 Task: Explore Airbnb accommodation in Al Qararah, Palestinian Territory from 10th December, 2023 to 15th December, 2023 for 7 adults.4 bedrooms having 7 beds and 4 bathrooms. Property type can be house. Amenities needed are: wifi, TV, free parkinig on premises, gym, breakfast. Look for 5 properties as per requirement.
Action: Mouse moved to (516, 114)
Screenshot: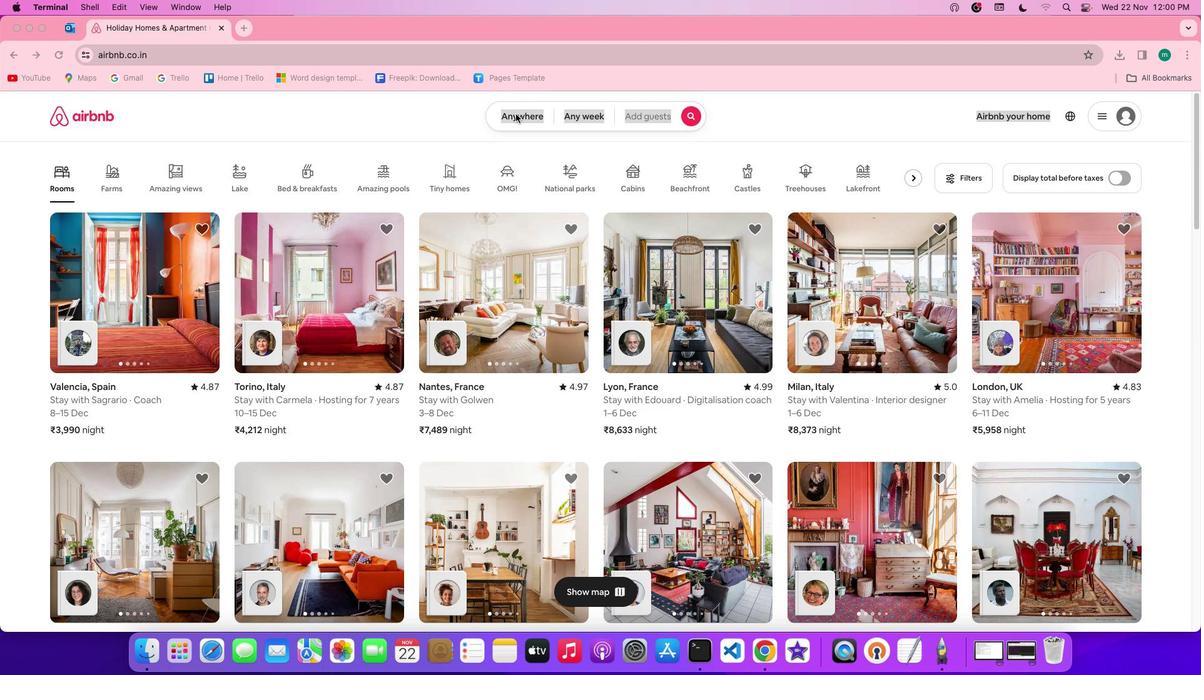 
Action: Mouse pressed left at (516, 114)
Screenshot: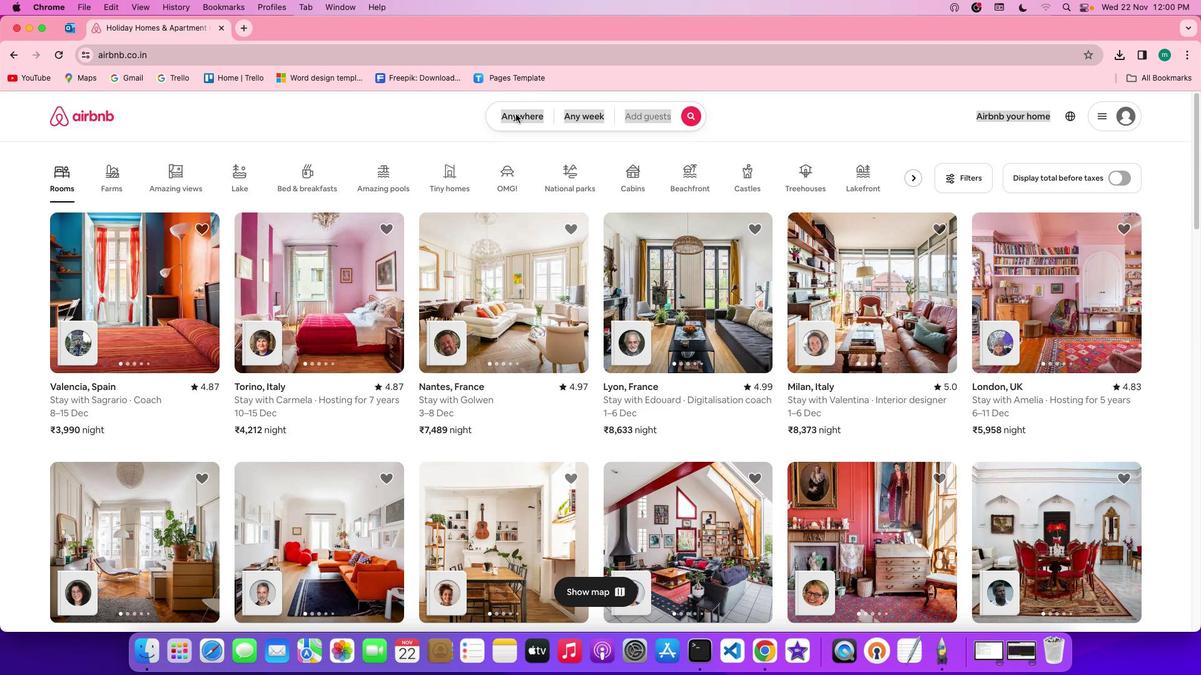
Action: Mouse pressed left at (516, 114)
Screenshot: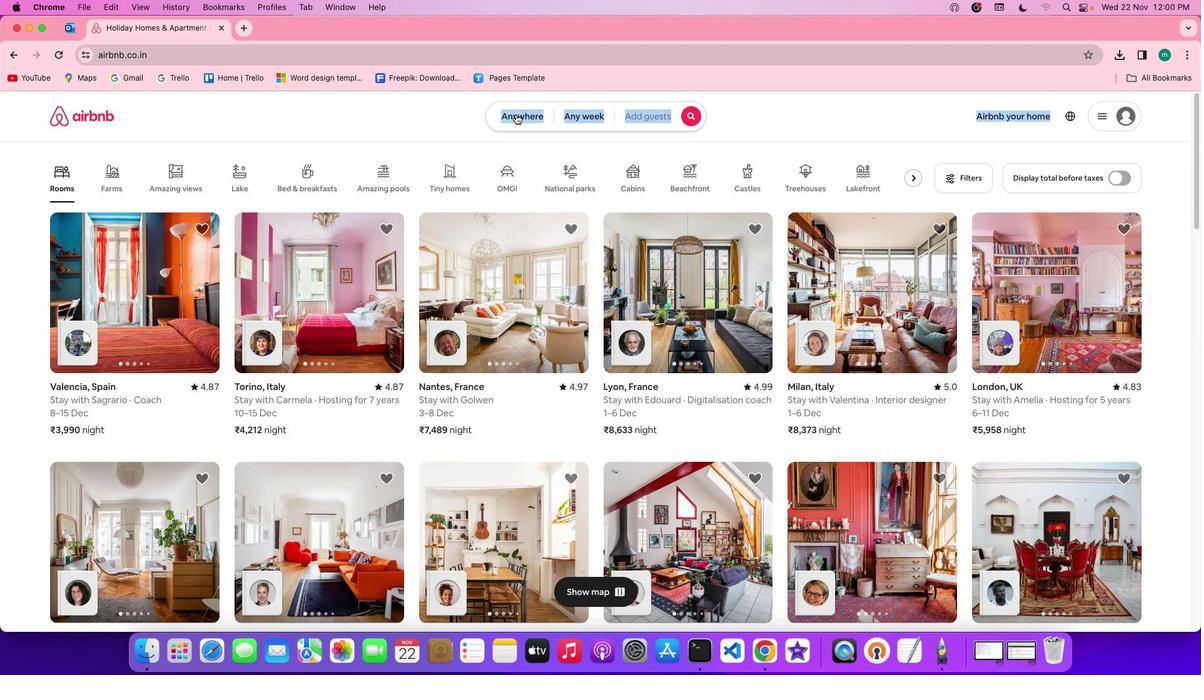 
Action: Mouse moved to (461, 162)
Screenshot: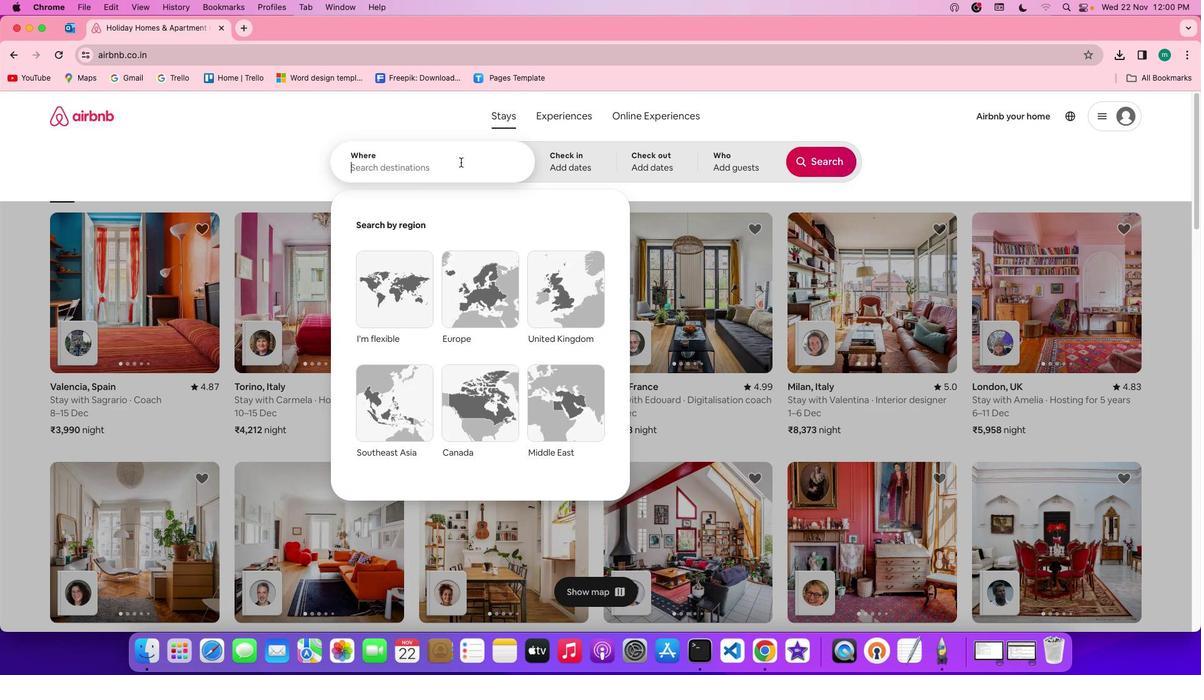
Action: Mouse pressed left at (461, 162)
Screenshot: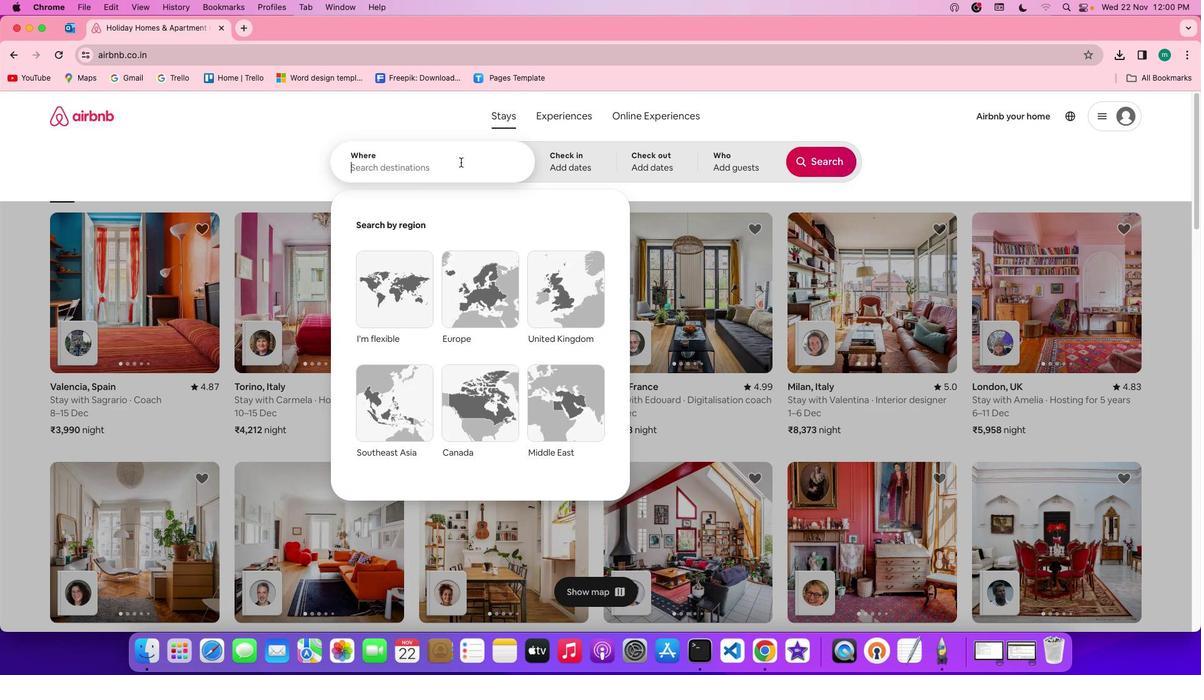 
Action: Key pressed Key.shift'A'Key.shift'I'Key.spaceKey.shift'Q''a''r''a''r''a''h'"'"Key.spaceKey.shift'p''a''l''e''s''t''i''n''e'Key.spaceKey.shift'T''e''r''r''i''t''o''r''y'
Screenshot: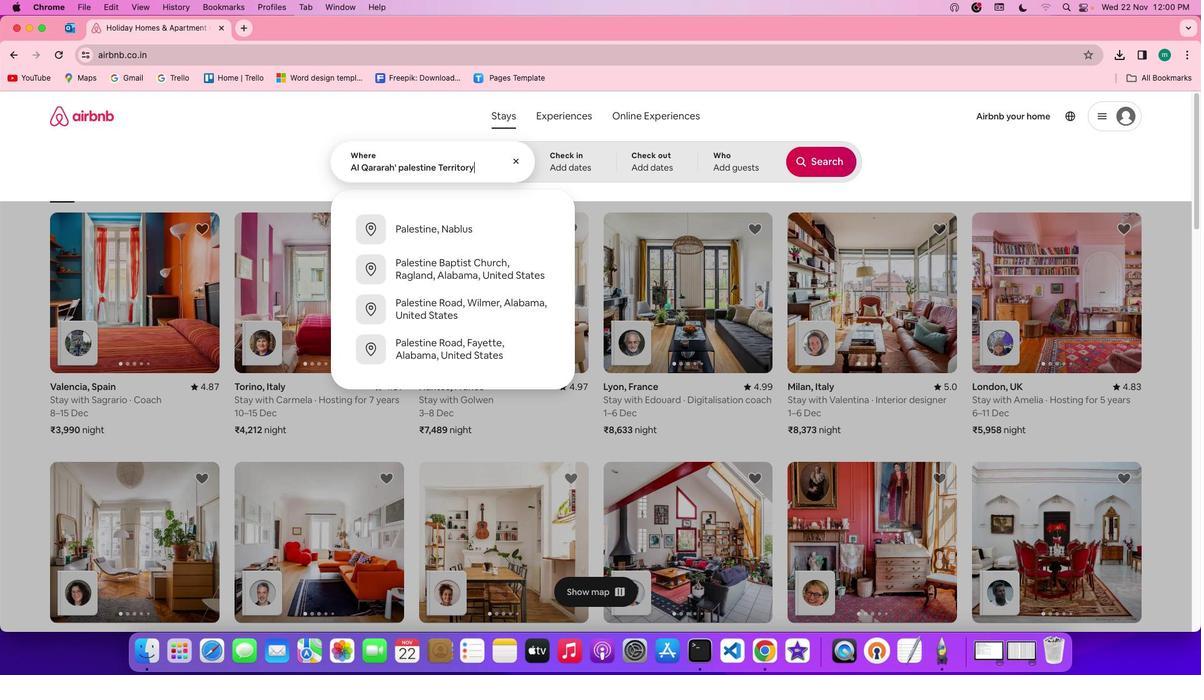 
Action: Mouse moved to (588, 163)
Screenshot: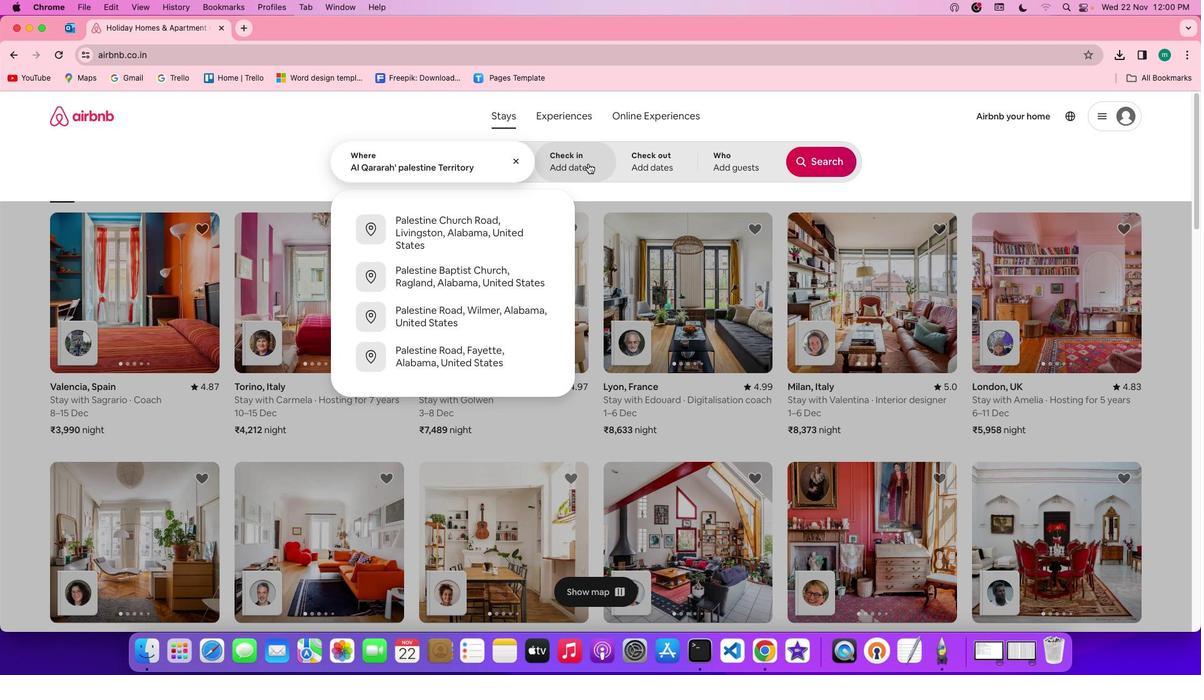 
Action: Mouse pressed left at (588, 163)
Screenshot: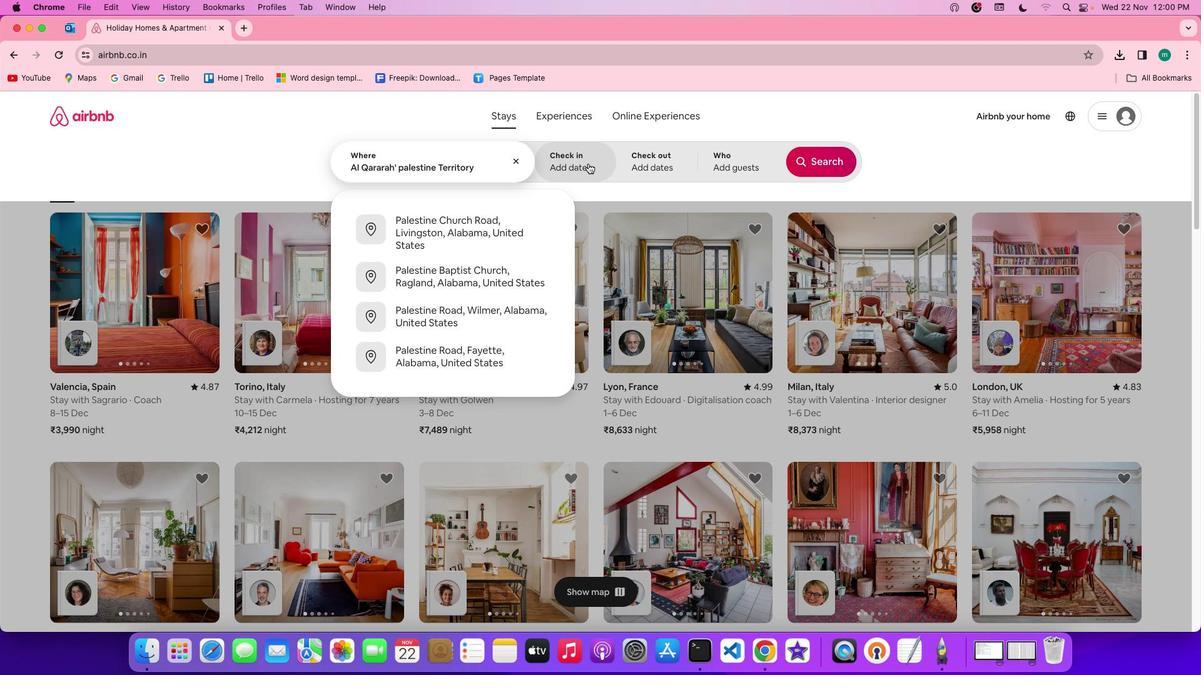 
Action: Mouse moved to (739, 252)
Screenshot: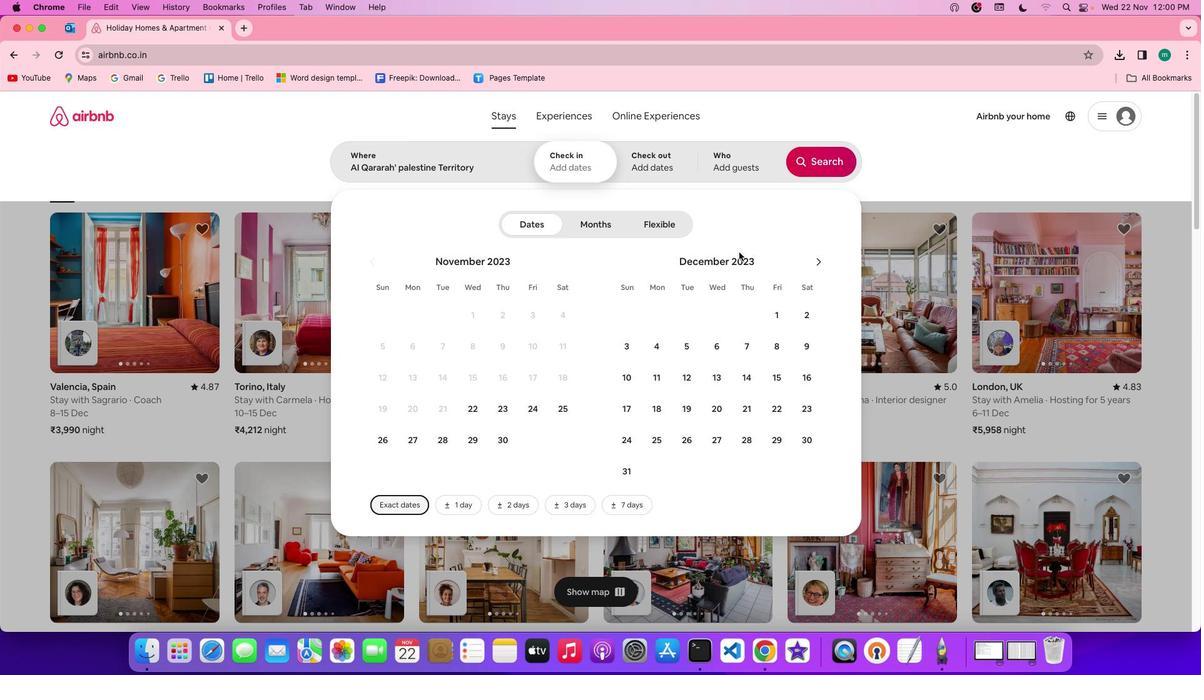 
Action: Mouse scrolled (739, 252) with delta (0, 0)
Screenshot: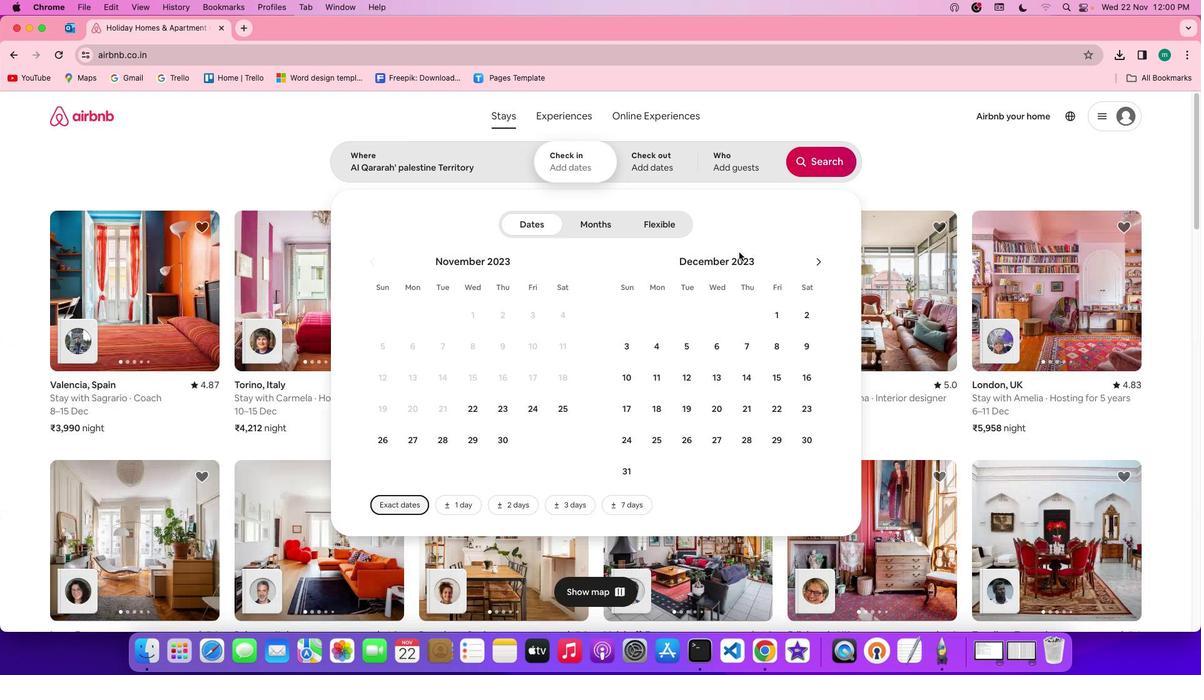 
Action: Mouse scrolled (739, 252) with delta (0, 0)
Screenshot: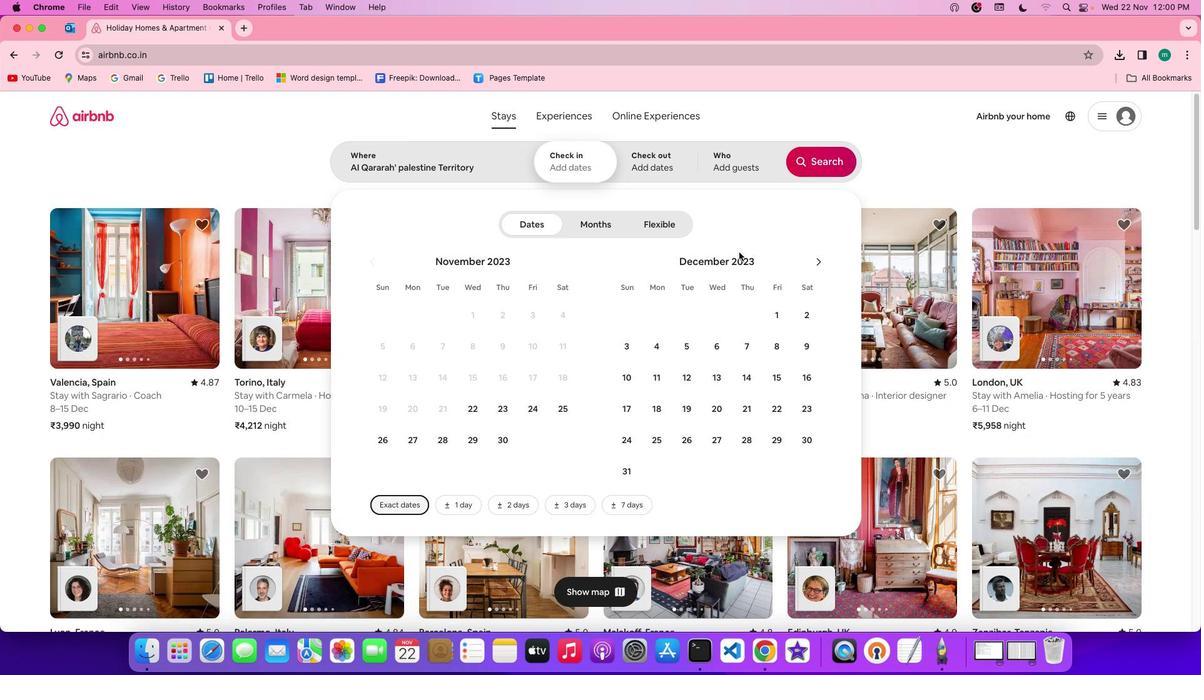 
Action: Mouse scrolled (739, 252) with delta (0, 0)
Screenshot: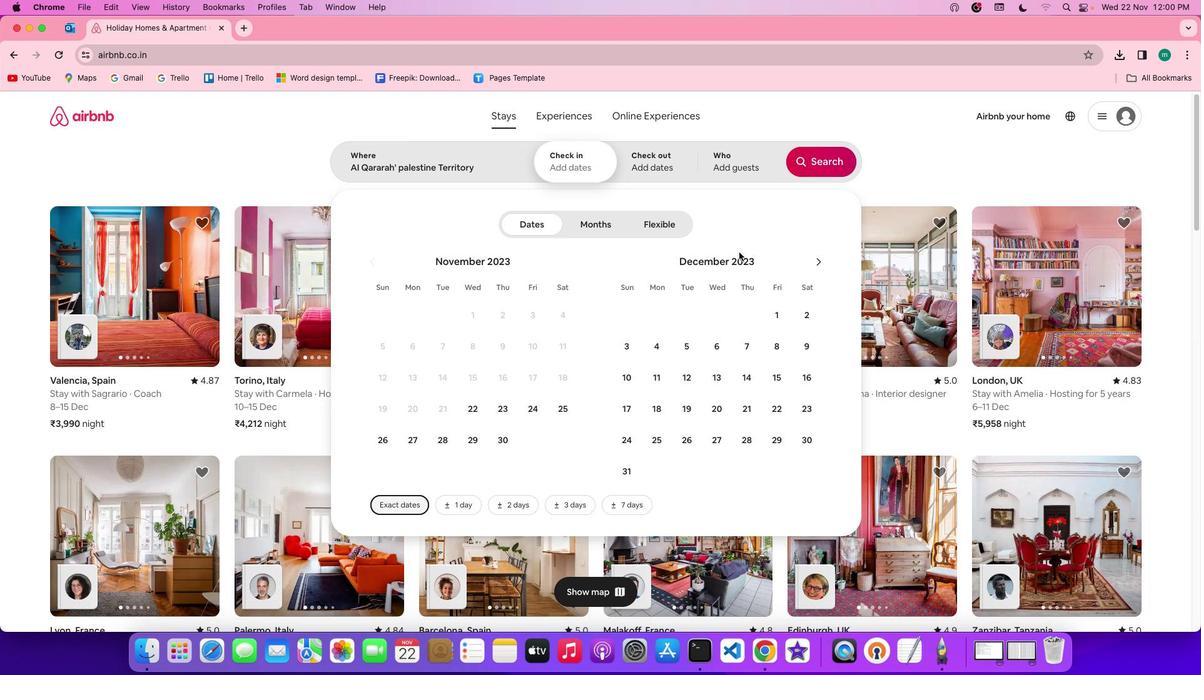 
Action: Mouse scrolled (739, 252) with delta (0, 0)
Screenshot: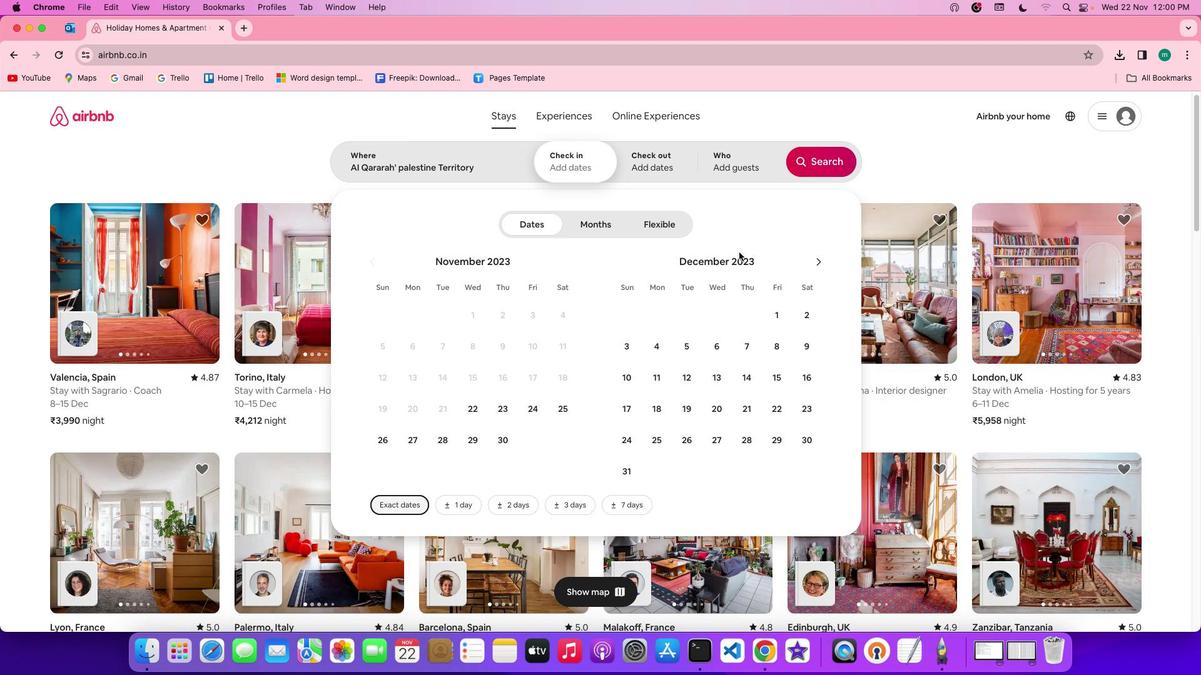 
Action: Mouse moved to (627, 377)
Screenshot: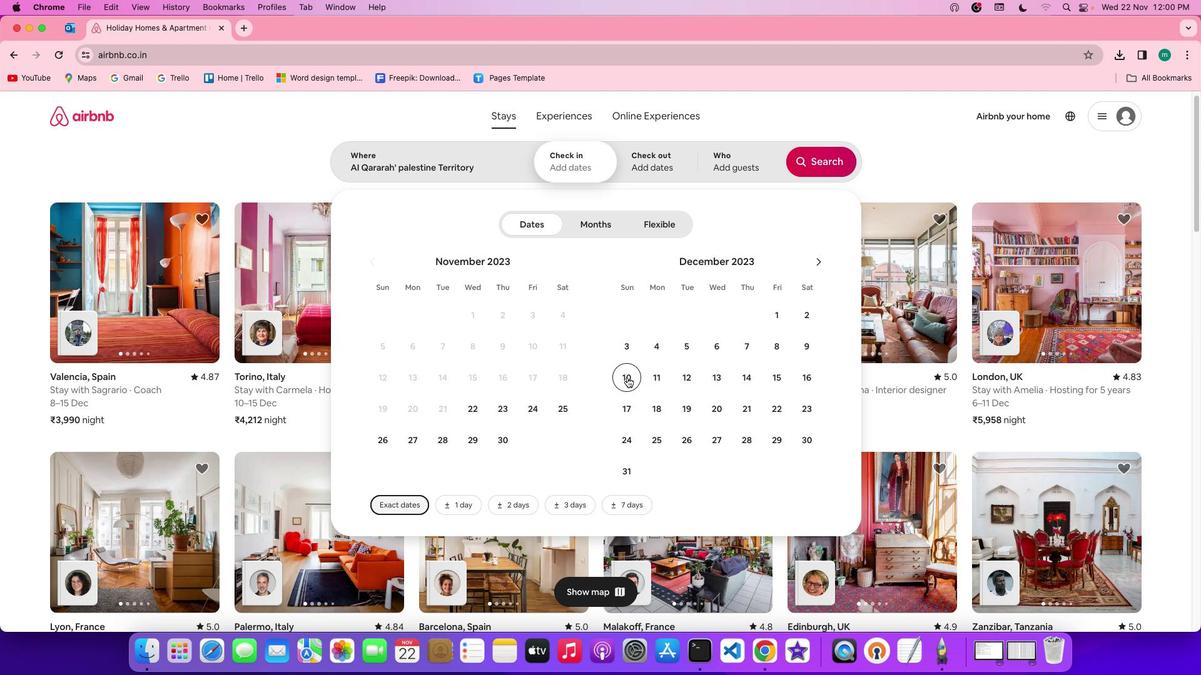 
Action: Mouse pressed left at (627, 377)
Screenshot: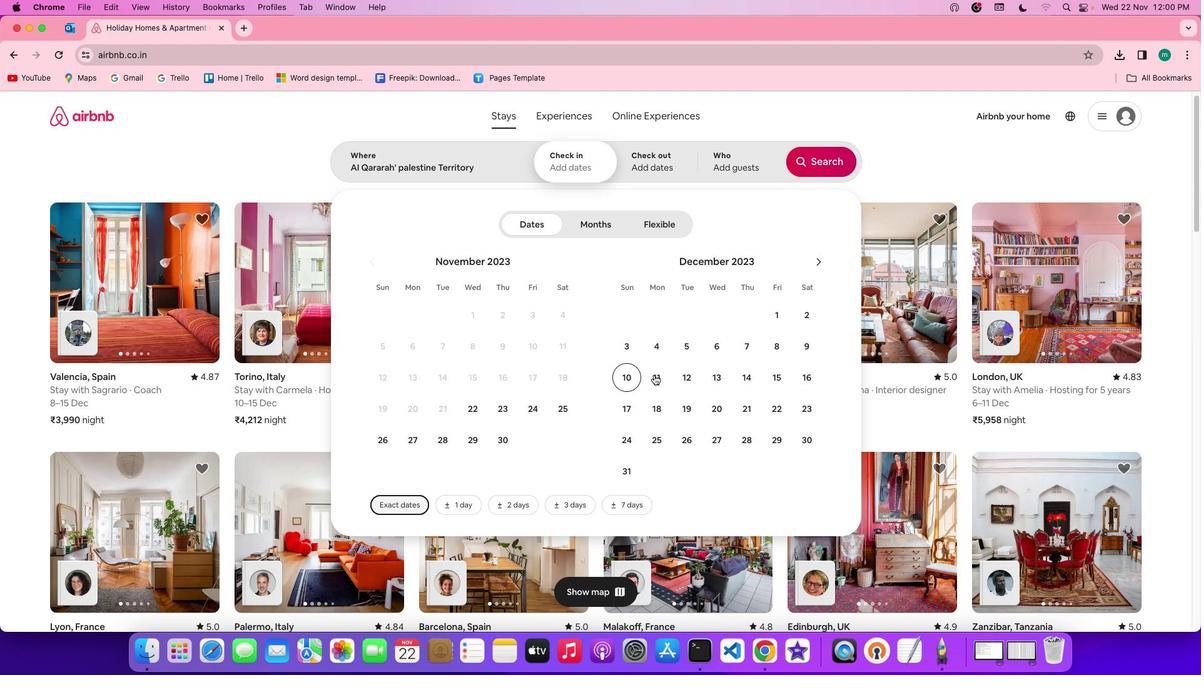 
Action: Mouse moved to (766, 376)
Screenshot: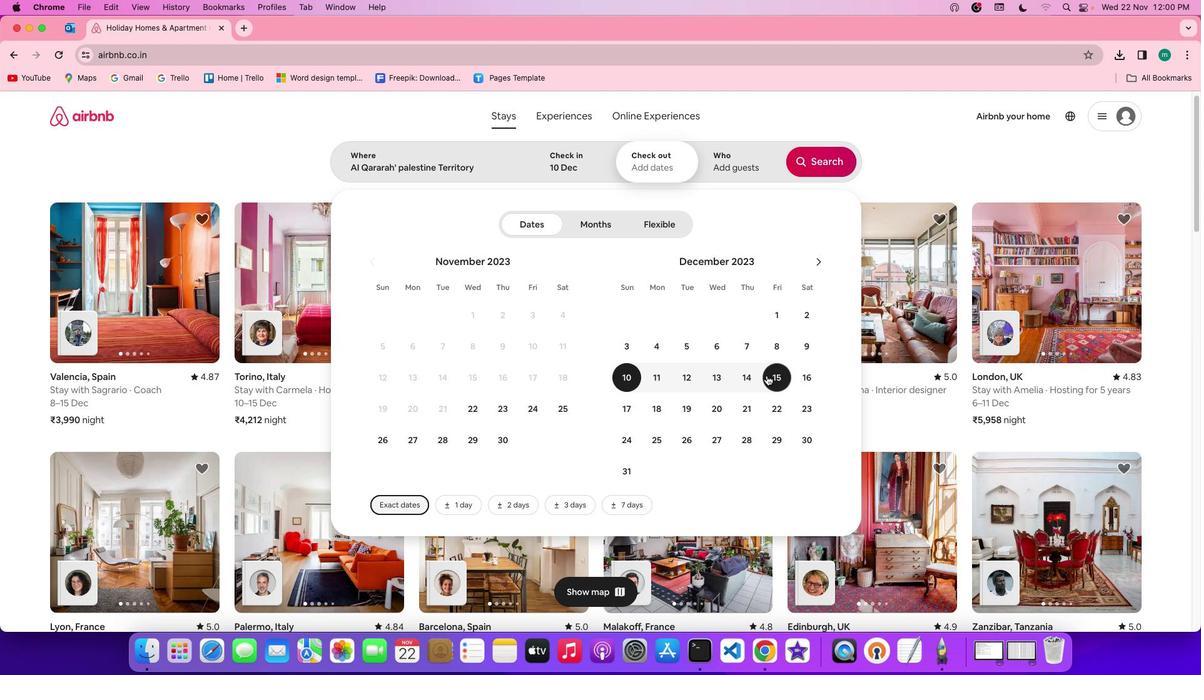 
Action: Mouse pressed left at (766, 376)
Screenshot: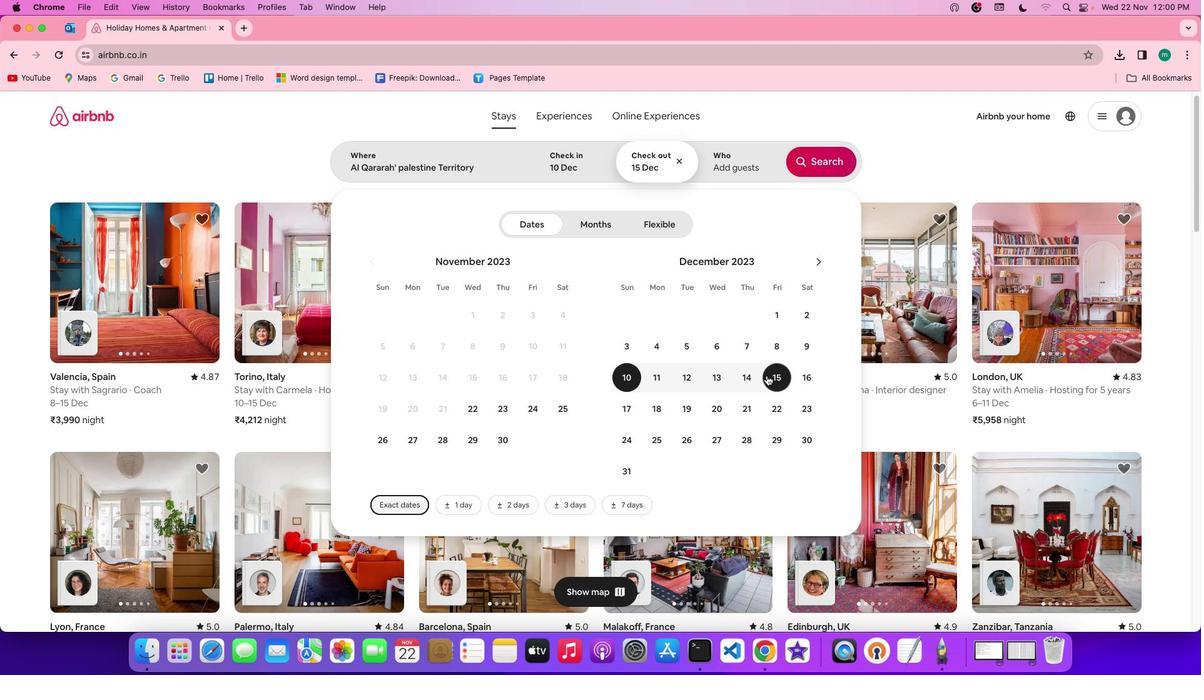 
Action: Mouse moved to (759, 172)
Screenshot: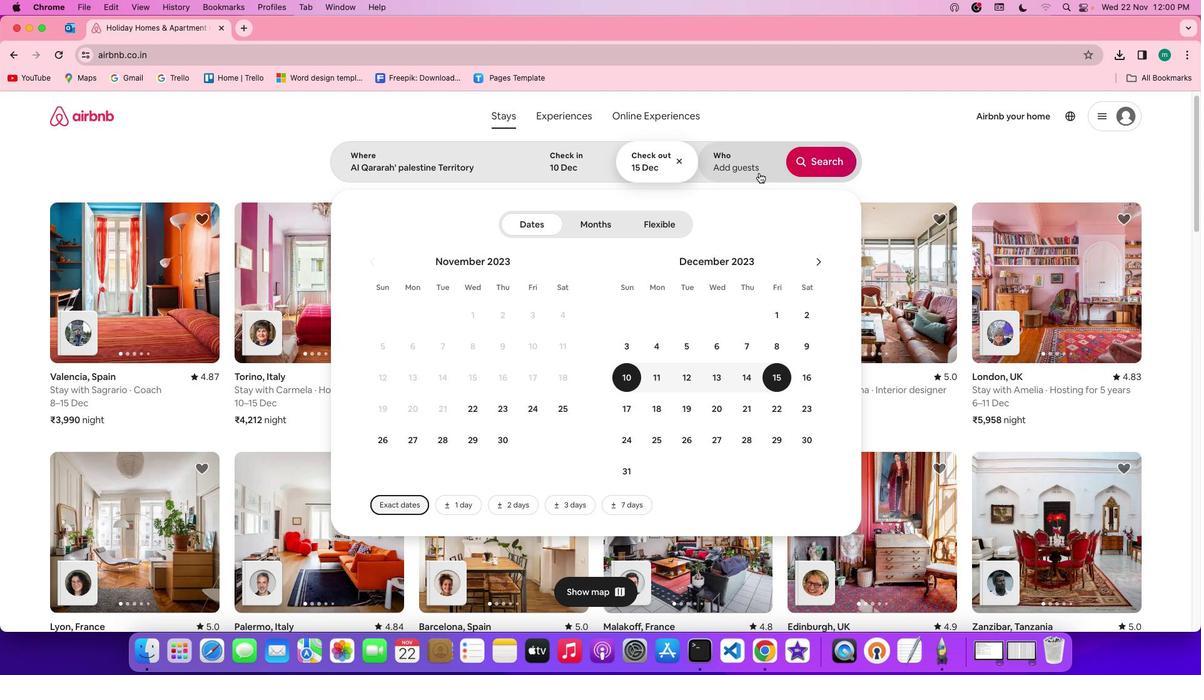 
Action: Mouse pressed left at (759, 172)
Screenshot: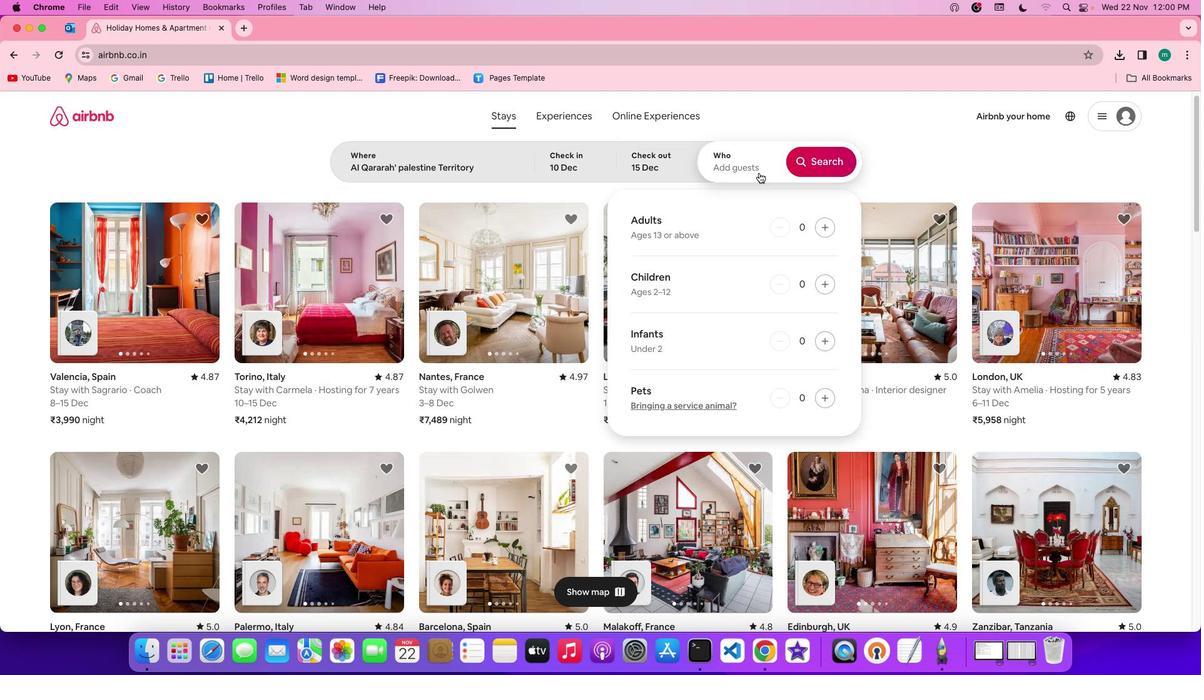 
Action: Mouse moved to (823, 228)
Screenshot: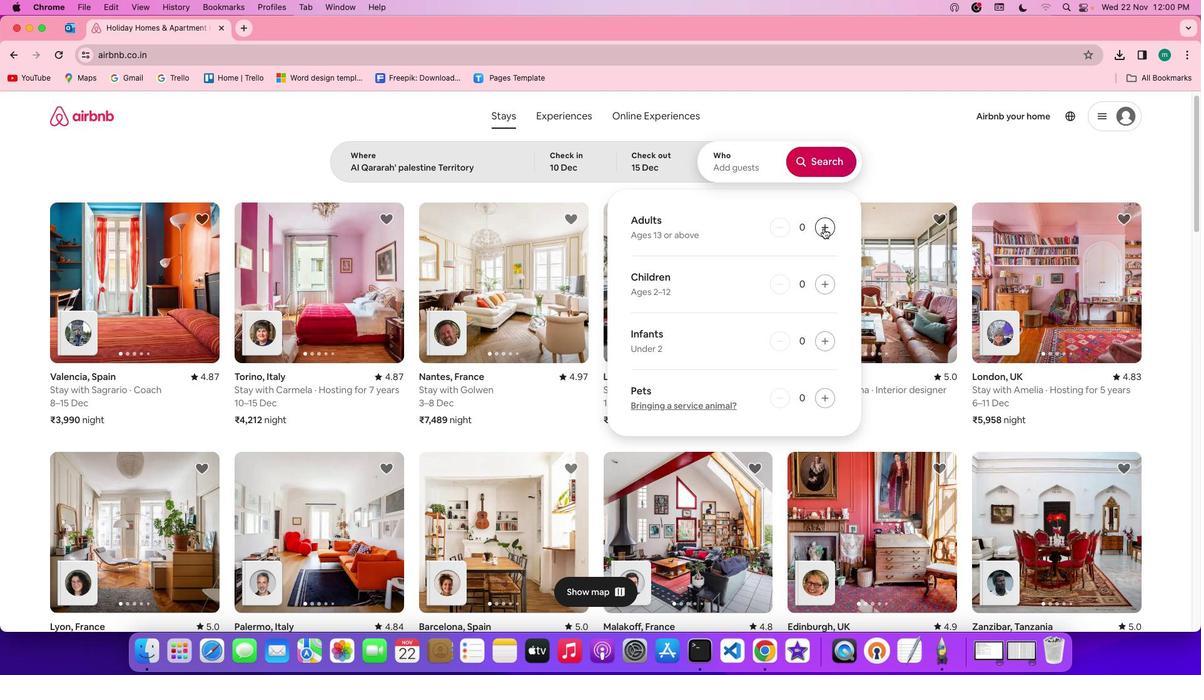 
Action: Mouse pressed left at (823, 228)
Screenshot: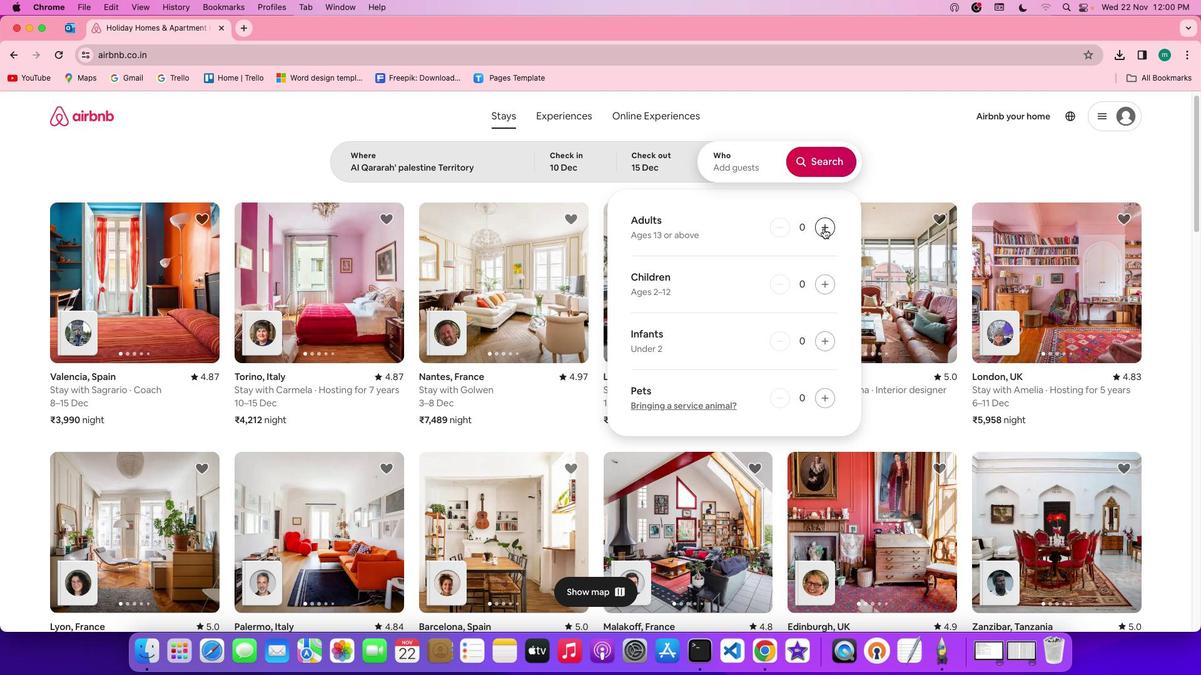 
Action: Mouse pressed left at (823, 228)
Screenshot: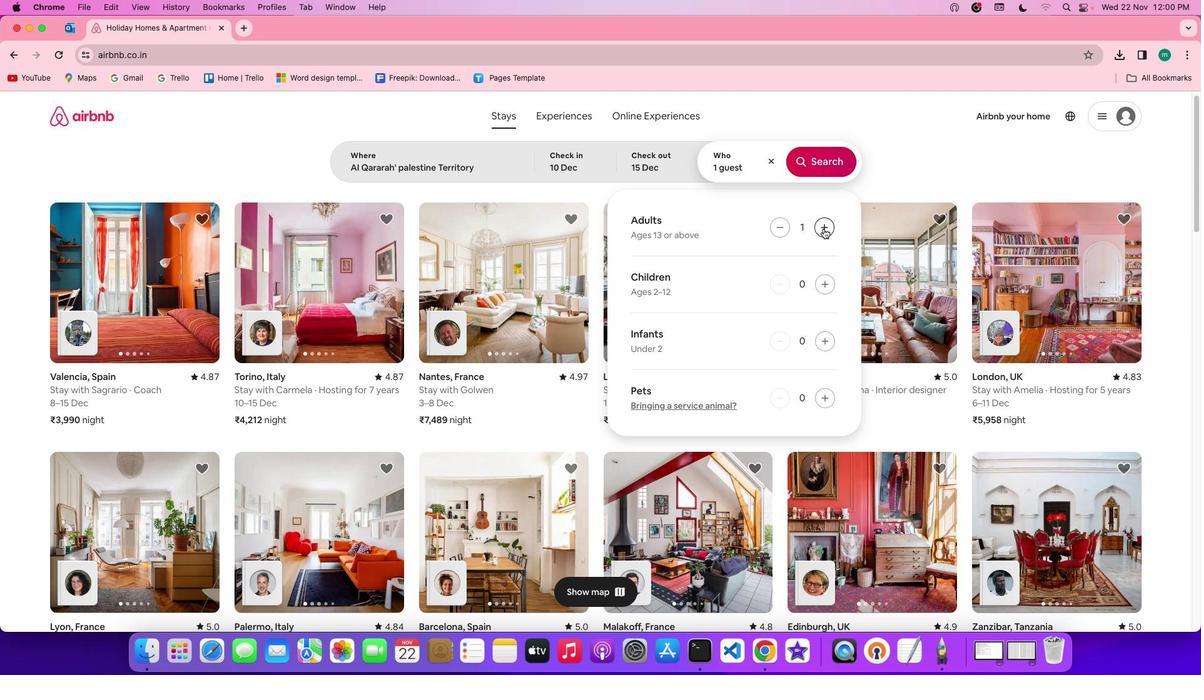 
Action: Mouse pressed left at (823, 228)
Screenshot: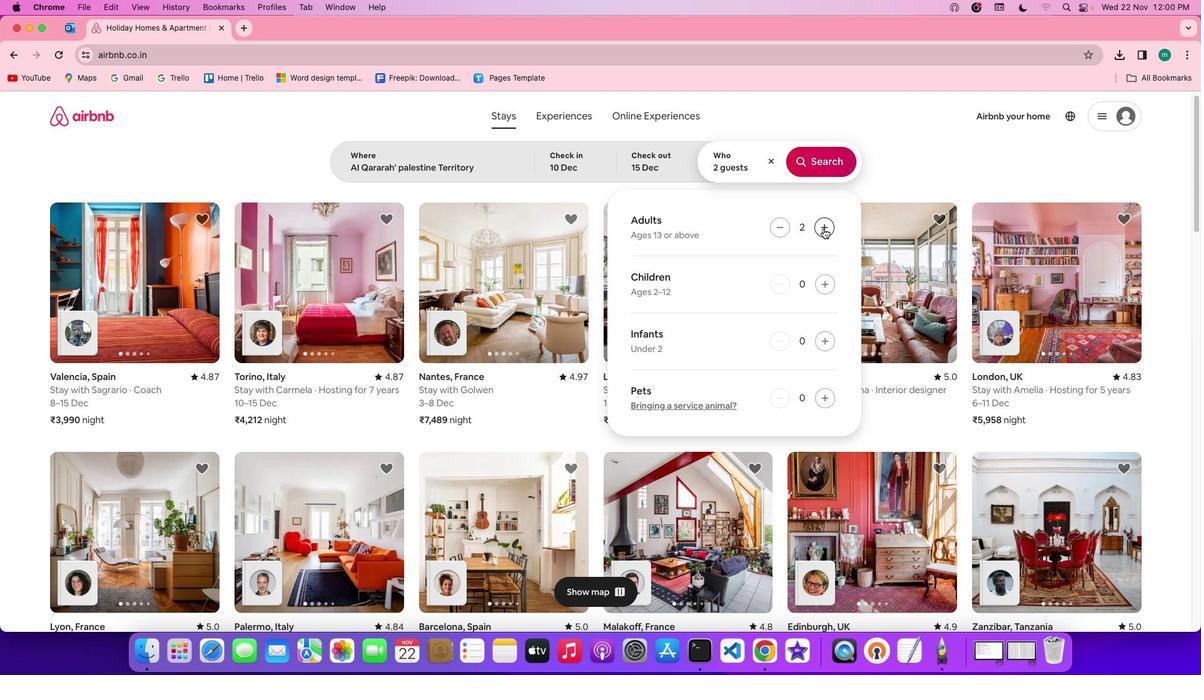 
Action: Mouse pressed left at (823, 228)
Screenshot: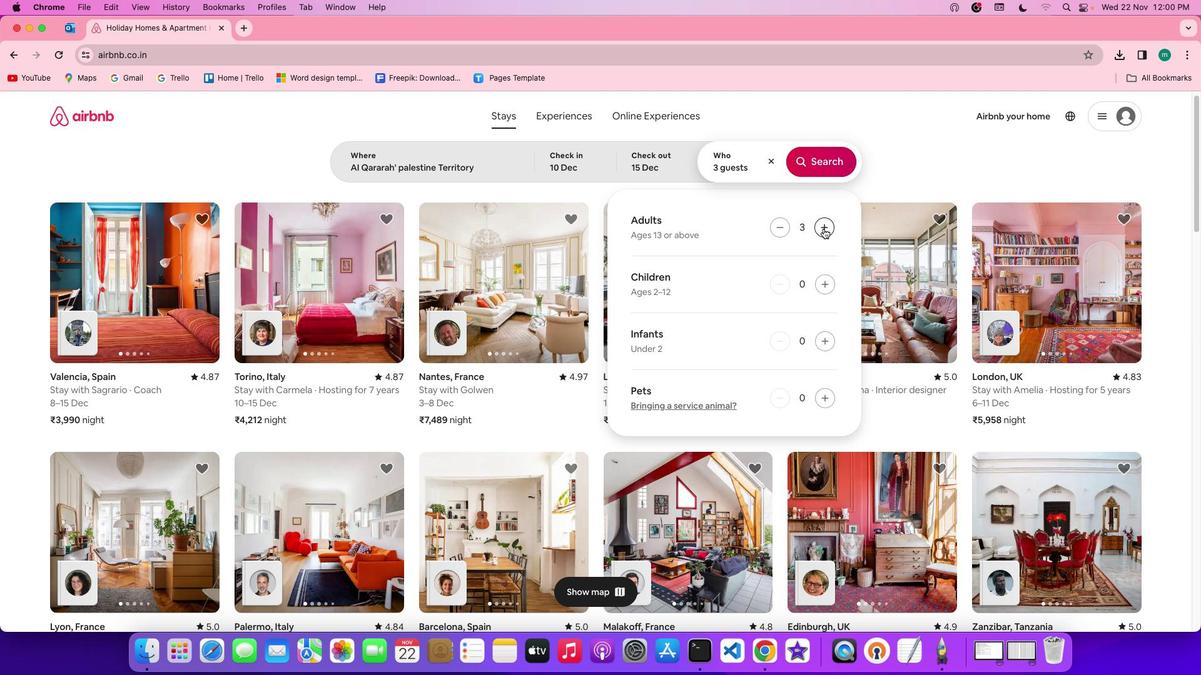 
Action: Mouse pressed left at (823, 228)
Screenshot: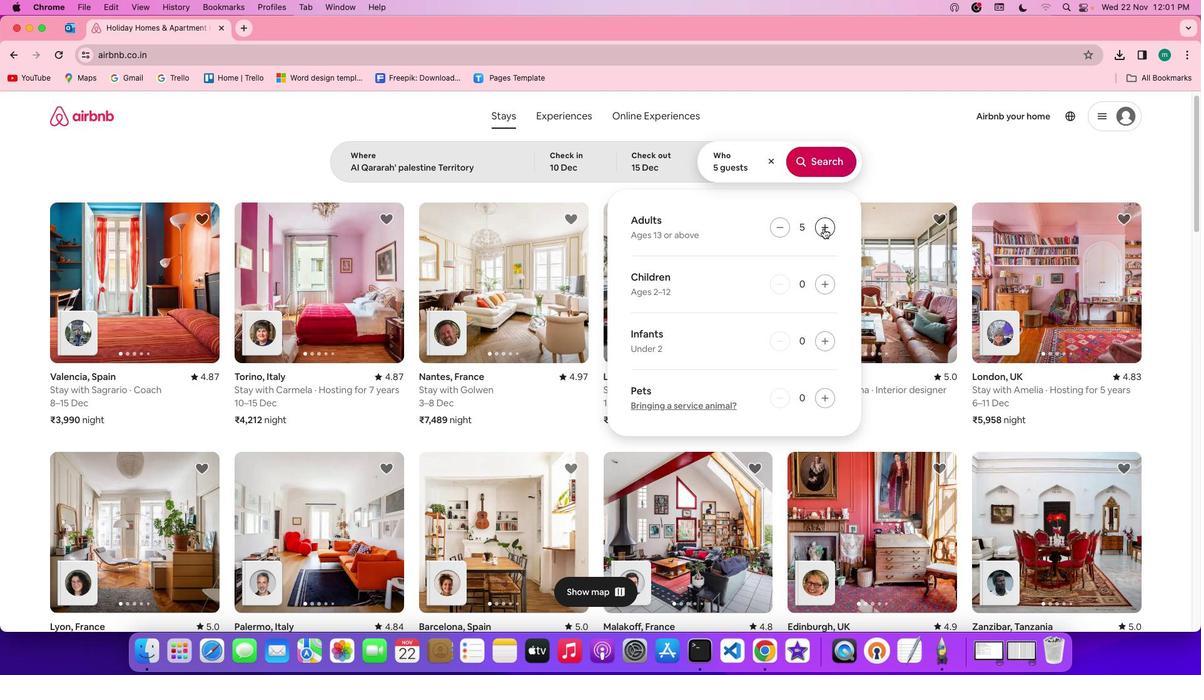 
Action: Mouse pressed left at (823, 228)
Screenshot: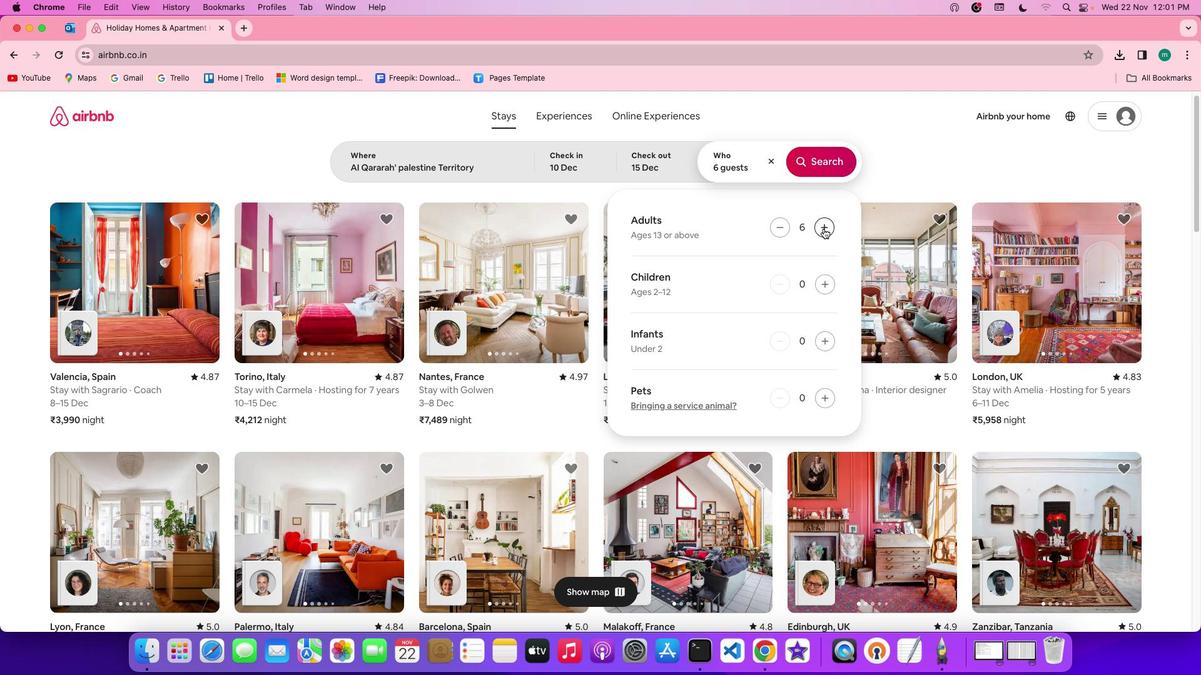 
Action: Mouse pressed left at (823, 228)
Screenshot: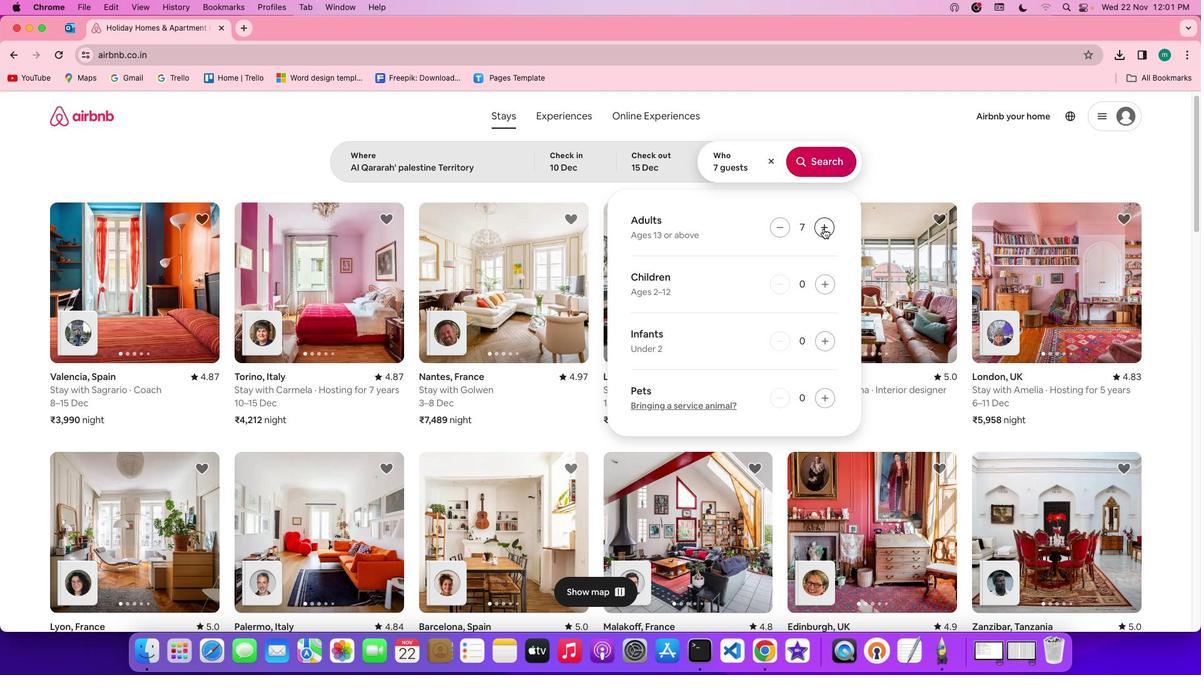 
Action: Mouse moved to (823, 163)
Screenshot: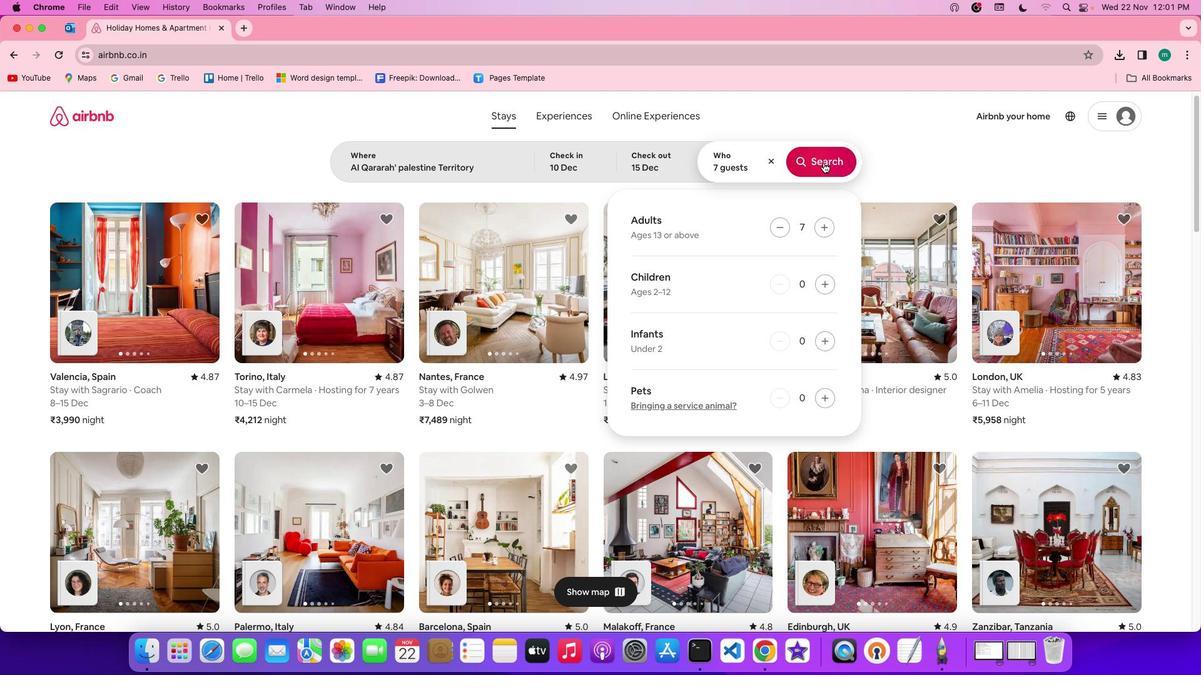 
Action: Mouse pressed left at (823, 163)
Screenshot: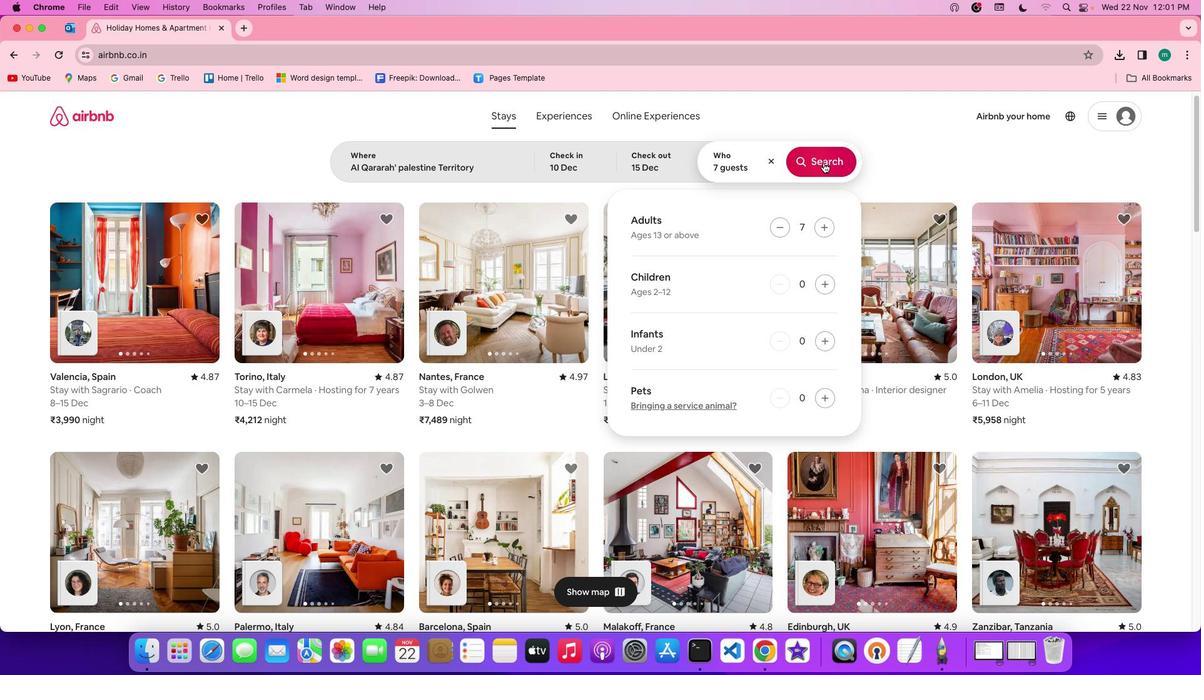 
Action: Mouse moved to (1003, 168)
Screenshot: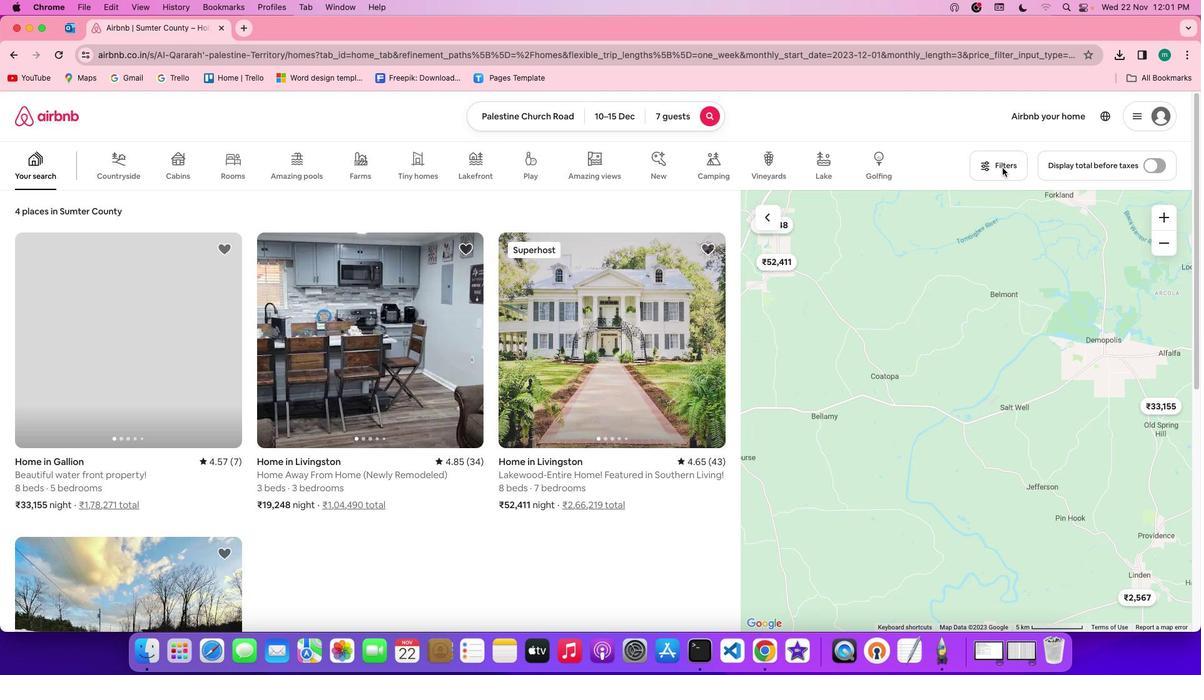 
Action: Mouse pressed left at (1003, 168)
Screenshot: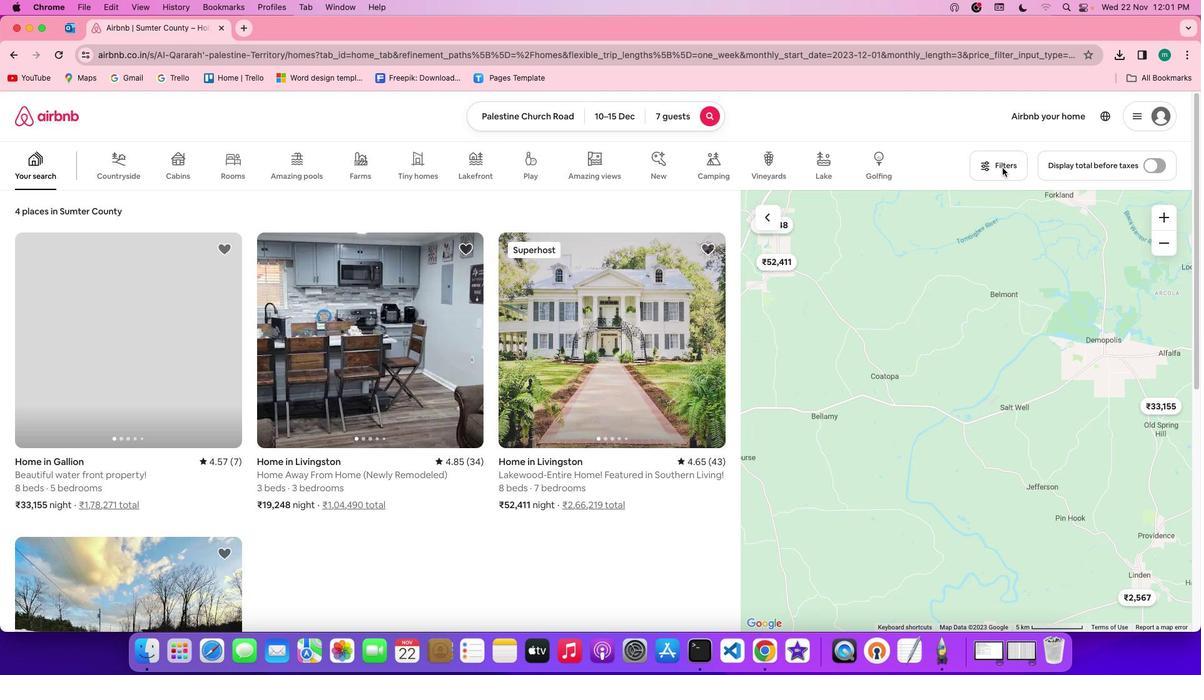 
Action: Mouse moved to (712, 337)
Screenshot: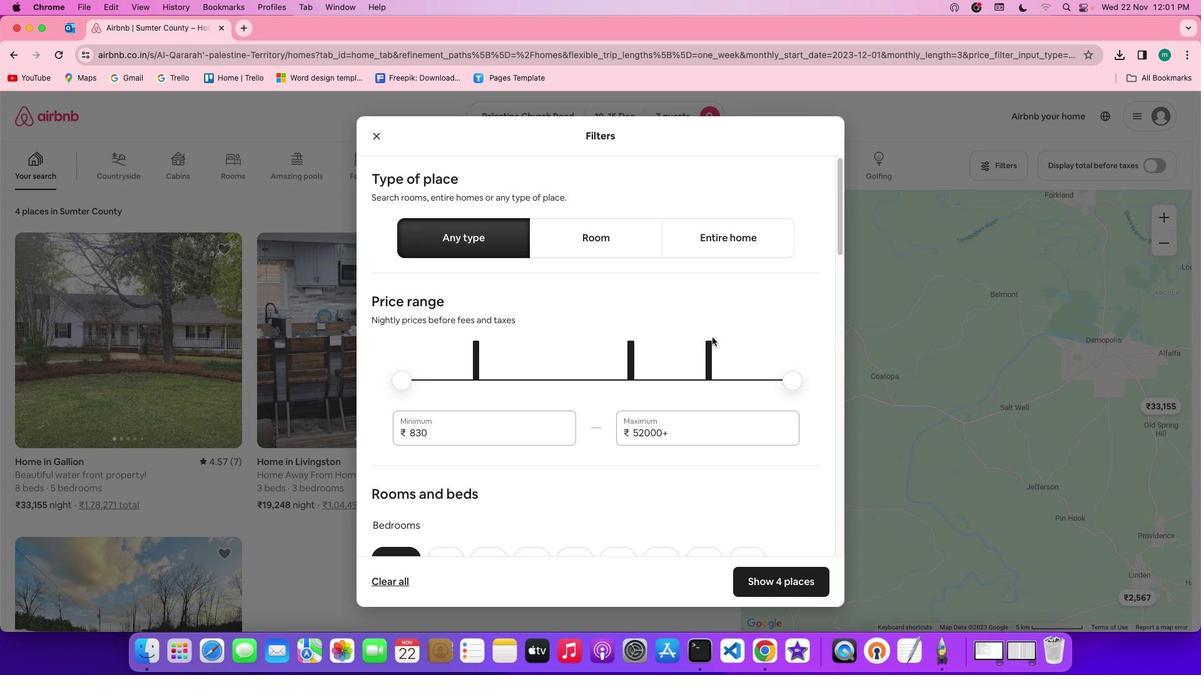 
Action: Mouse scrolled (712, 337) with delta (0, 0)
Screenshot: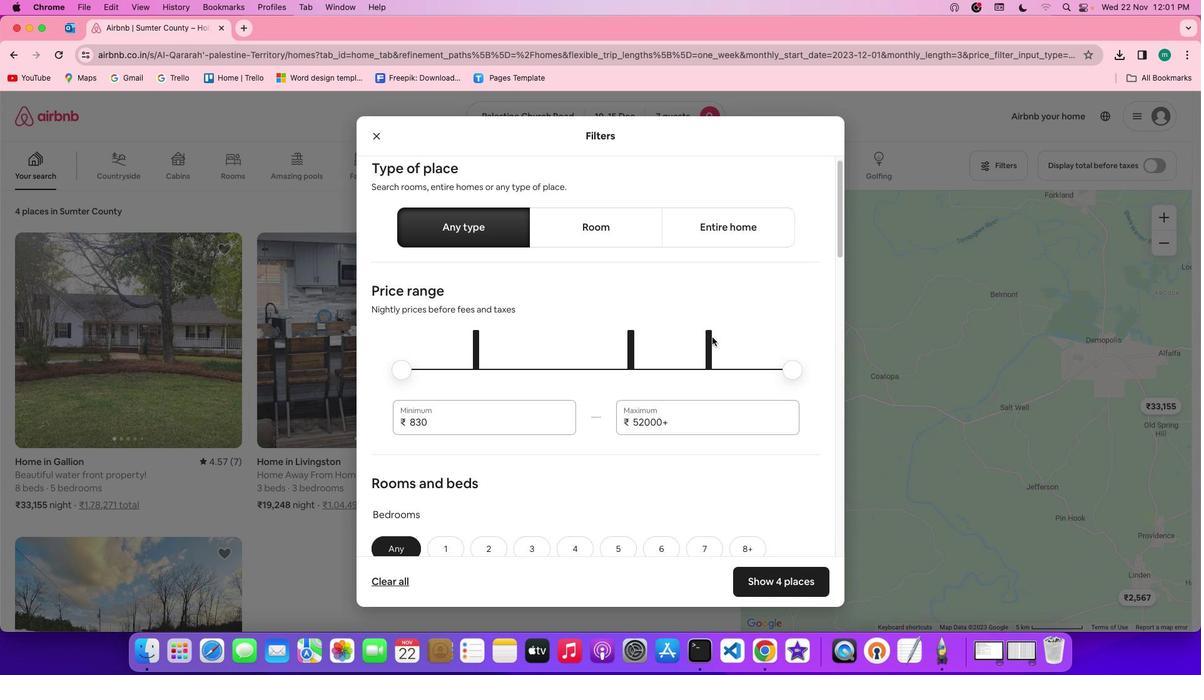
Action: Mouse scrolled (712, 337) with delta (0, 0)
Screenshot: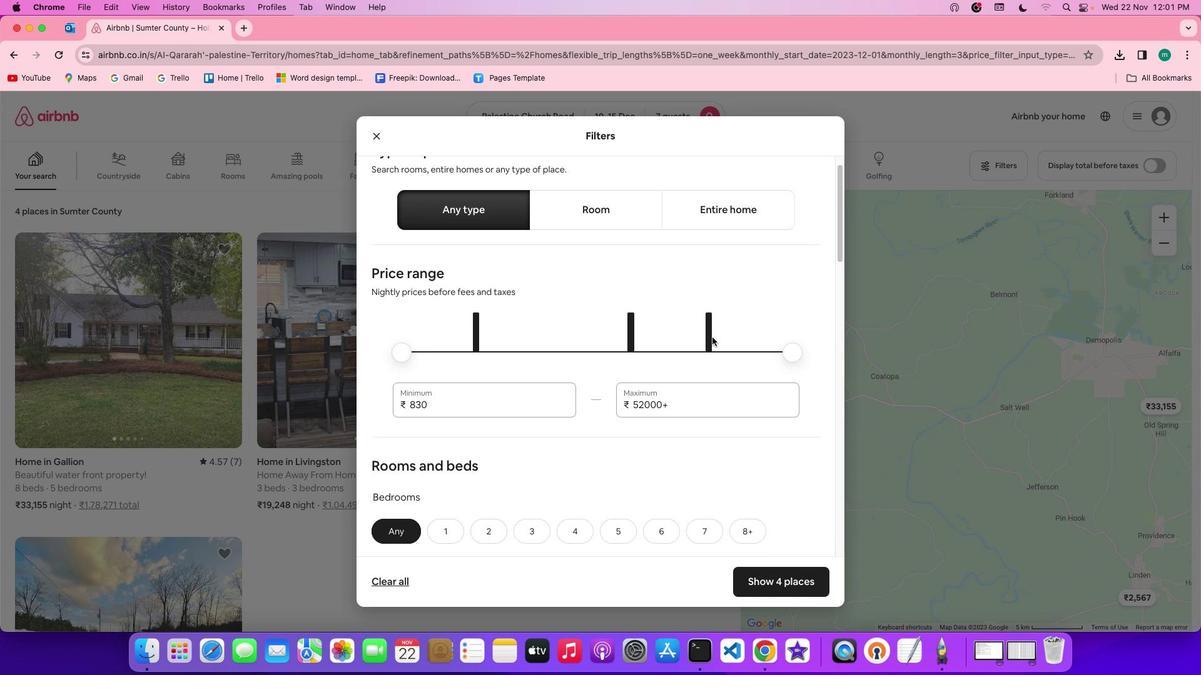 
Action: Mouse scrolled (712, 337) with delta (0, -1)
Screenshot: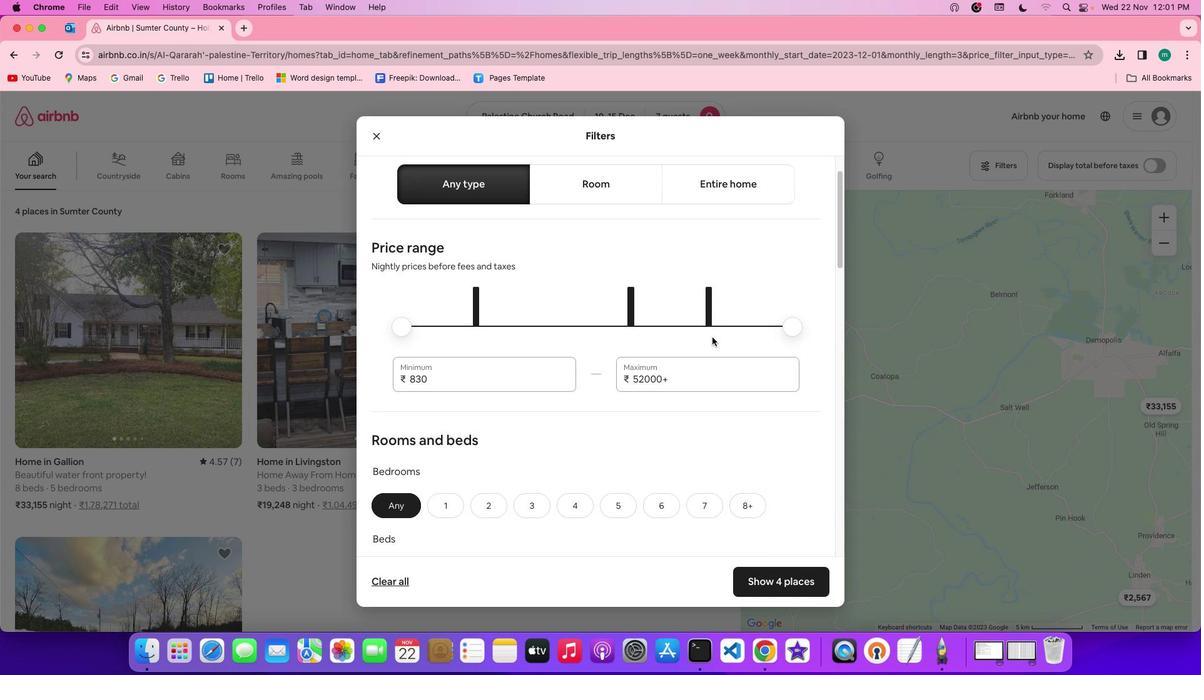 
Action: Mouse scrolled (712, 337) with delta (0, -1)
Screenshot: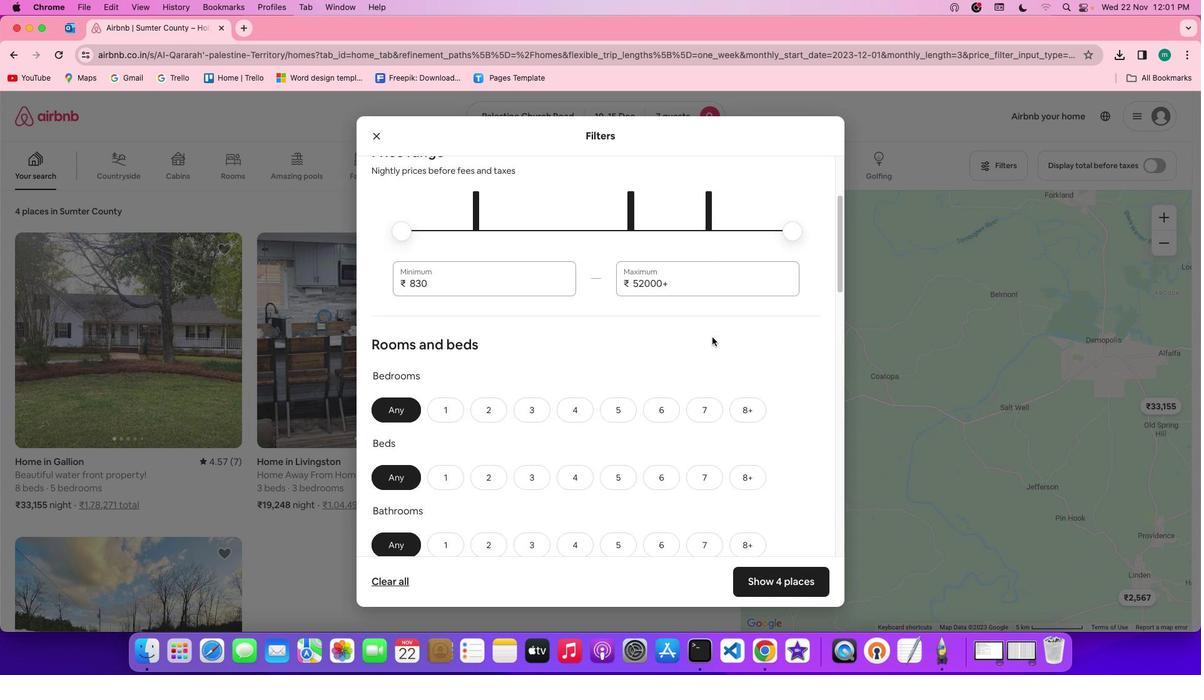 
Action: Mouse moved to (585, 391)
Screenshot: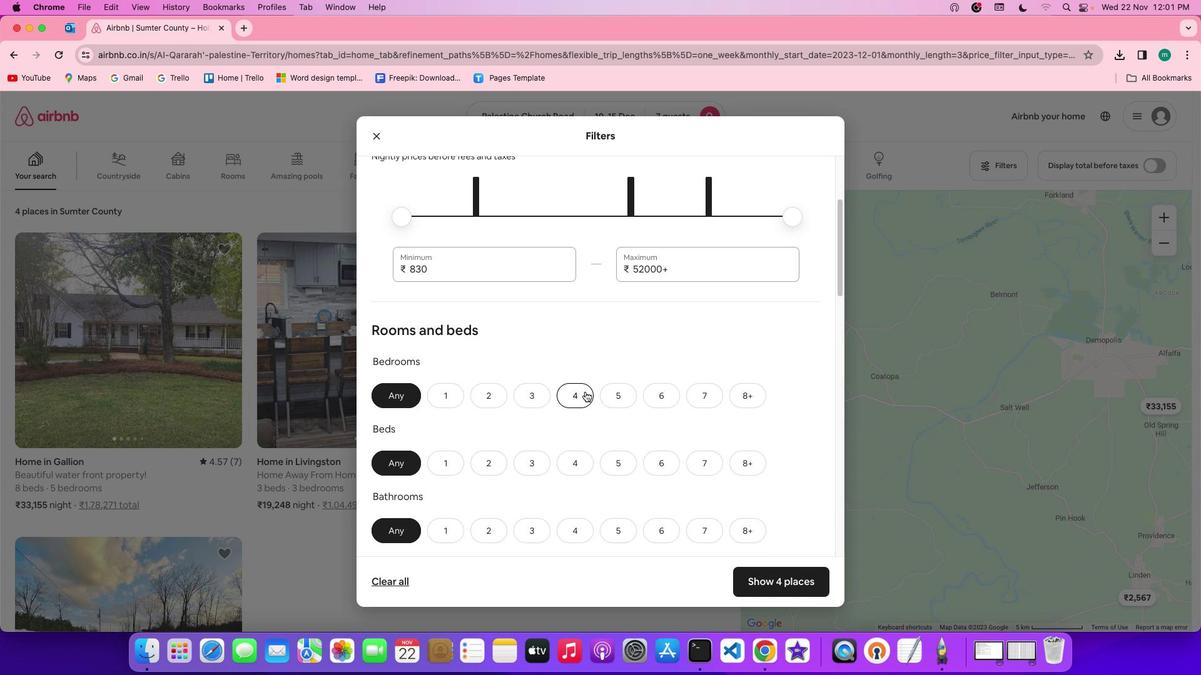 
Action: Mouse pressed left at (585, 391)
Screenshot: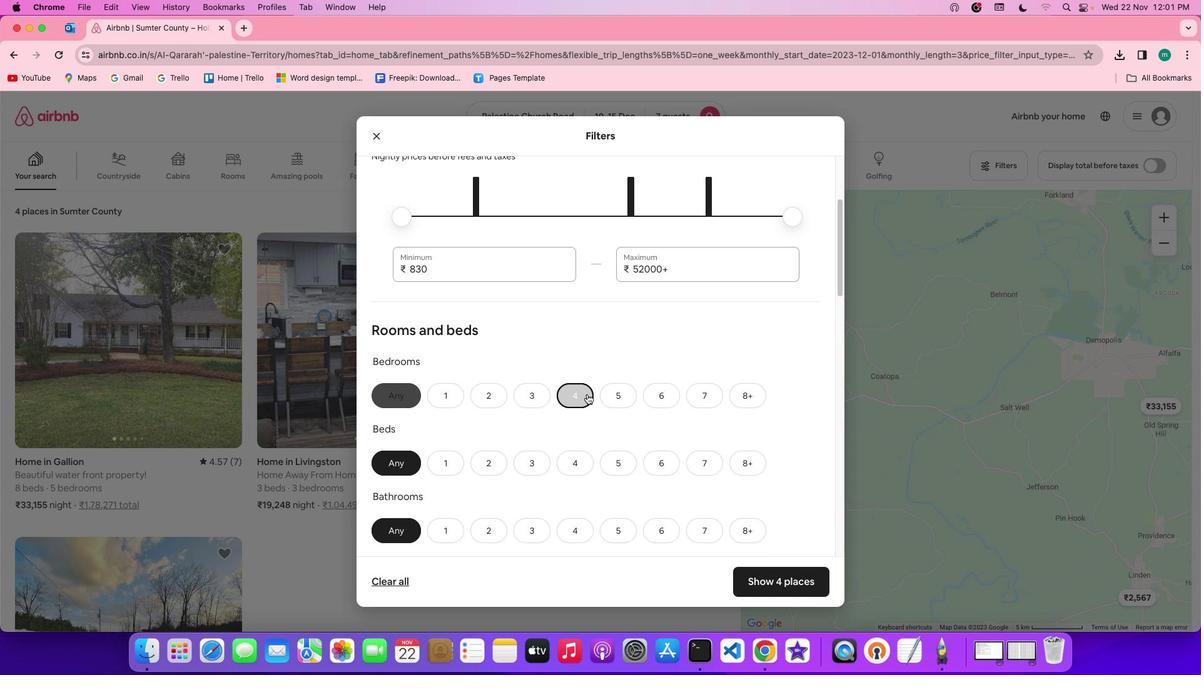 
Action: Mouse moved to (720, 470)
Screenshot: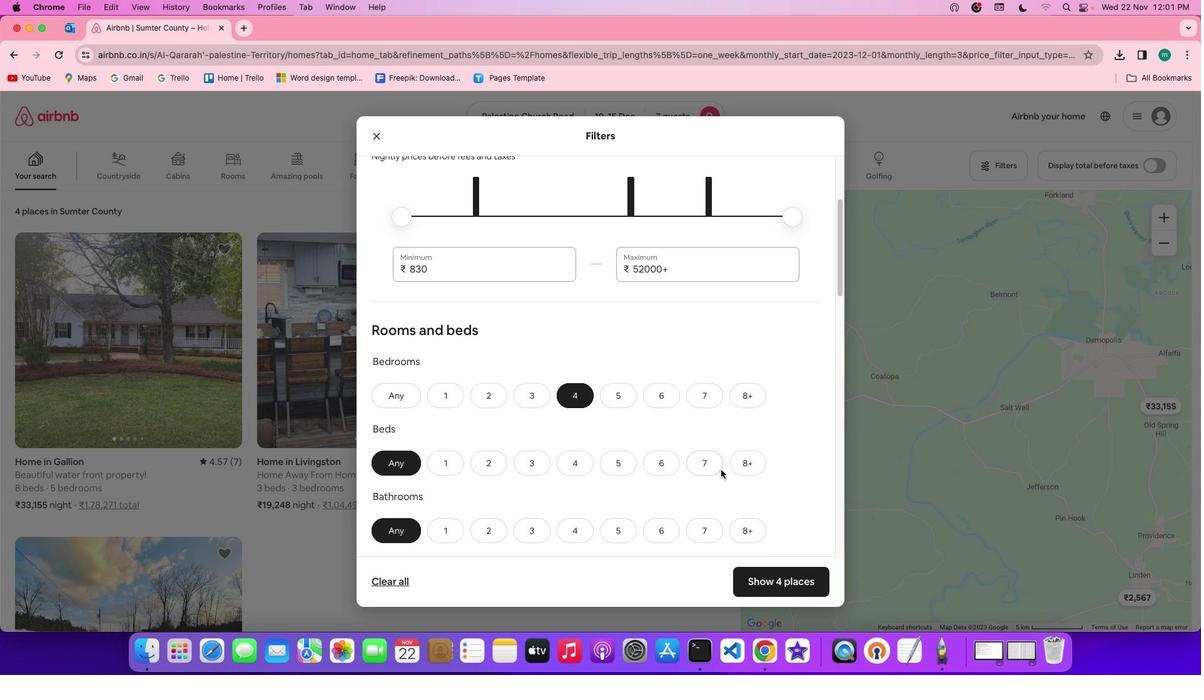 
Action: Mouse pressed left at (720, 470)
Screenshot: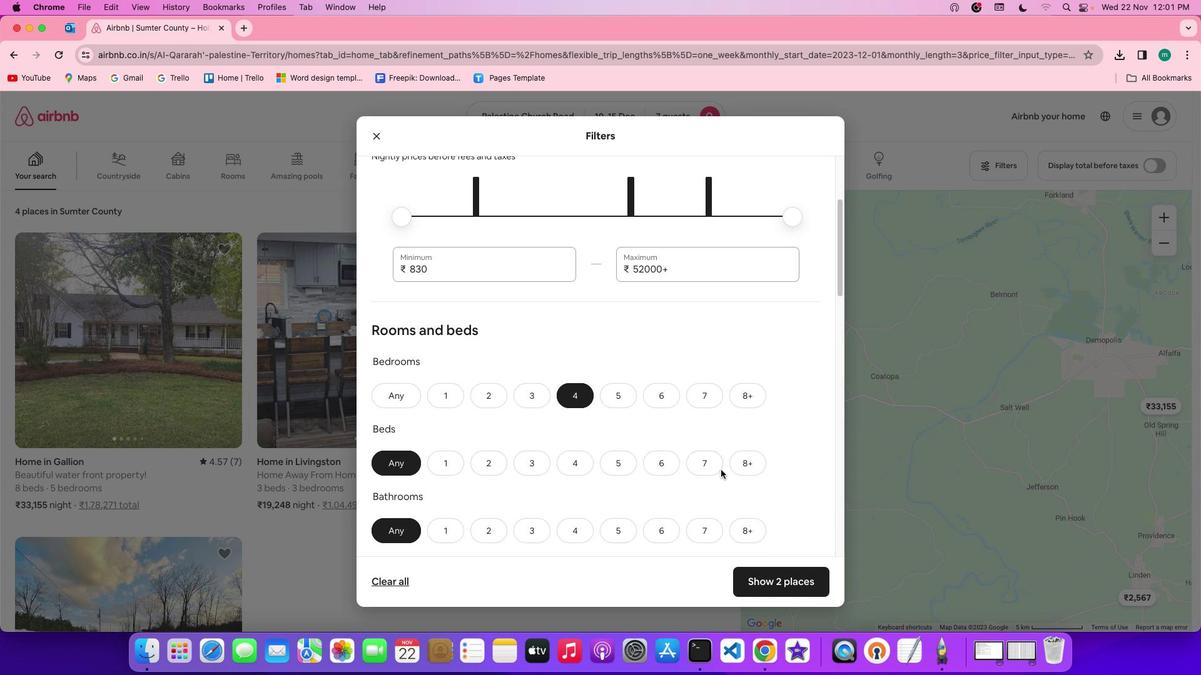 
Action: Mouse moved to (717, 468)
Screenshot: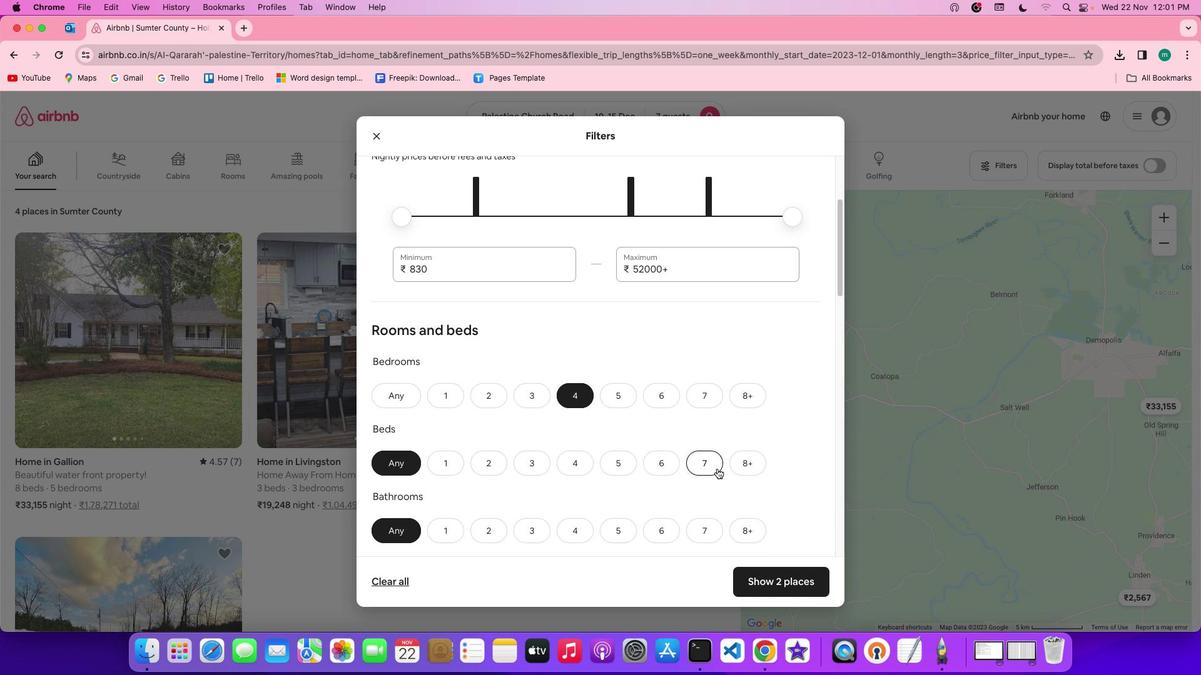 
Action: Mouse pressed left at (717, 468)
Screenshot: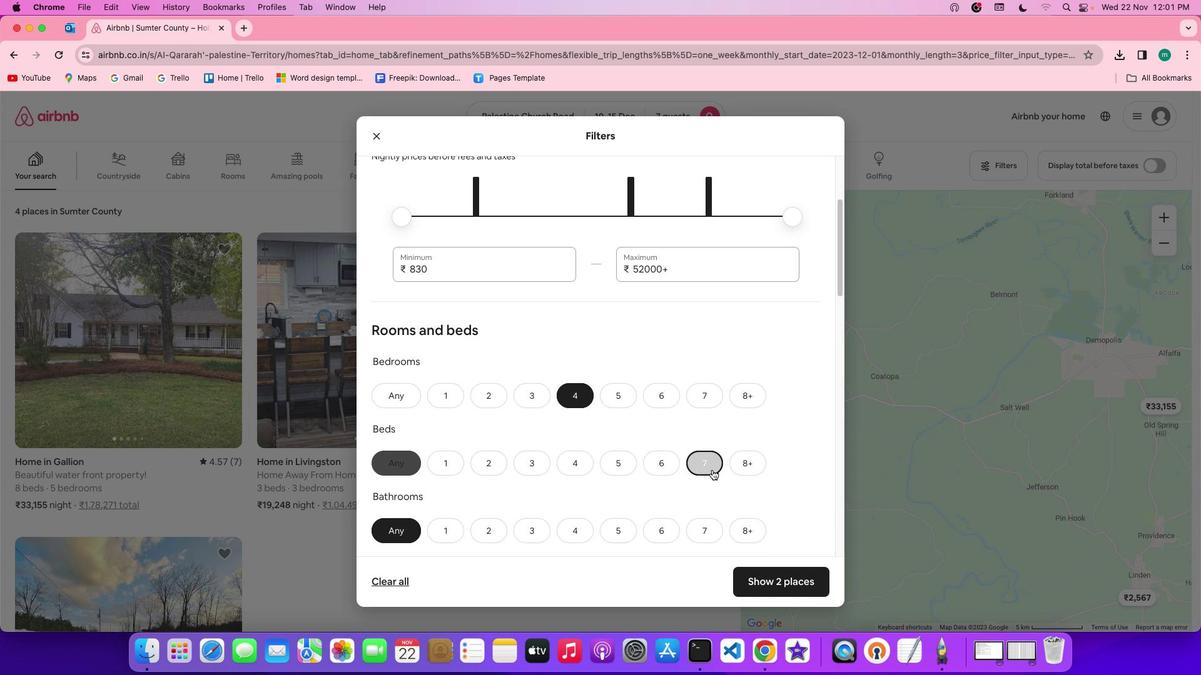 
Action: Mouse moved to (580, 521)
Screenshot: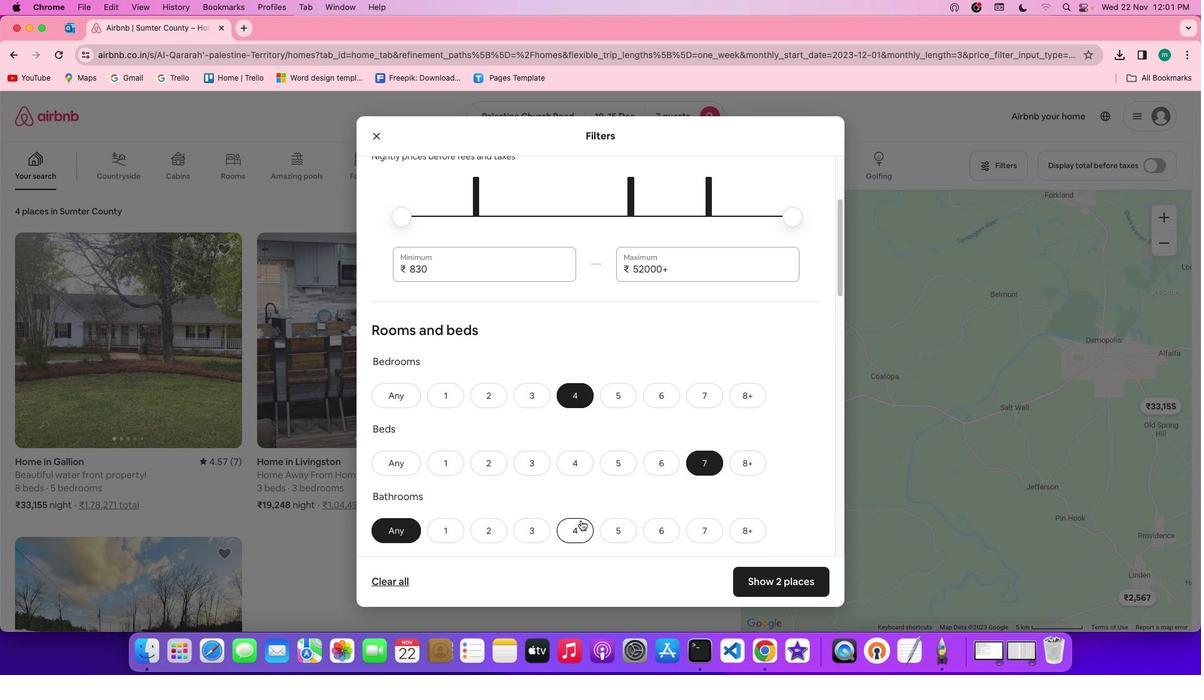 
Action: Mouse pressed left at (580, 521)
Screenshot: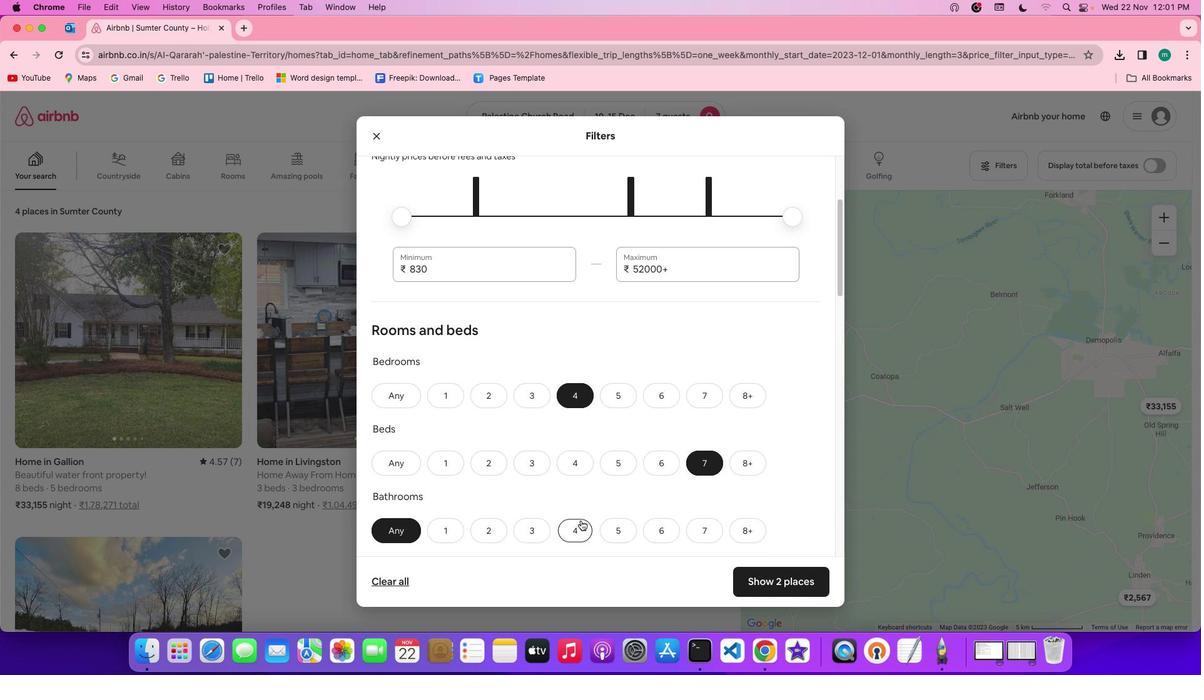 
Action: Mouse moved to (721, 470)
Screenshot: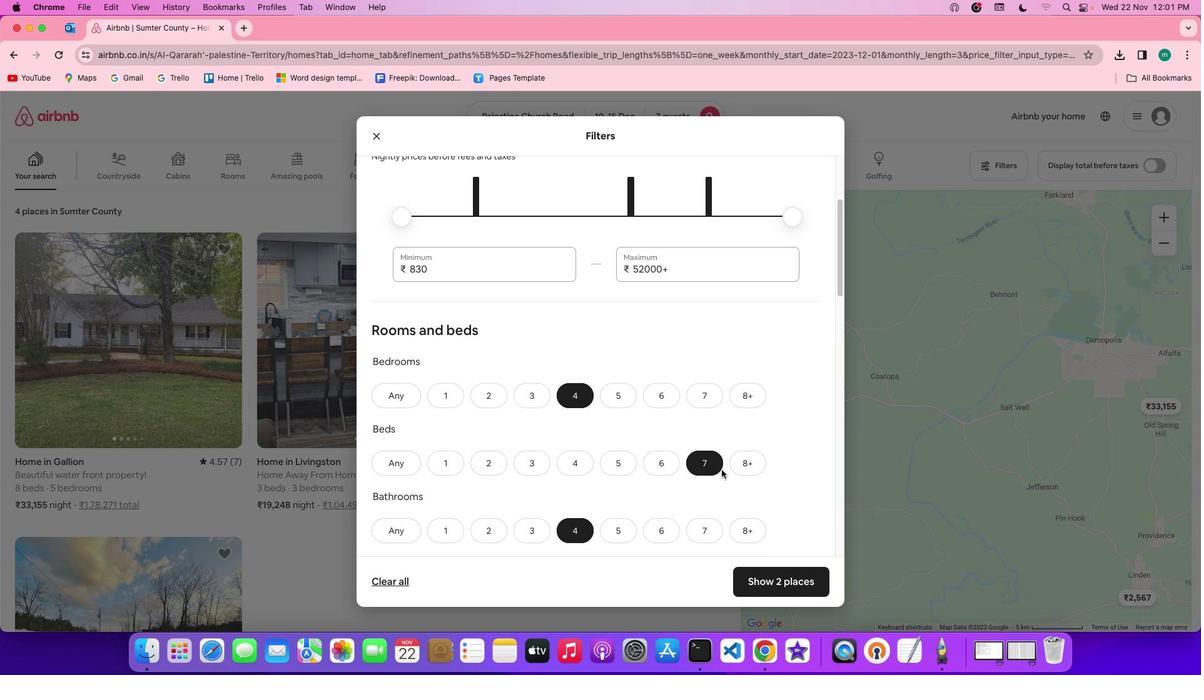 
Action: Mouse scrolled (721, 470) with delta (0, 0)
Screenshot: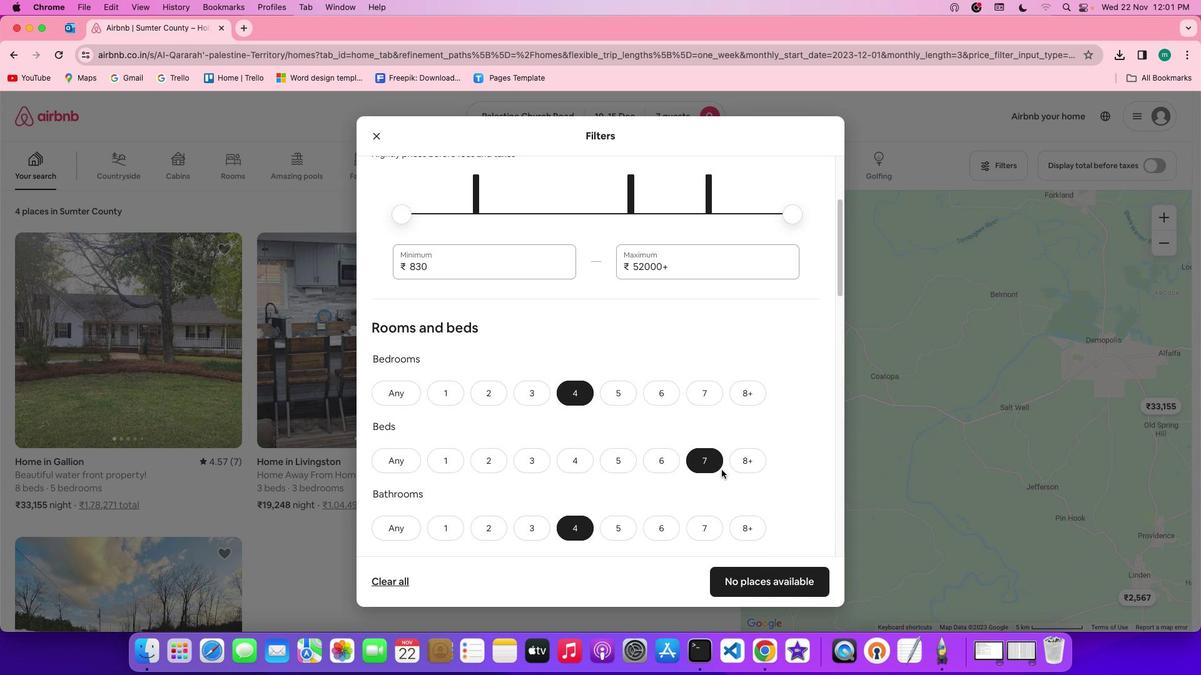 
Action: Mouse scrolled (721, 470) with delta (0, 0)
Screenshot: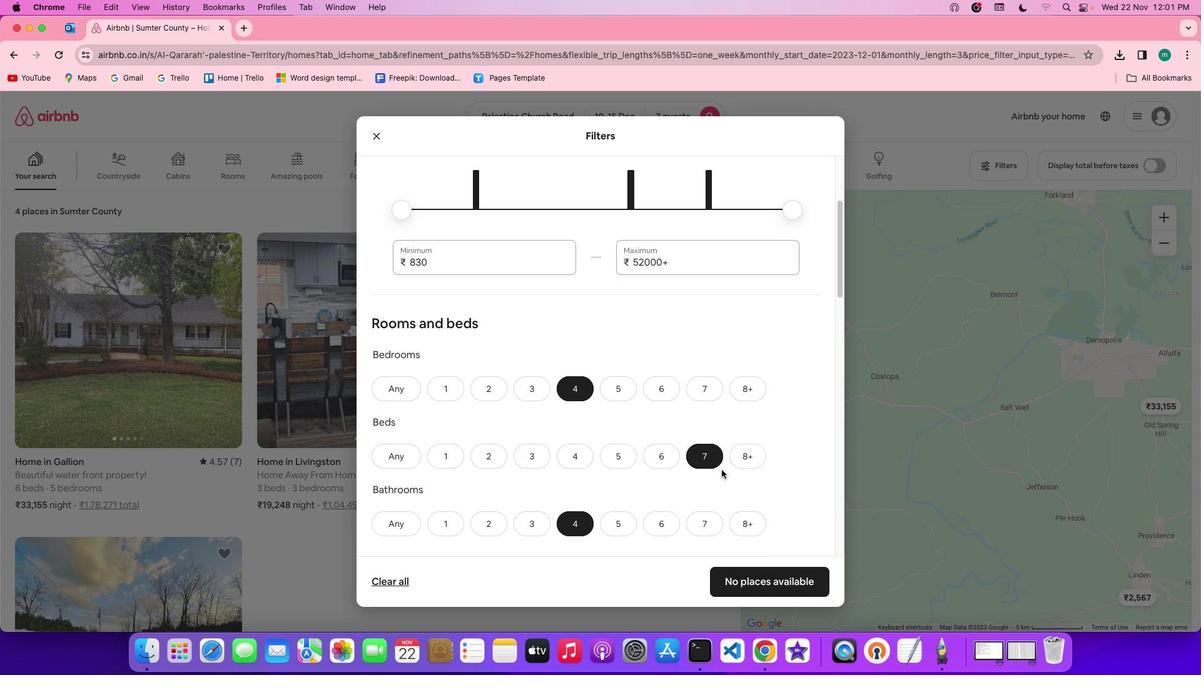 
Action: Mouse scrolled (721, 470) with delta (0, 0)
Screenshot: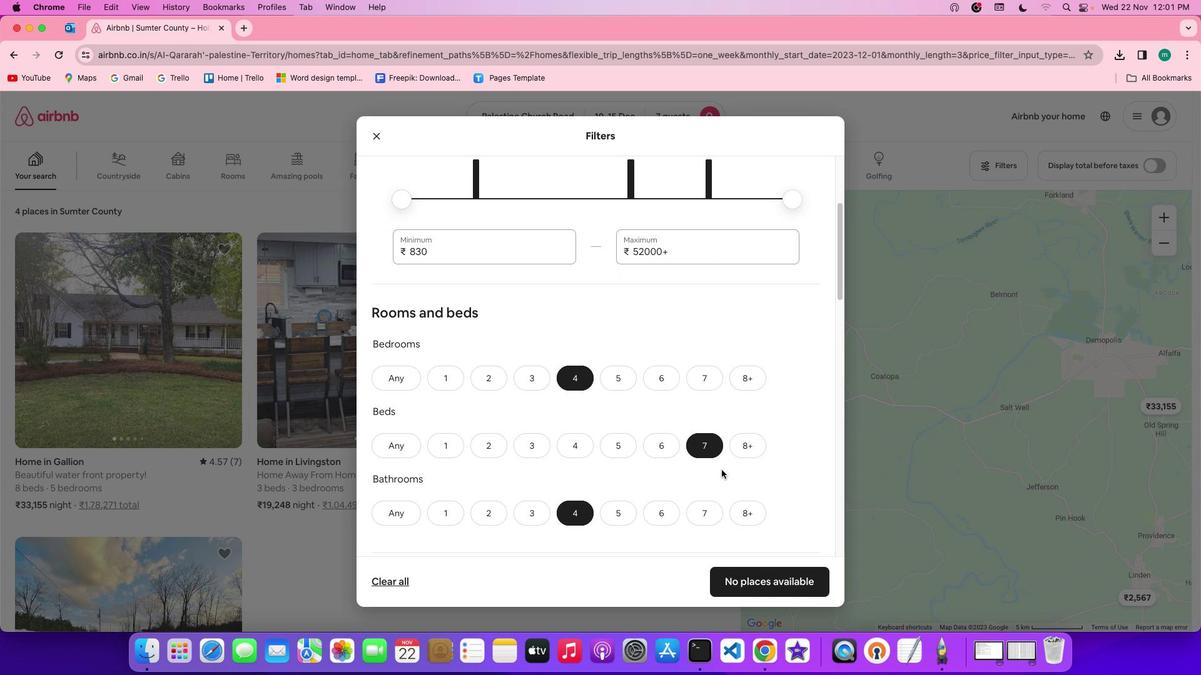 
Action: Mouse scrolled (721, 470) with delta (0, 0)
Screenshot: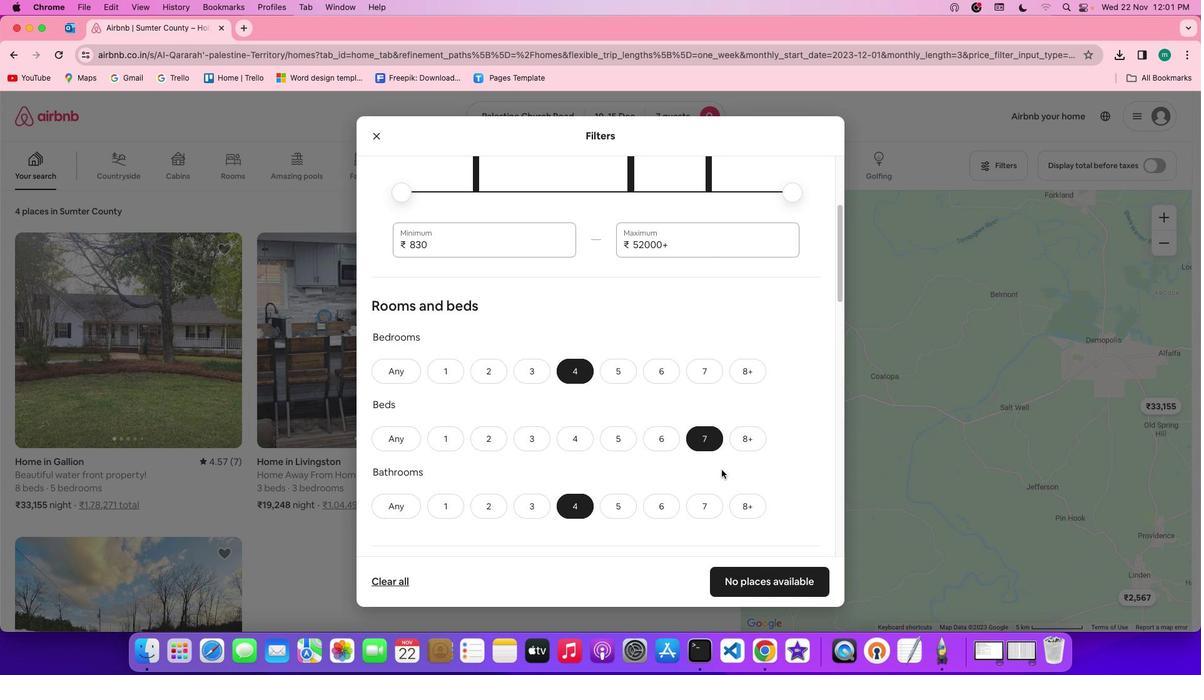 
Action: Mouse scrolled (721, 470) with delta (0, 0)
Screenshot: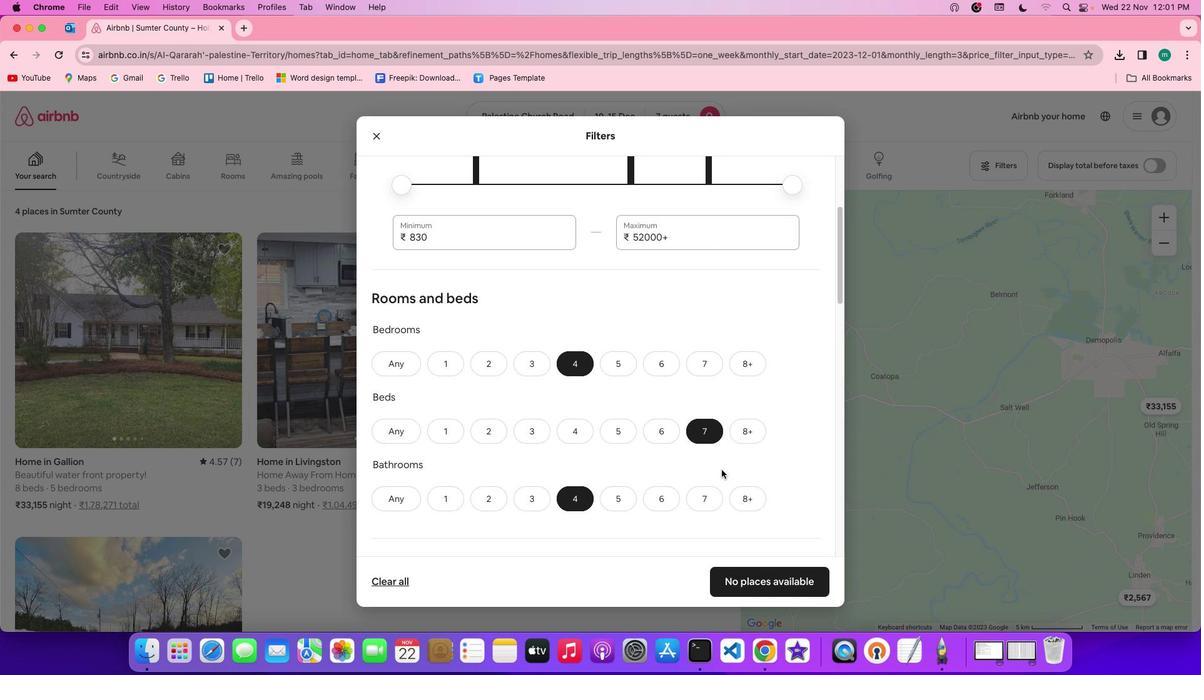 
Action: Mouse scrolled (721, 470) with delta (0, -1)
Screenshot: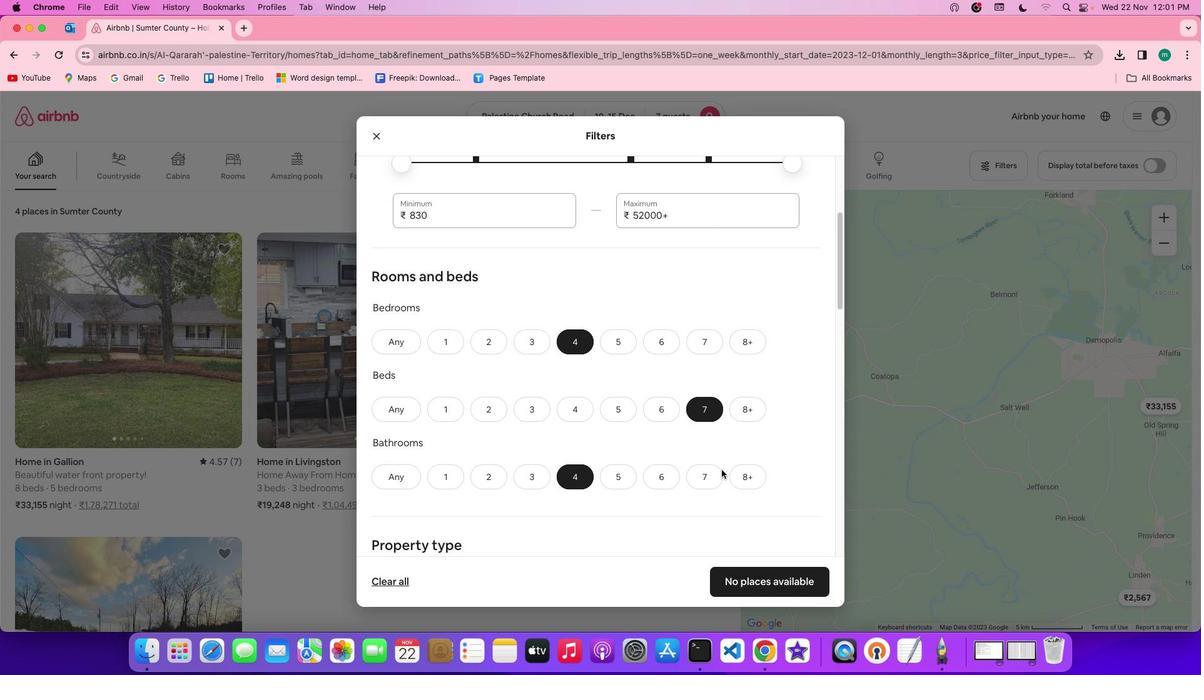 
Action: Mouse scrolled (721, 470) with delta (0, 0)
Screenshot: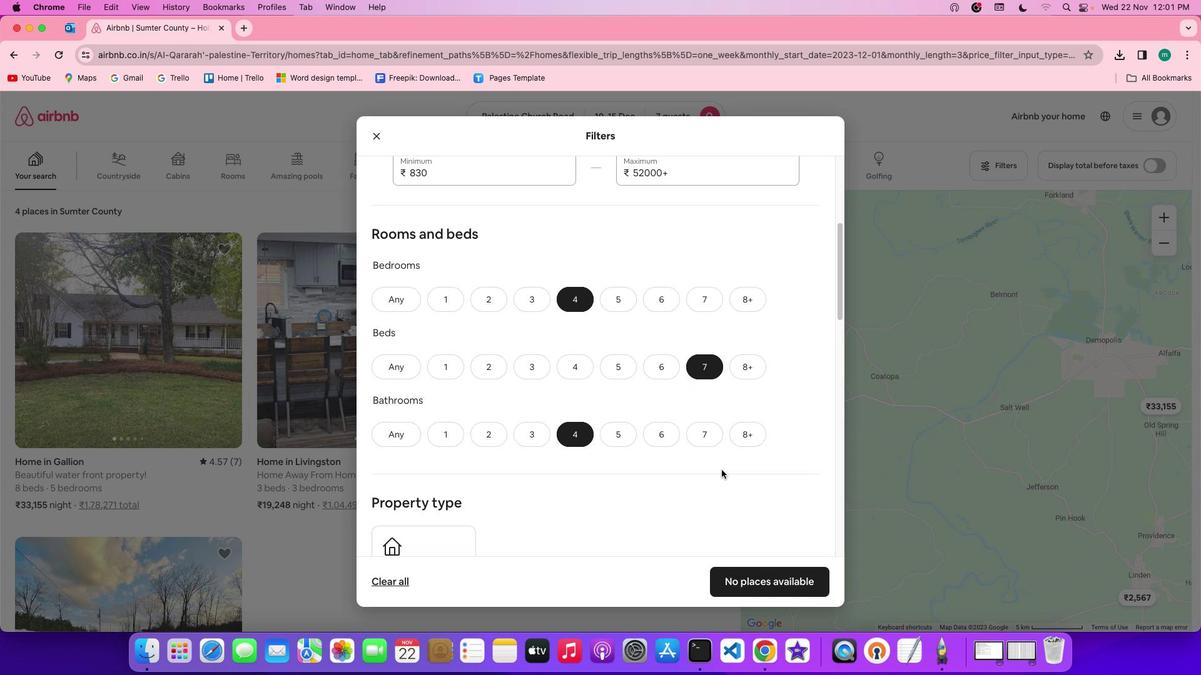 
Action: Mouse scrolled (721, 470) with delta (0, 0)
Screenshot: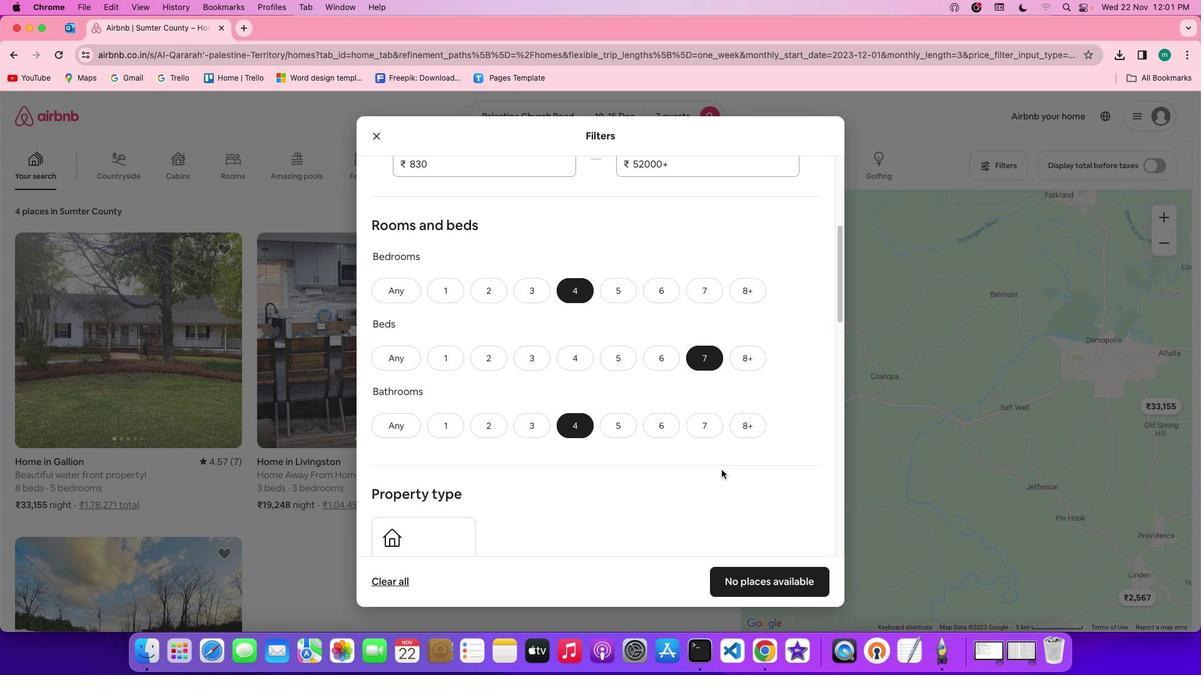 
Action: Mouse scrolled (721, 470) with delta (0, 0)
Screenshot: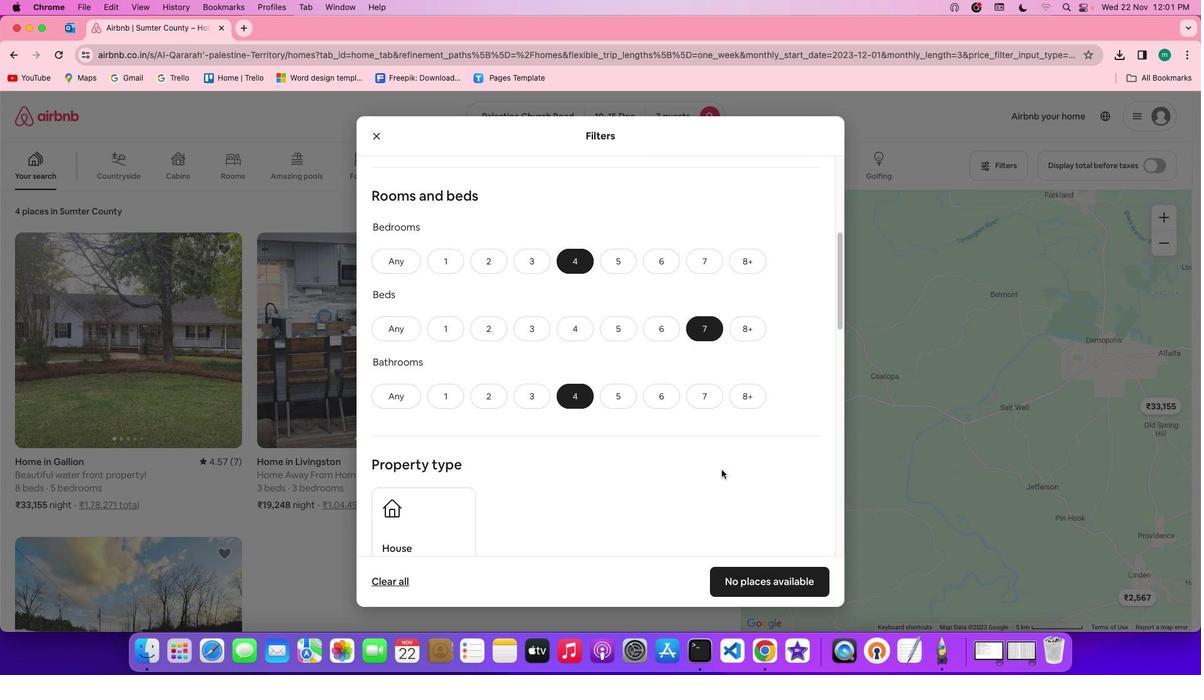 
Action: Mouse scrolled (721, 470) with delta (0, 0)
Screenshot: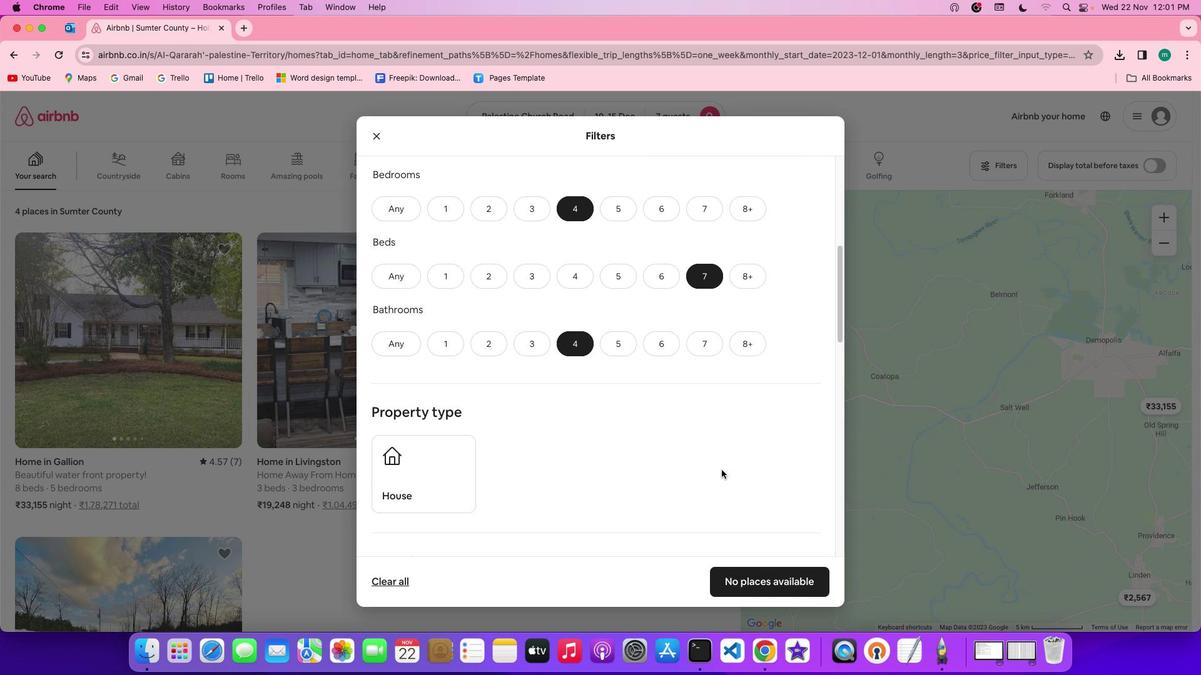 
Action: Mouse moved to (721, 470)
Screenshot: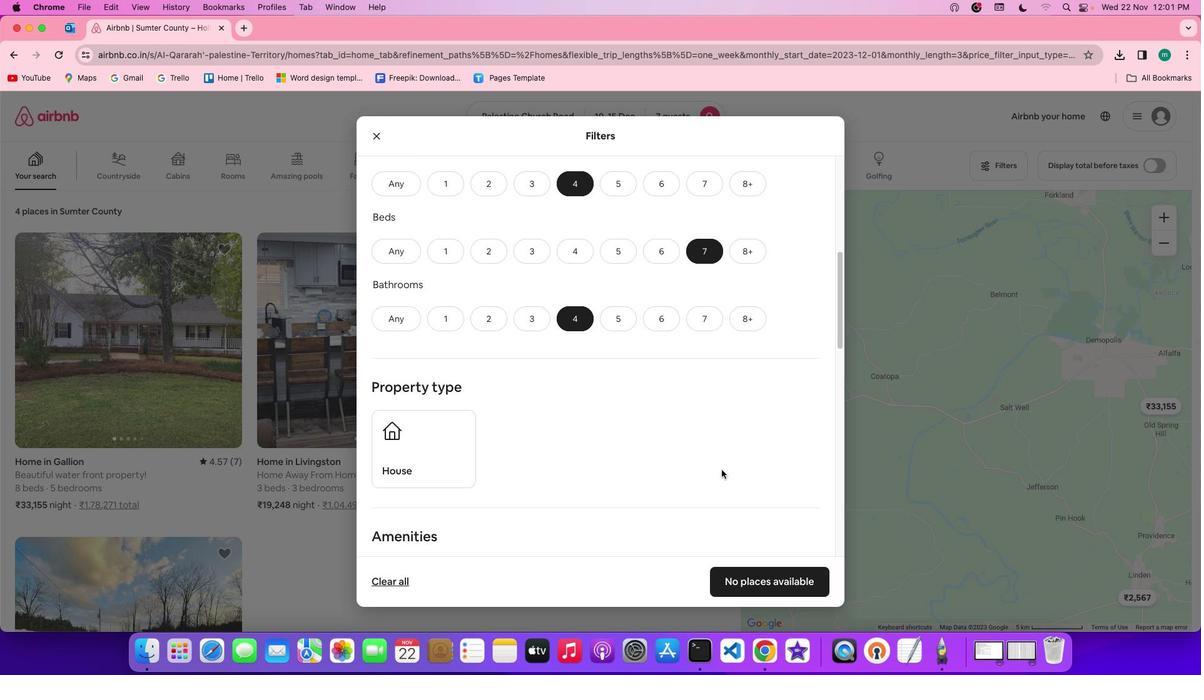
Action: Mouse scrolled (721, 470) with delta (0, 0)
Screenshot: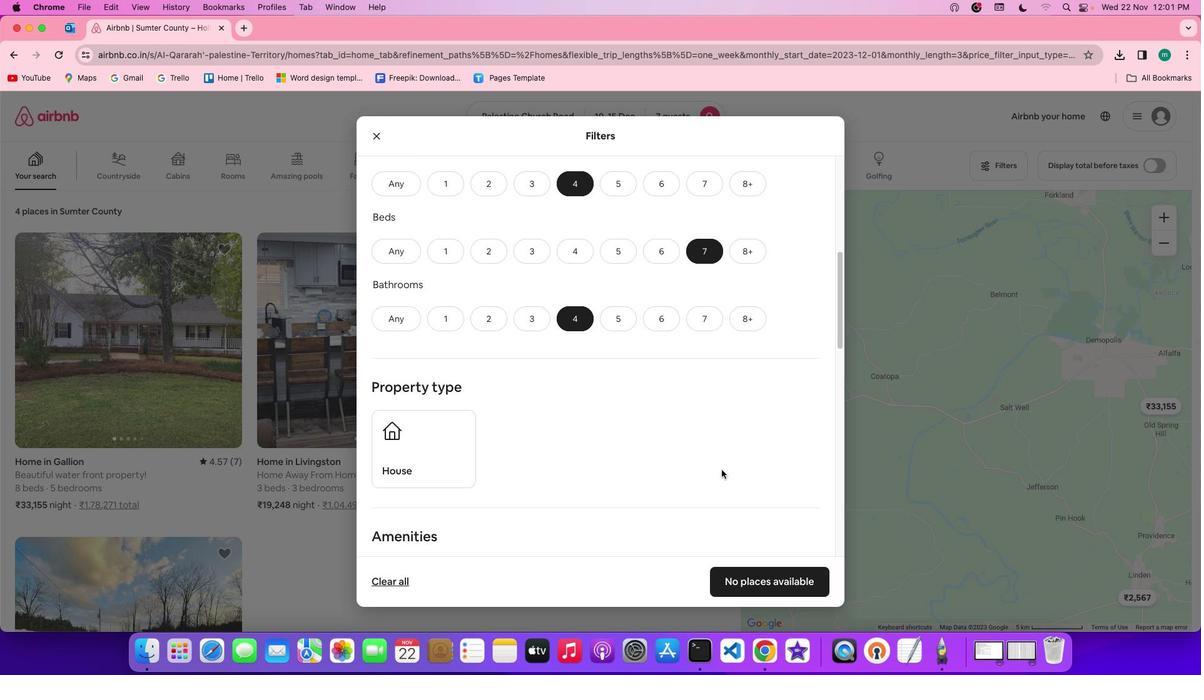 
Action: Mouse scrolled (721, 470) with delta (0, 0)
Screenshot: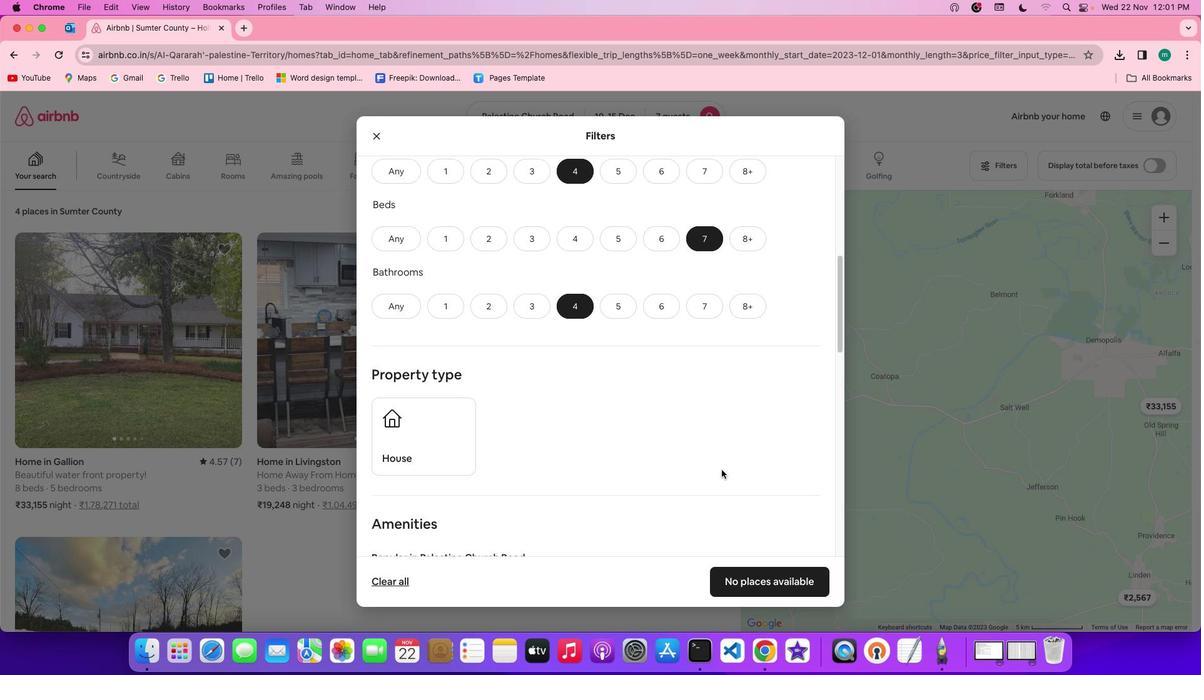 
Action: Mouse scrolled (721, 470) with delta (0, -1)
Screenshot: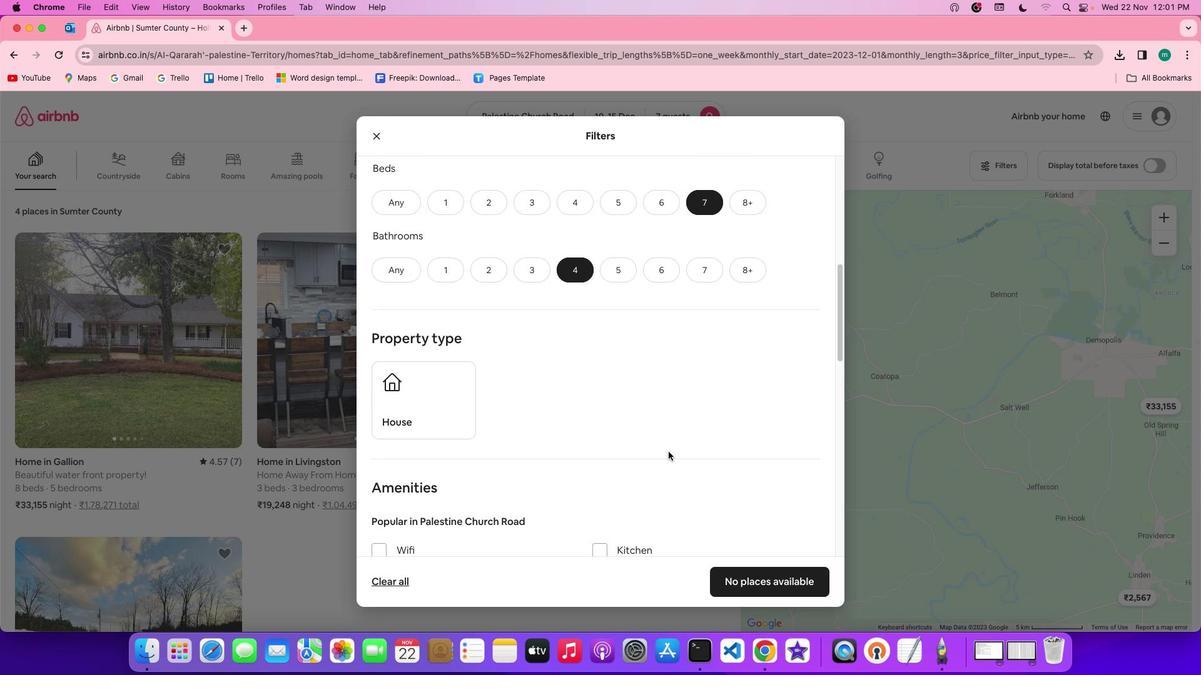 
Action: Mouse moved to (443, 407)
Screenshot: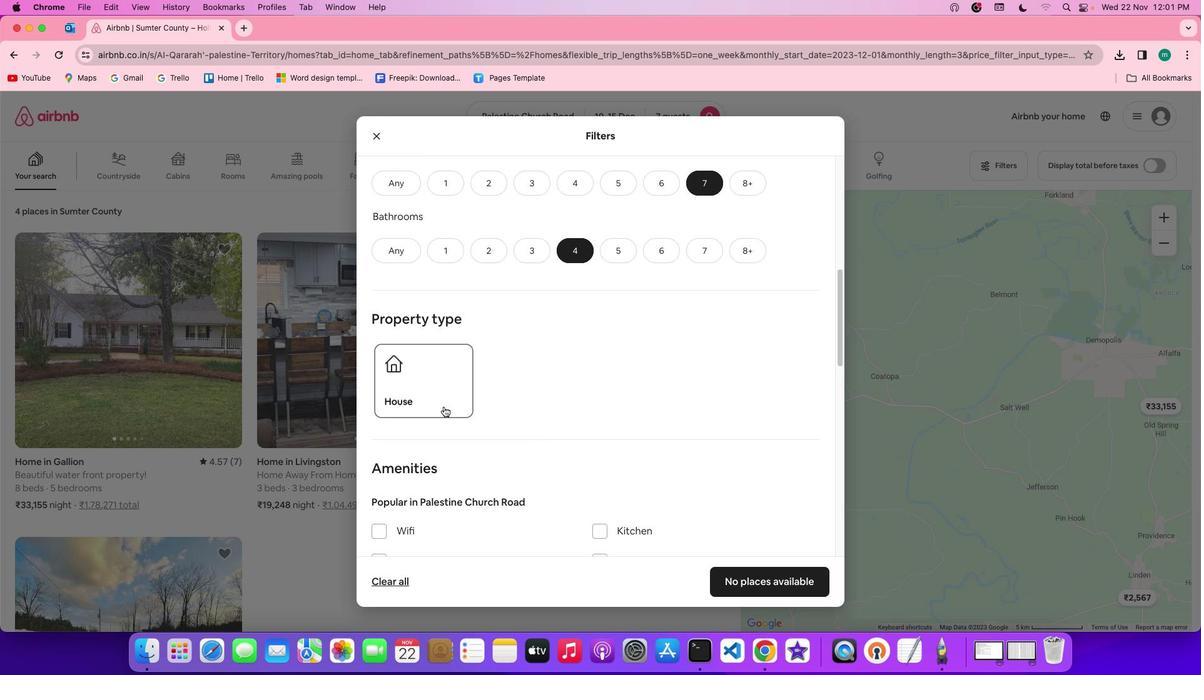 
Action: Mouse pressed left at (443, 407)
Screenshot: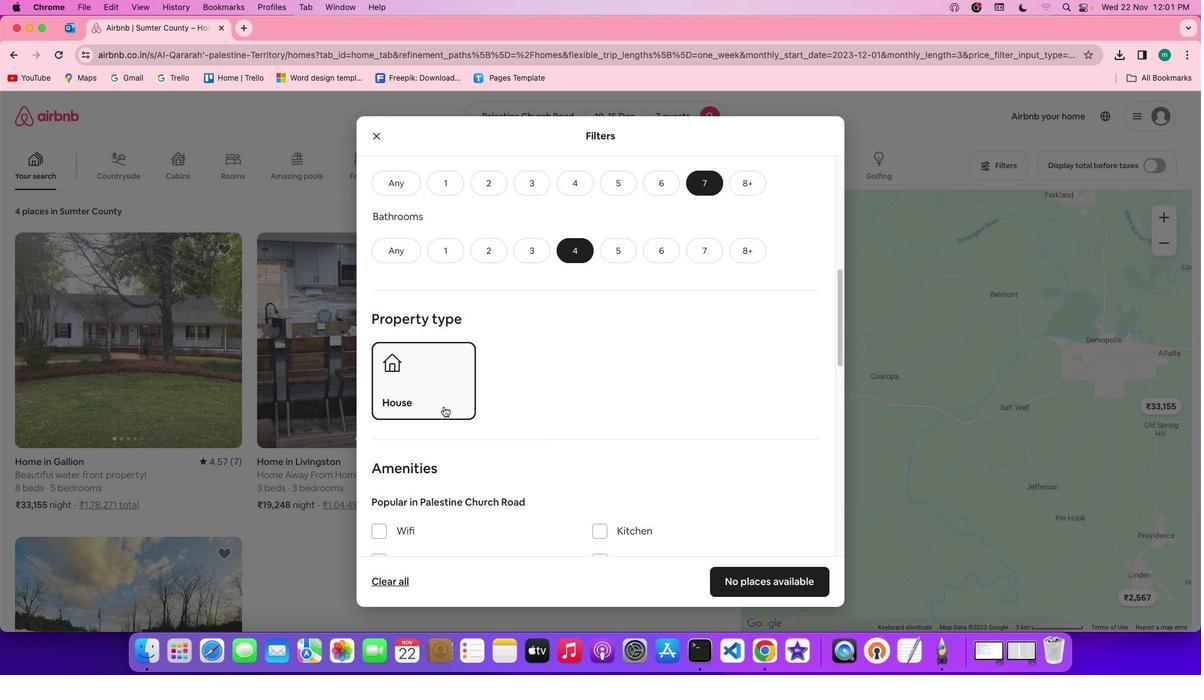 
Action: Mouse moved to (617, 419)
Screenshot: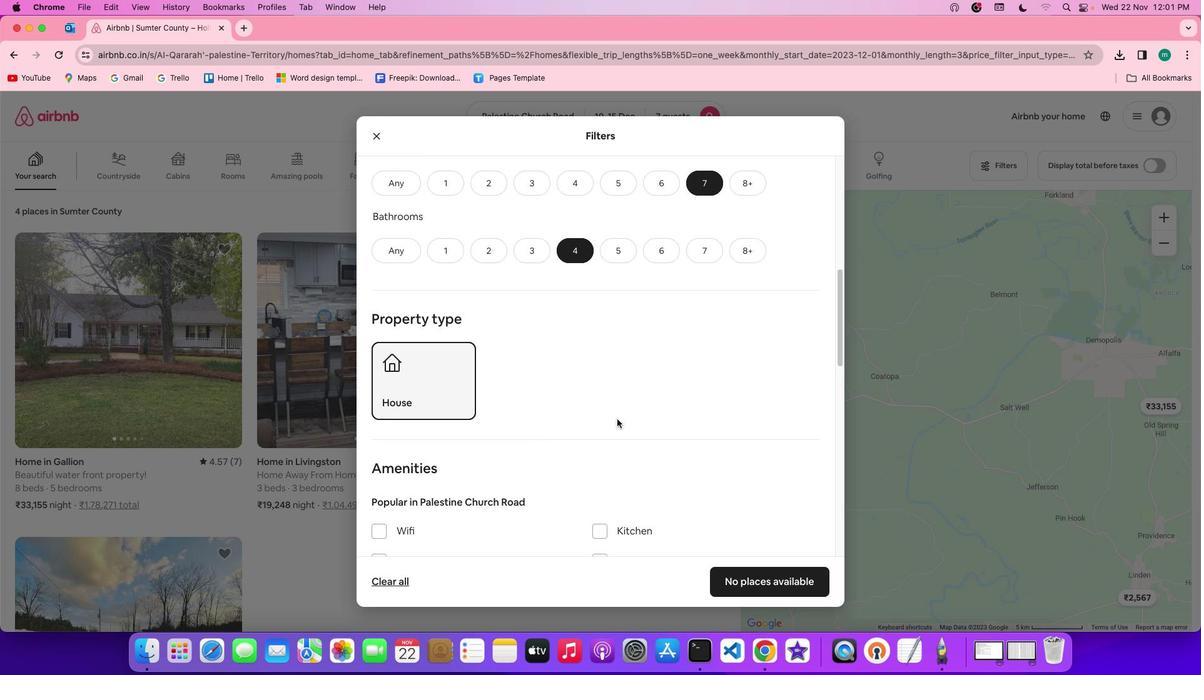 
Action: Mouse scrolled (617, 419) with delta (0, 0)
Screenshot: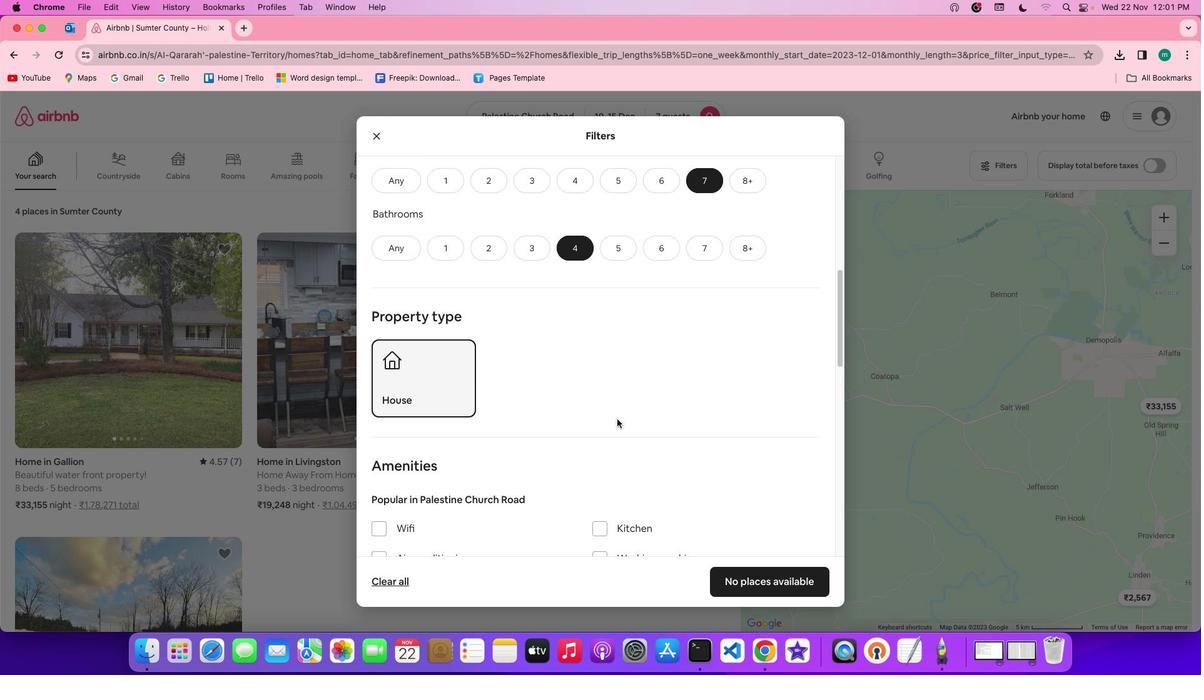 
Action: Mouse scrolled (617, 419) with delta (0, 0)
Screenshot: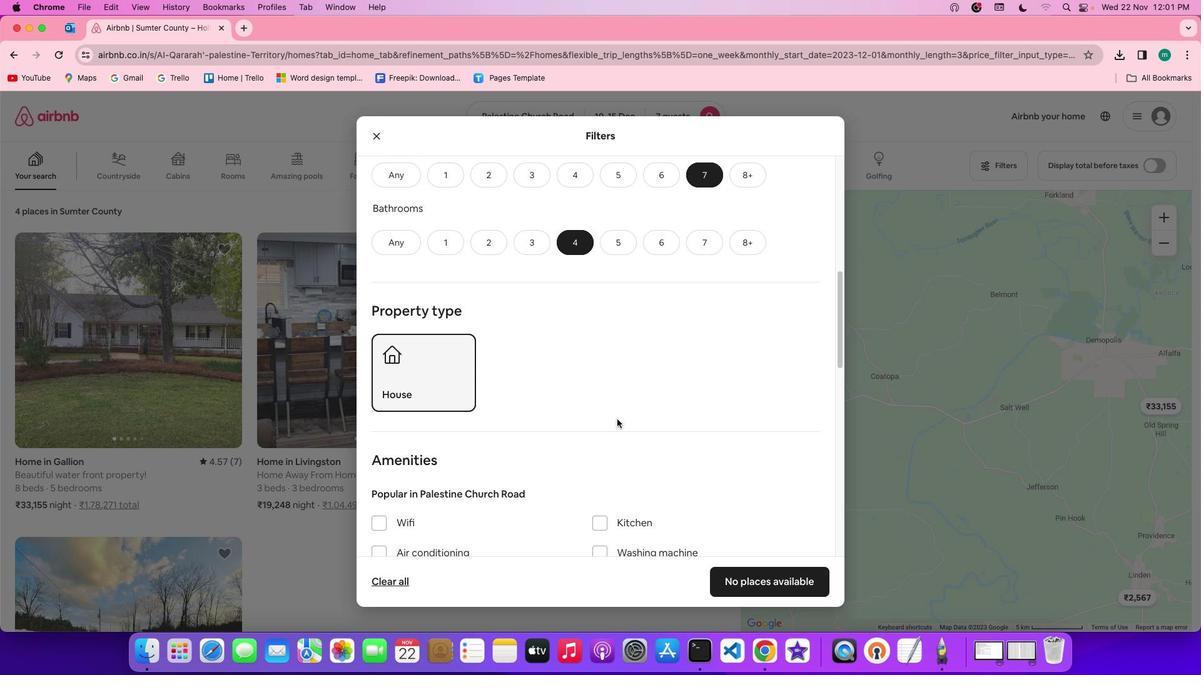 
Action: Mouse scrolled (617, 419) with delta (0, 0)
Screenshot: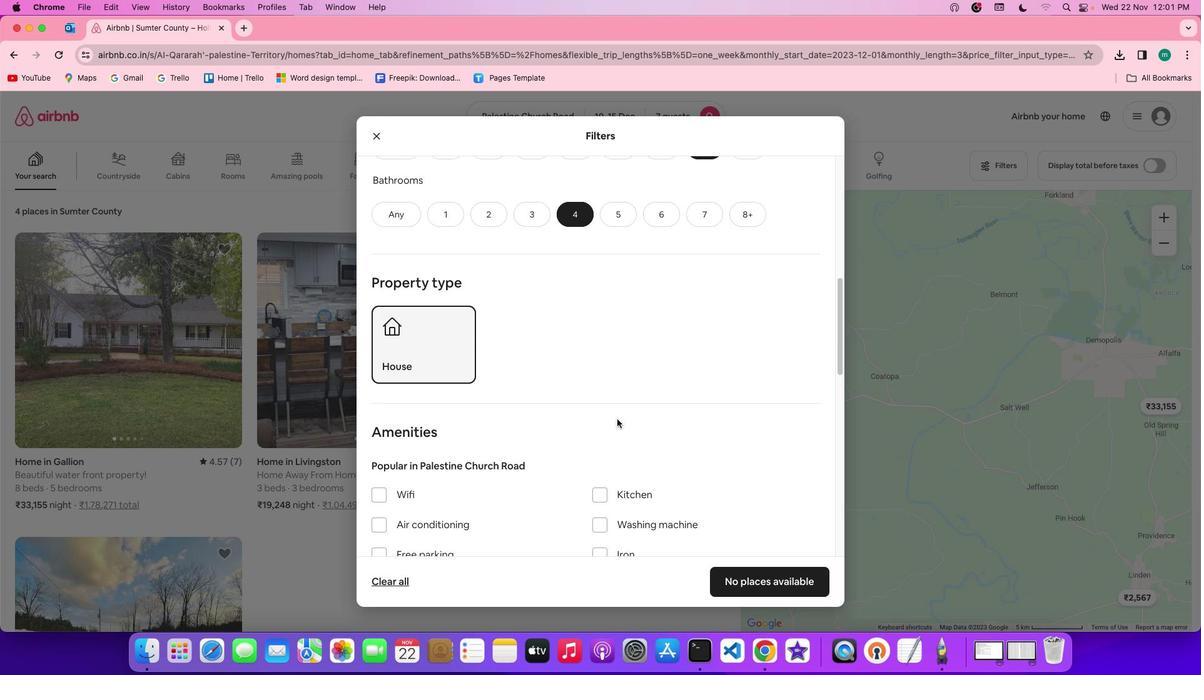
Action: Mouse scrolled (617, 419) with delta (0, 0)
Screenshot: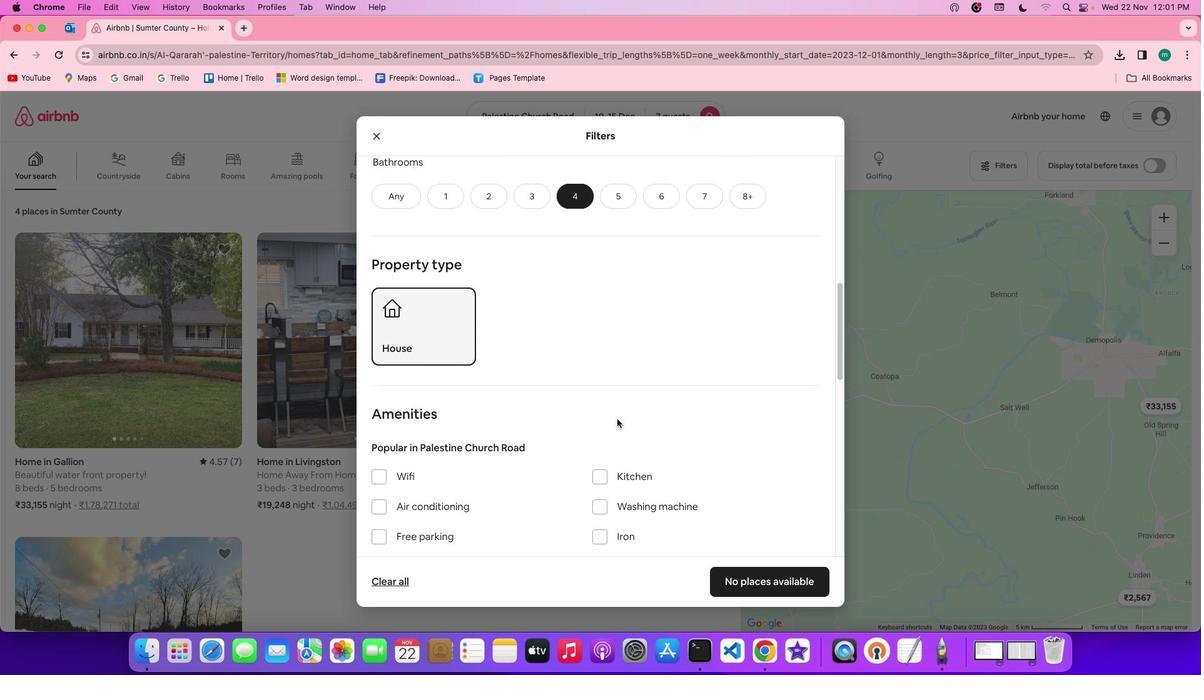
Action: Mouse scrolled (617, 419) with delta (0, 0)
Screenshot: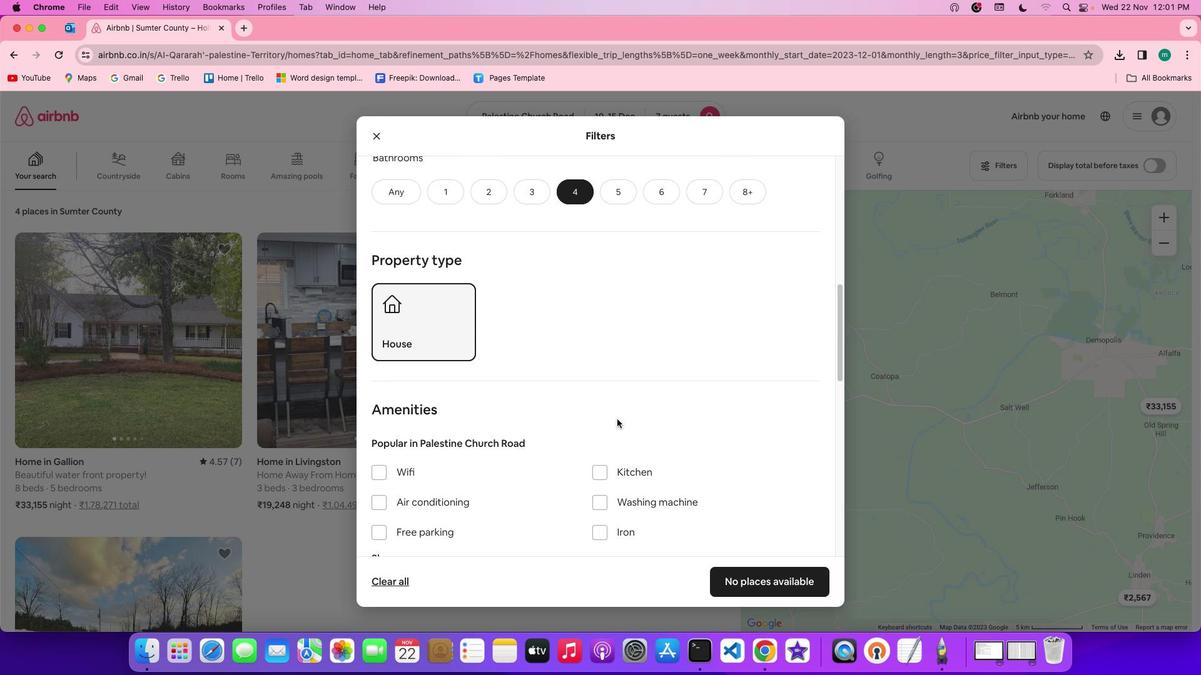
Action: Mouse scrolled (617, 419) with delta (0, 0)
Screenshot: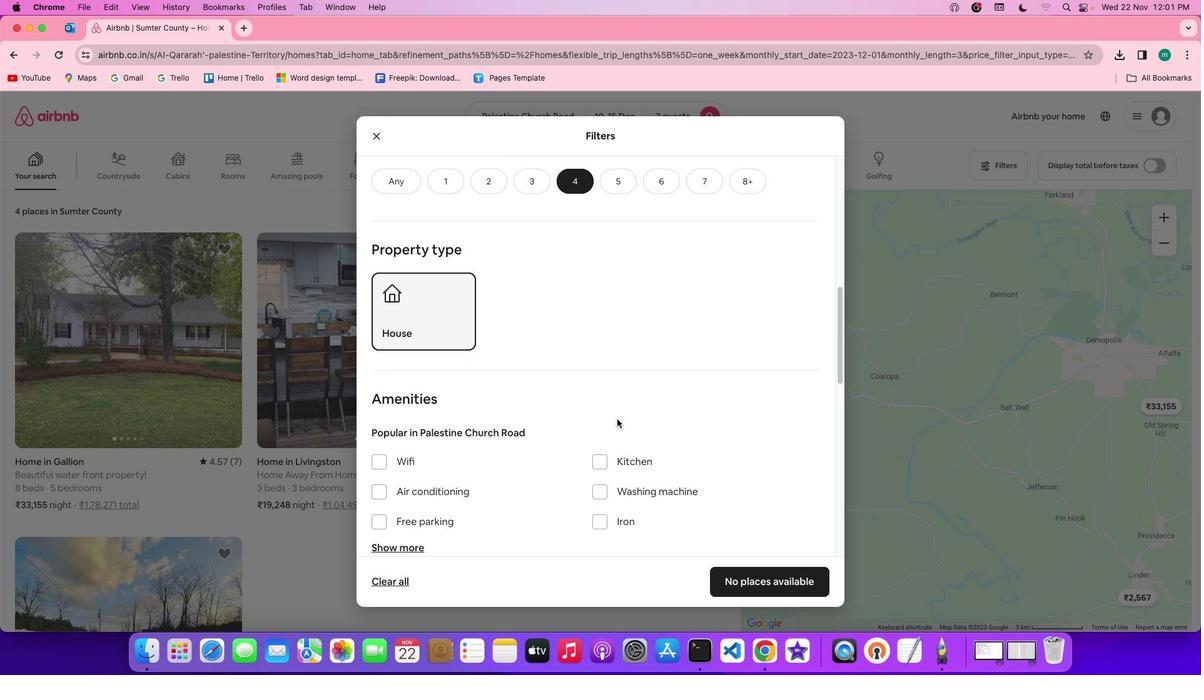 
Action: Mouse scrolled (617, 419) with delta (0, 0)
Screenshot: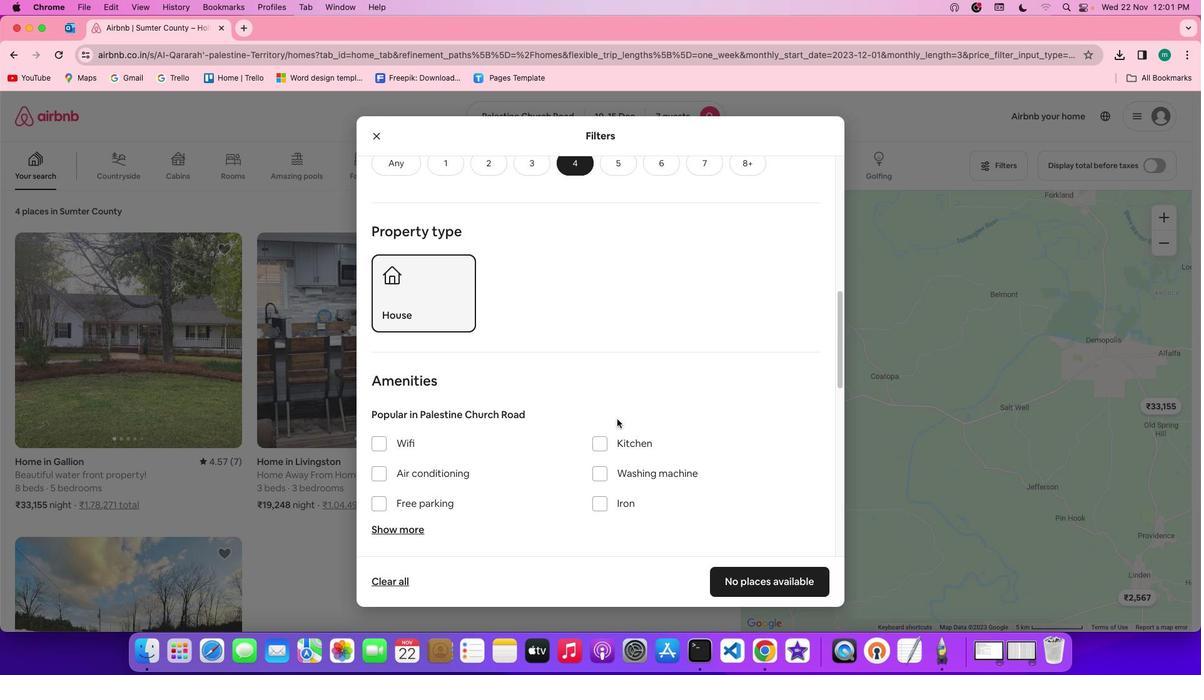 
Action: Mouse scrolled (617, 419) with delta (0, 0)
Screenshot: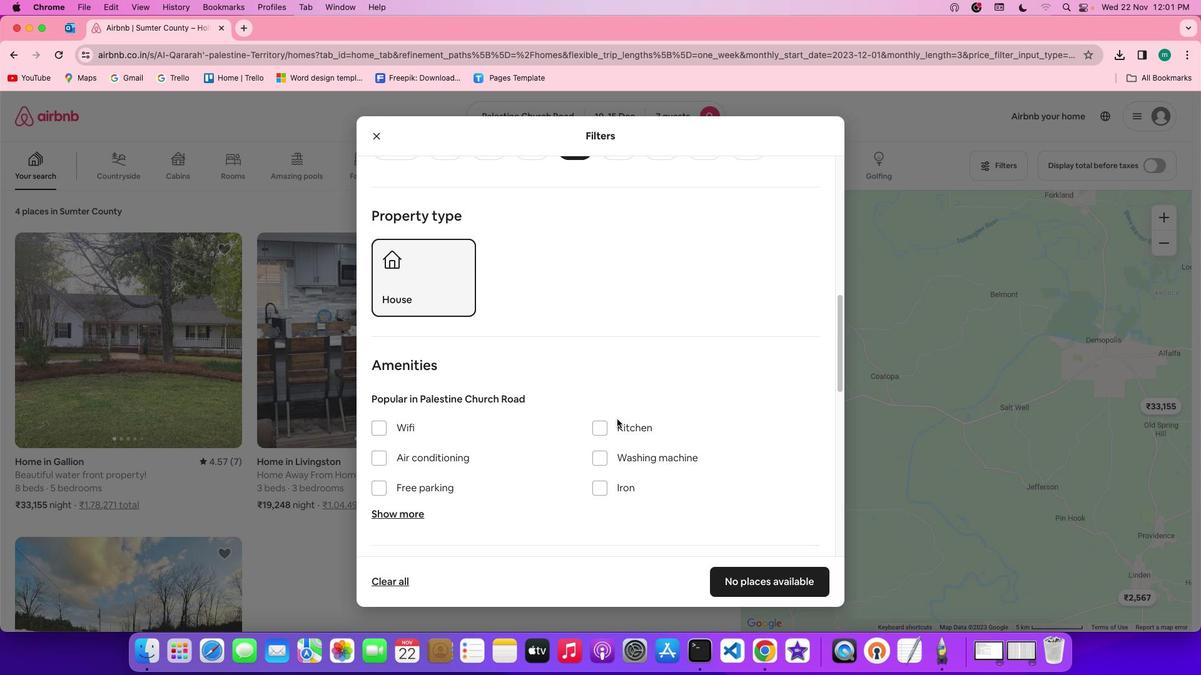 
Action: Mouse scrolled (617, 419) with delta (0, 0)
Screenshot: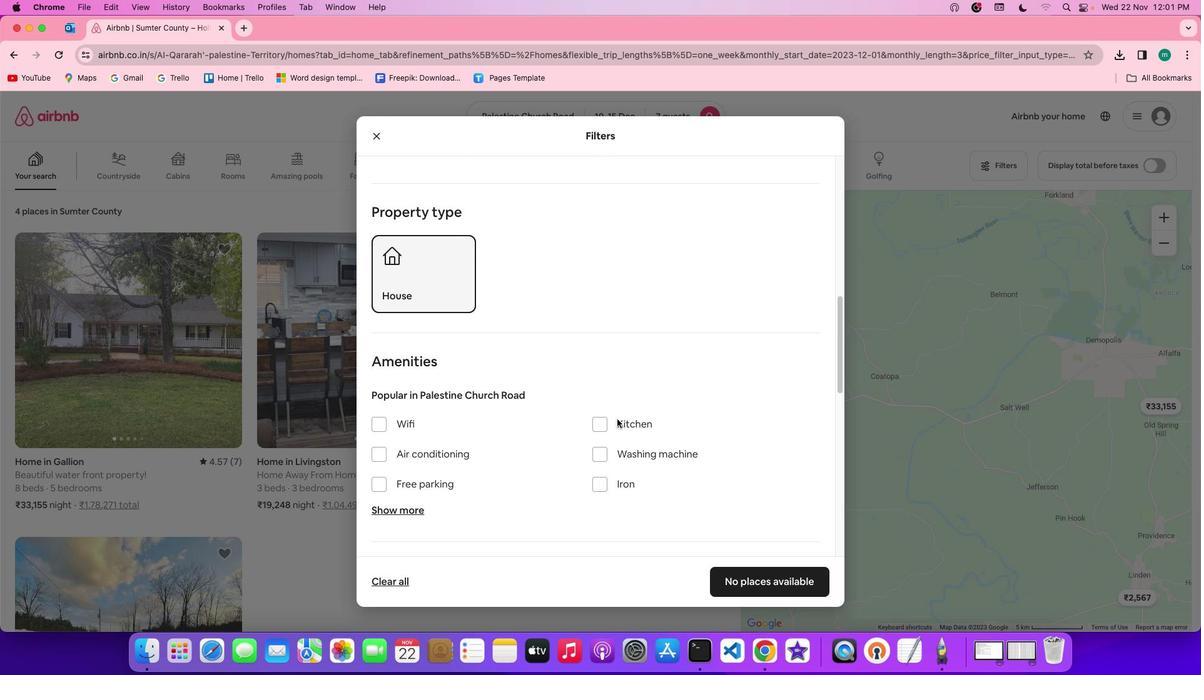 
Action: Mouse scrolled (617, 419) with delta (0, 0)
Screenshot: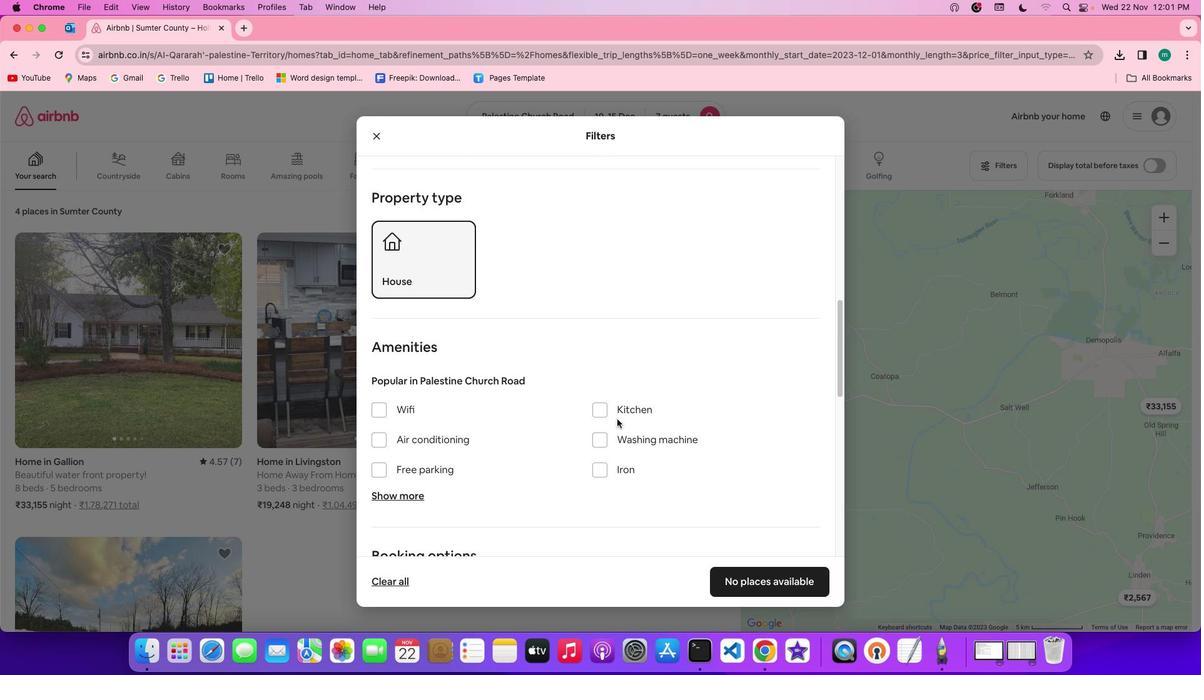 
Action: Mouse scrolled (617, 419) with delta (0, 0)
Screenshot: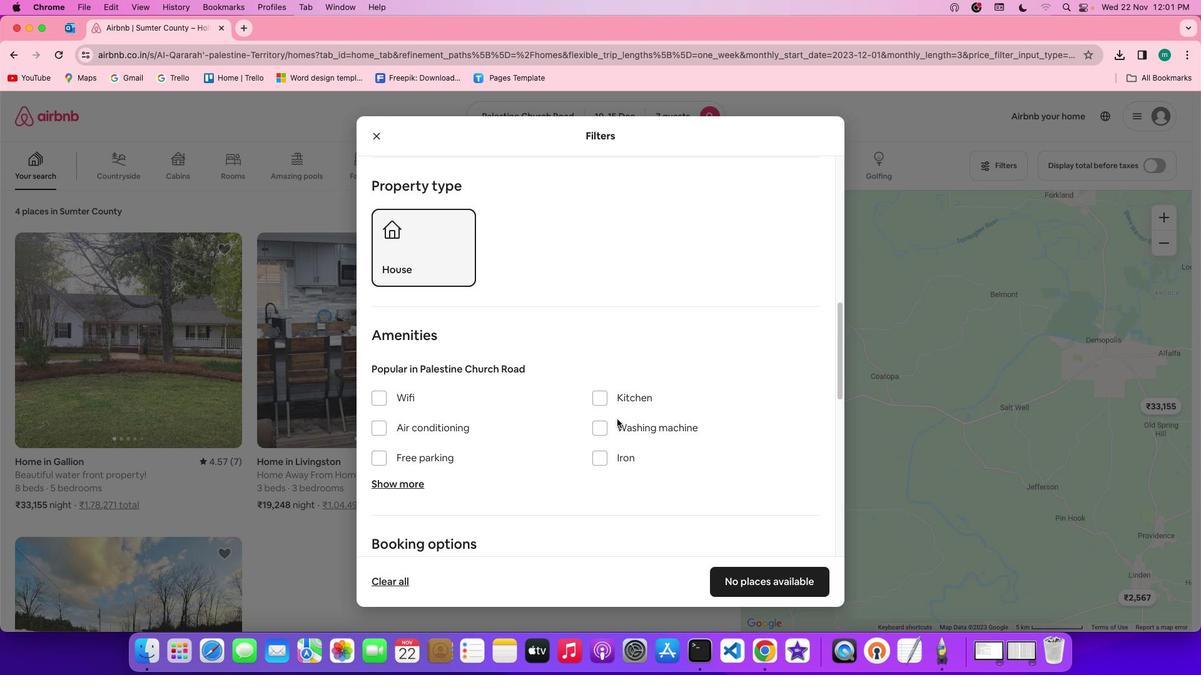 
Action: Mouse scrolled (617, 419) with delta (0, 0)
Screenshot: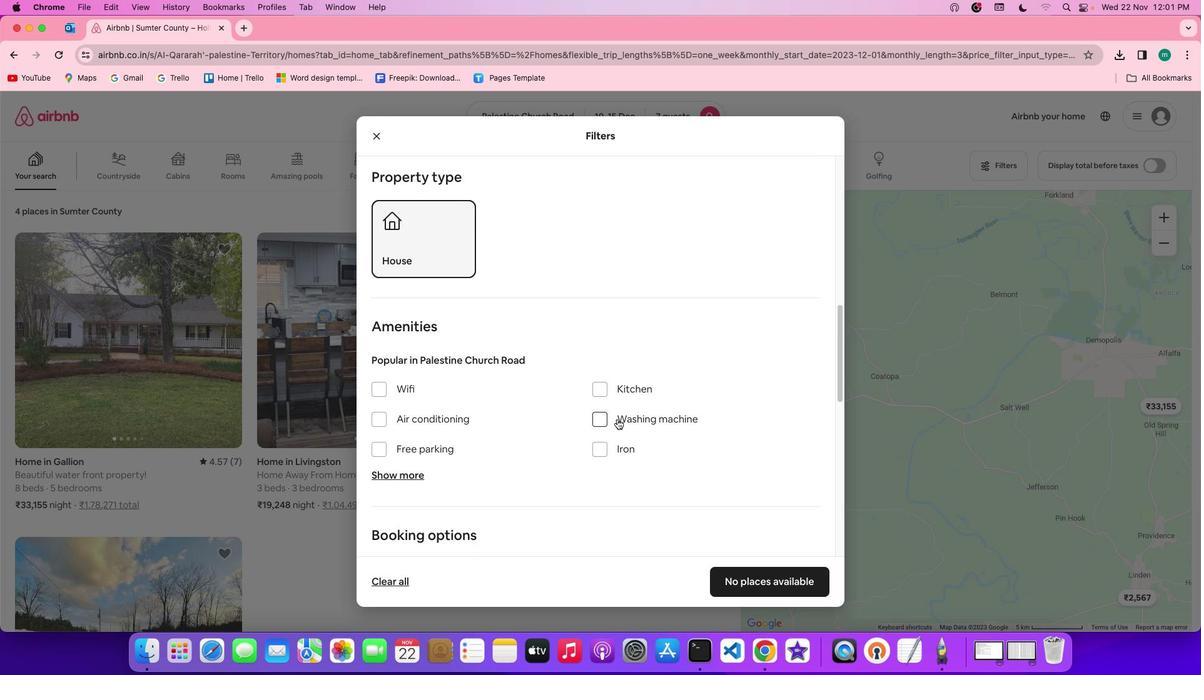 
Action: Mouse scrolled (617, 419) with delta (0, 0)
Screenshot: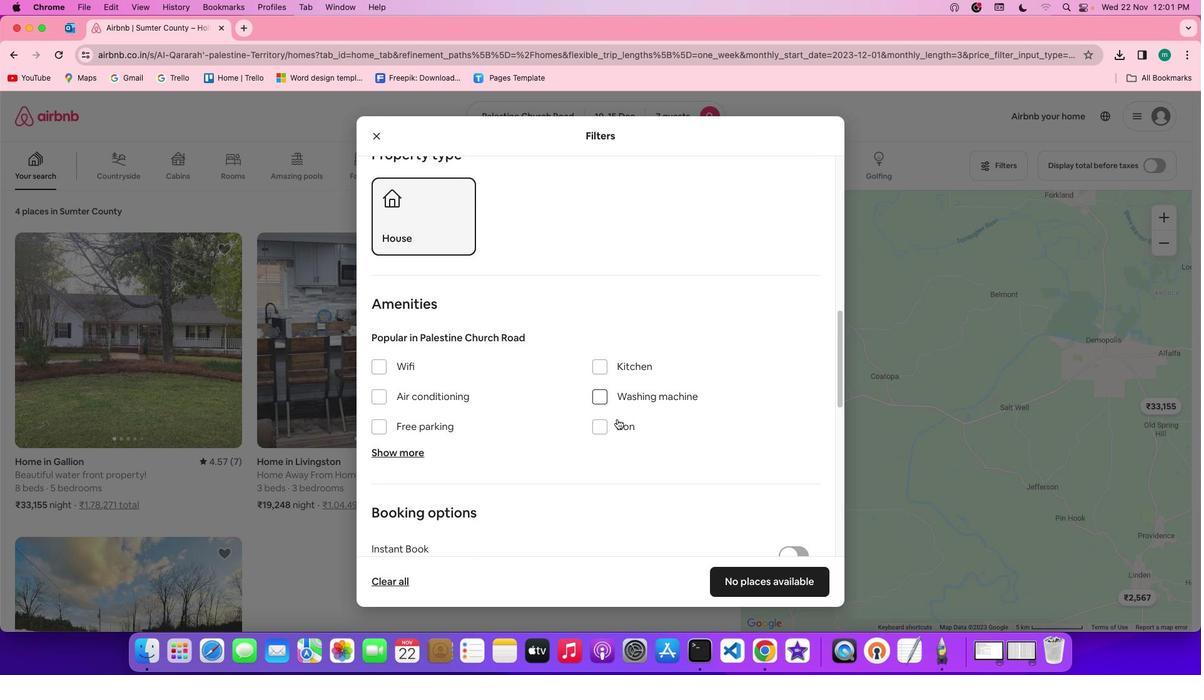 
Action: Mouse scrolled (617, 419) with delta (0, 0)
Screenshot: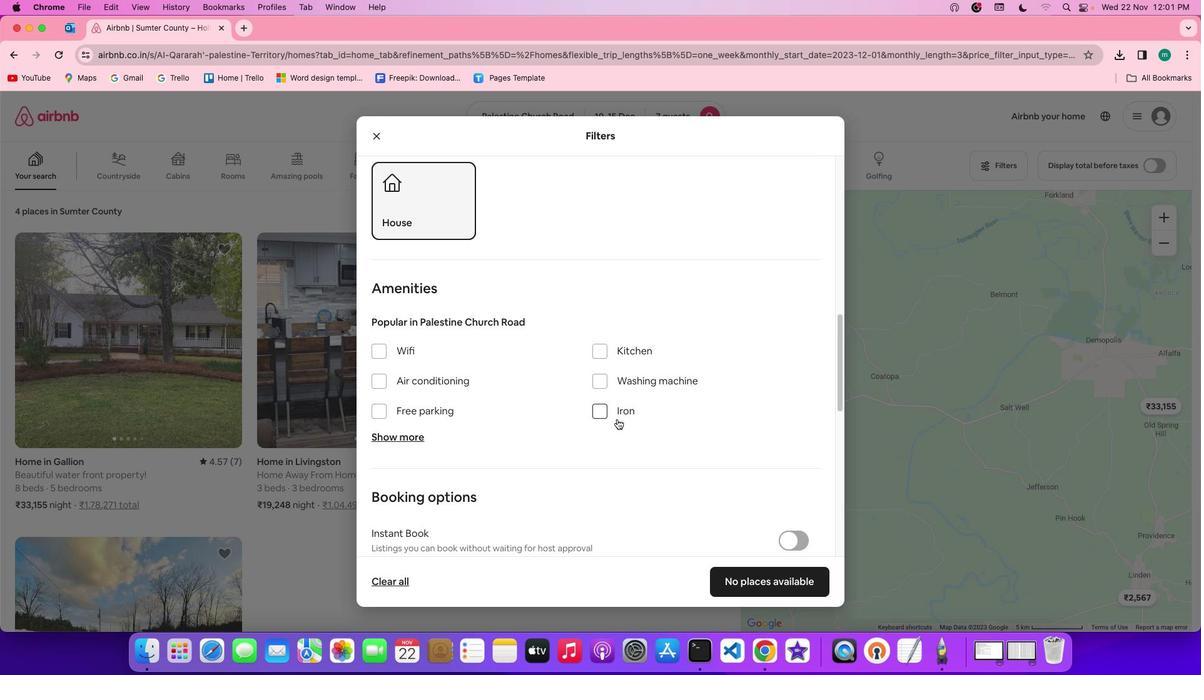 
Action: Mouse scrolled (617, 419) with delta (0, 0)
Screenshot: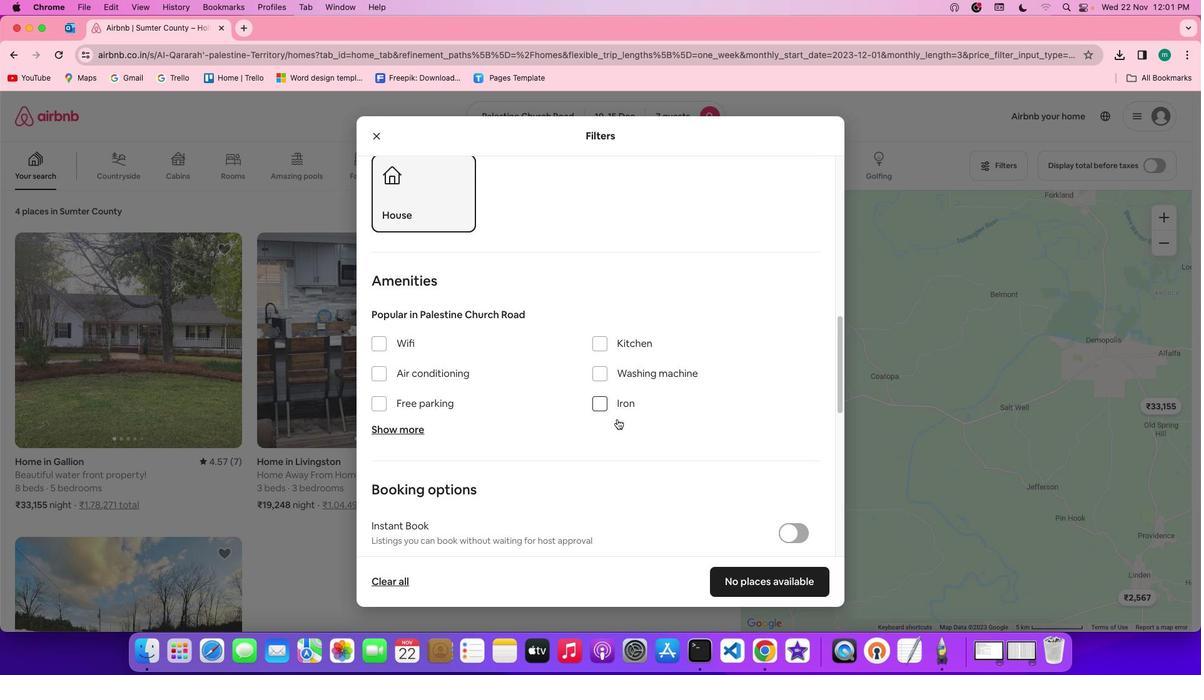 
Action: Mouse scrolled (617, 419) with delta (0, 0)
Screenshot: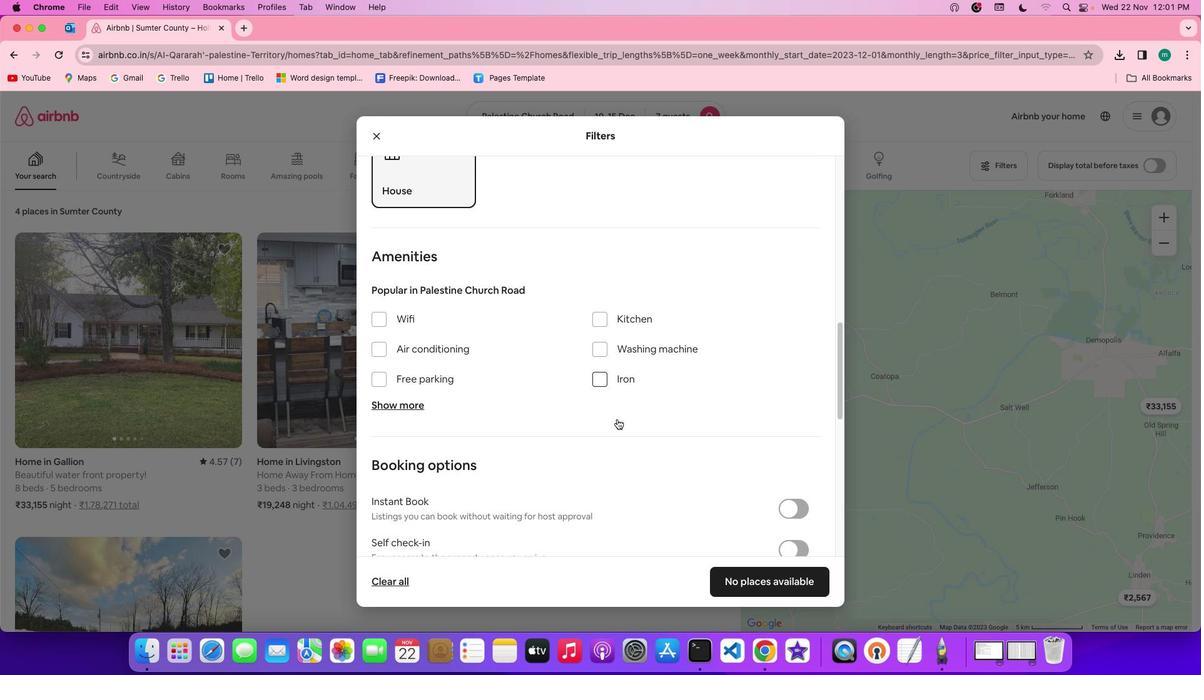 
Action: Mouse moved to (379, 312)
Screenshot: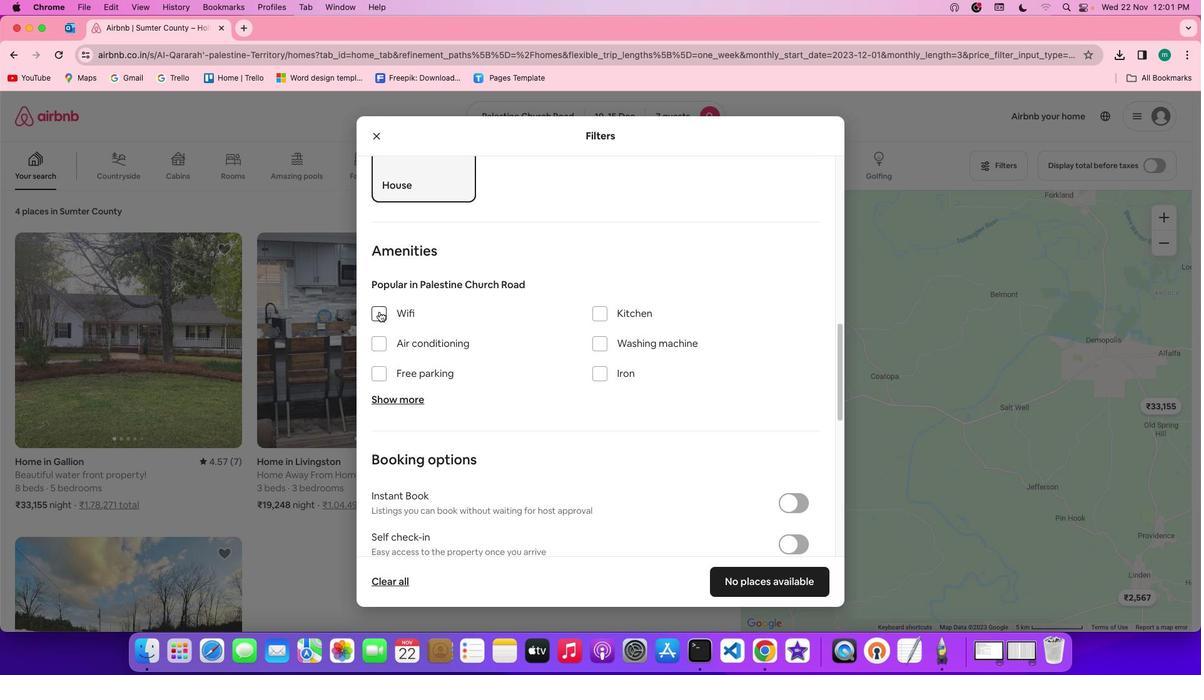 
Action: Mouse pressed left at (379, 312)
Screenshot: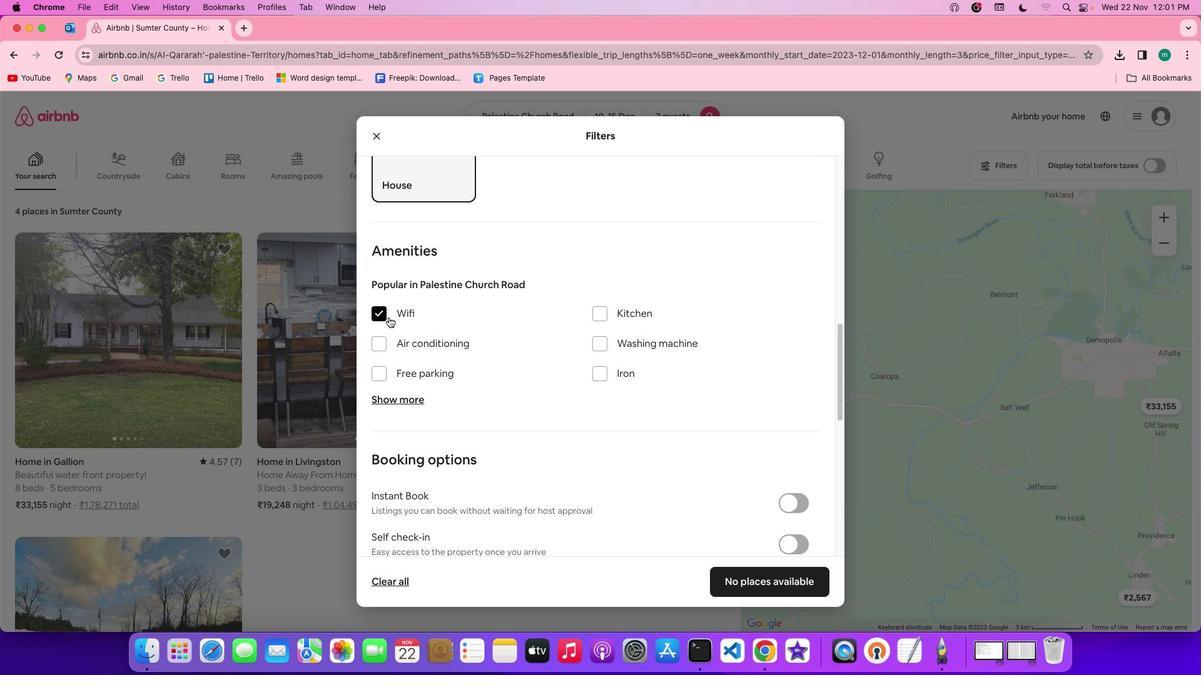 
Action: Mouse moved to (408, 394)
Screenshot: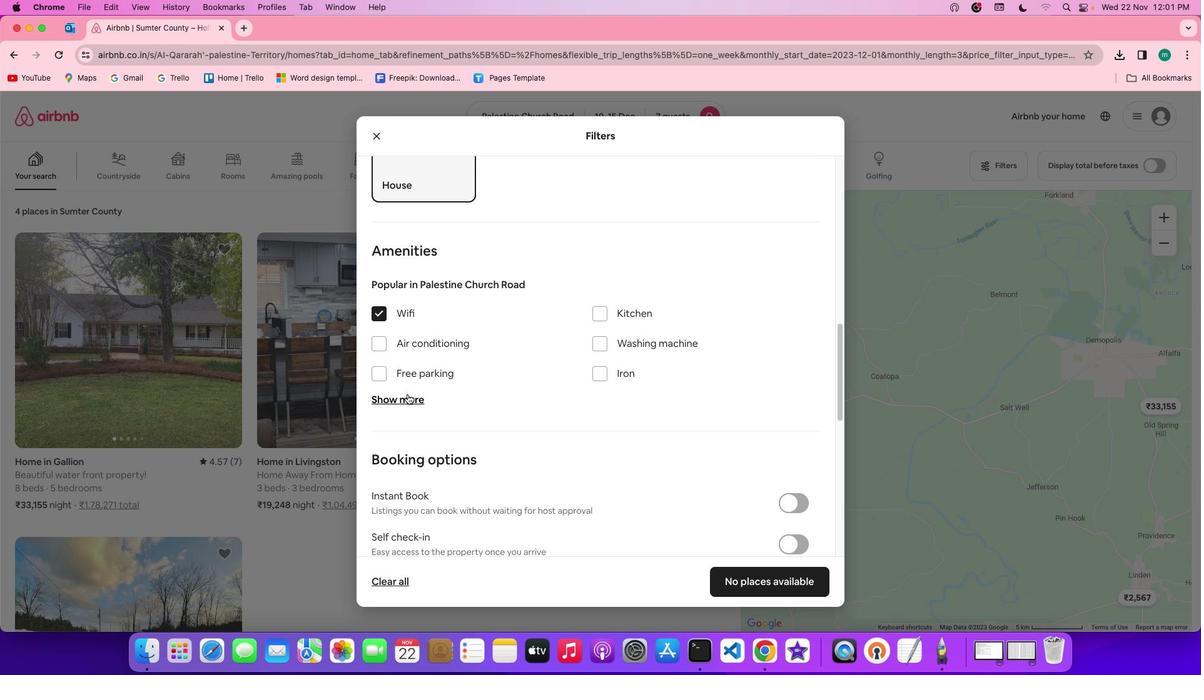 
Action: Mouse pressed left at (408, 394)
Screenshot: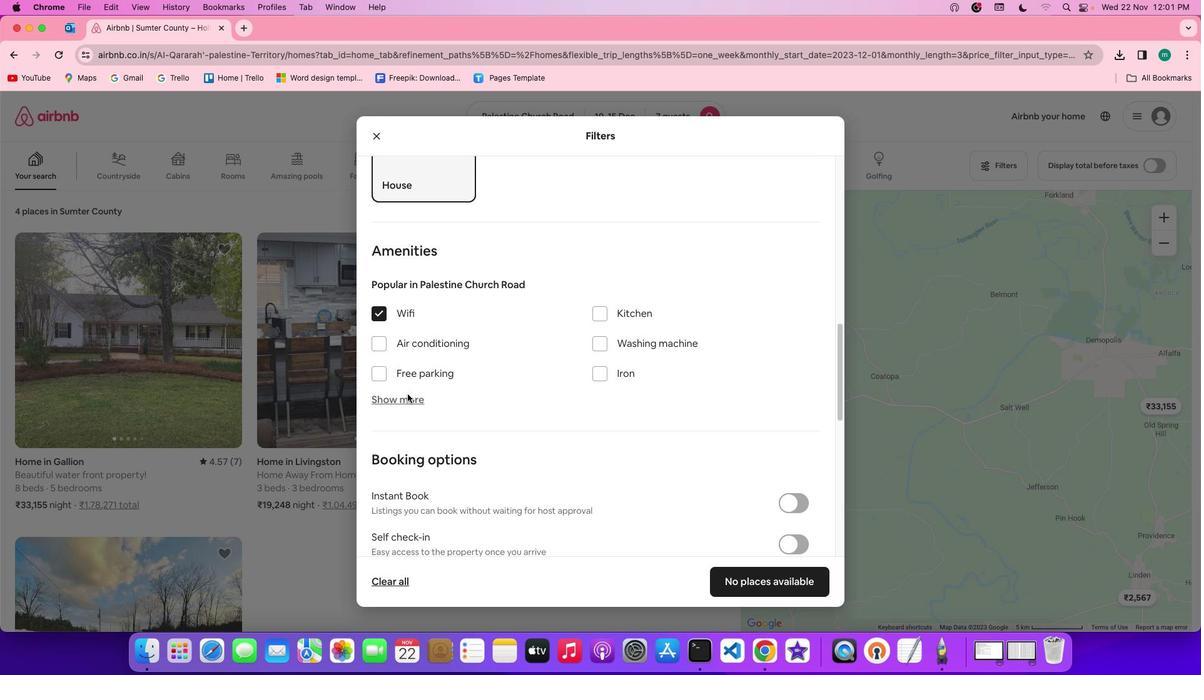 
Action: Mouse moved to (580, 419)
Screenshot: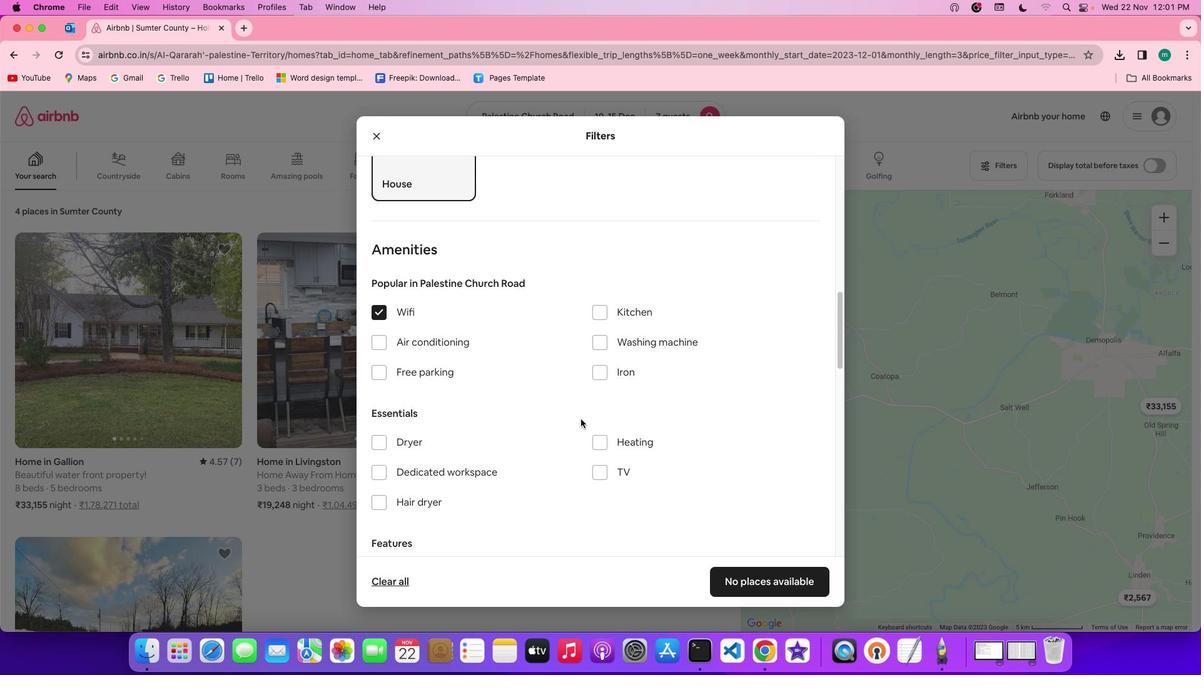 
Action: Mouse scrolled (580, 419) with delta (0, 0)
Screenshot: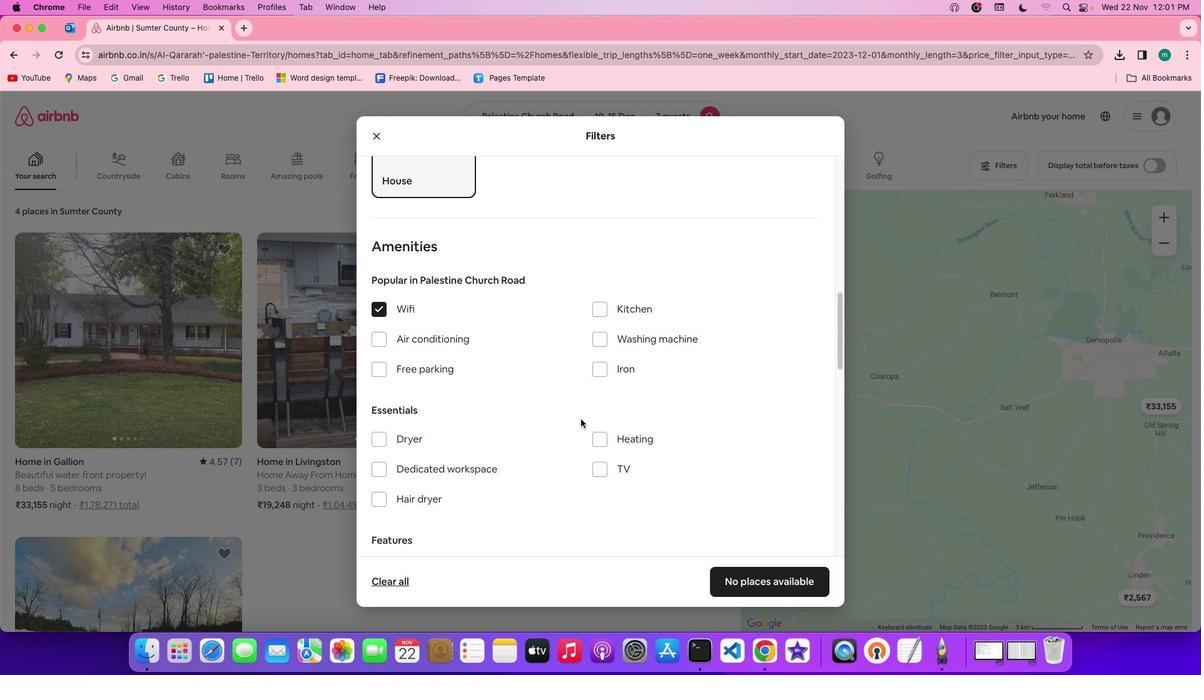 
Action: Mouse scrolled (580, 419) with delta (0, 0)
Screenshot: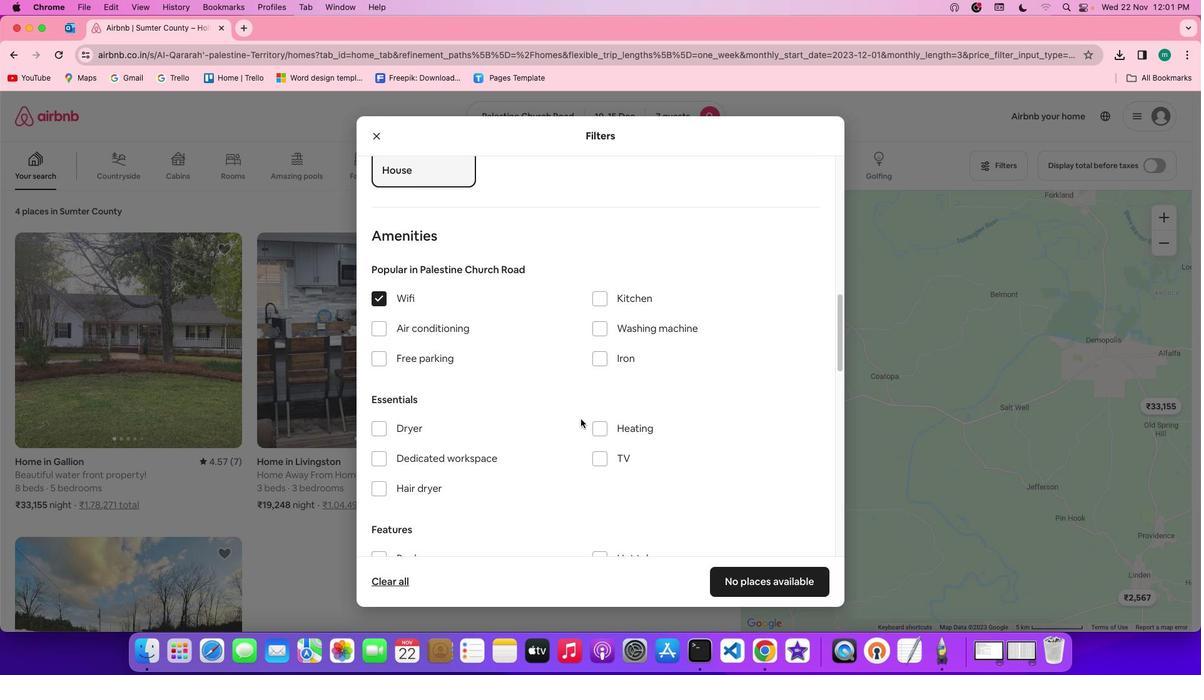 
Action: Mouse moved to (600, 455)
Screenshot: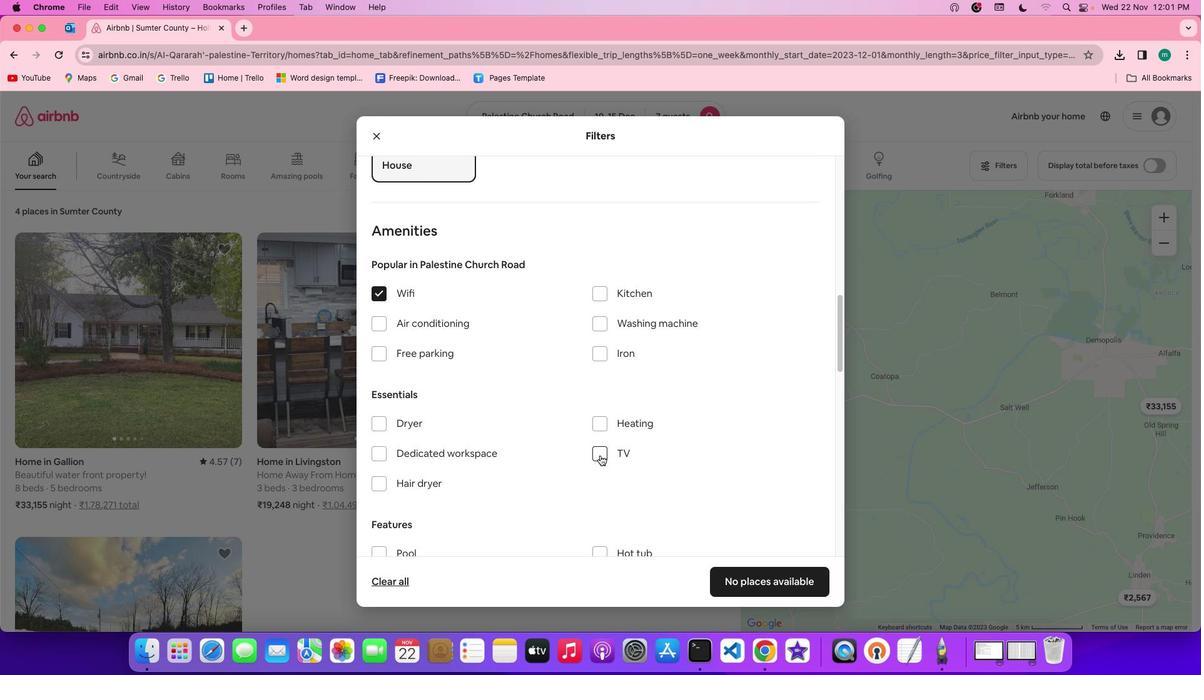 
Action: Mouse pressed left at (600, 455)
Screenshot: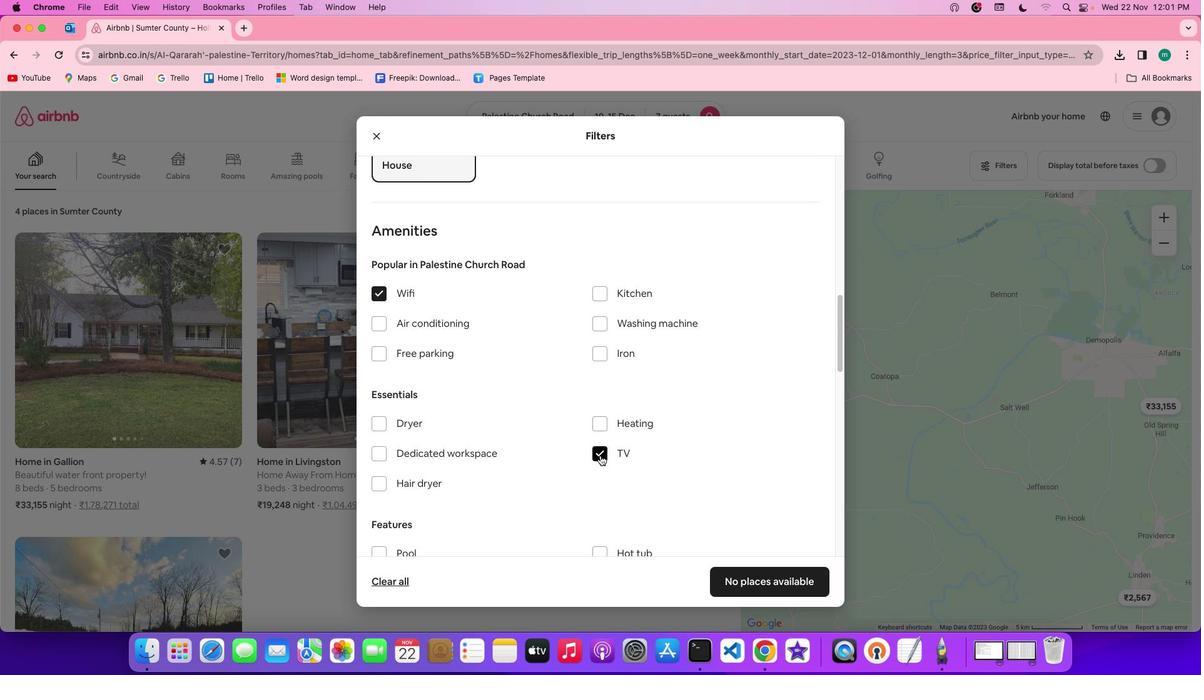 
Action: Mouse moved to (653, 443)
Screenshot: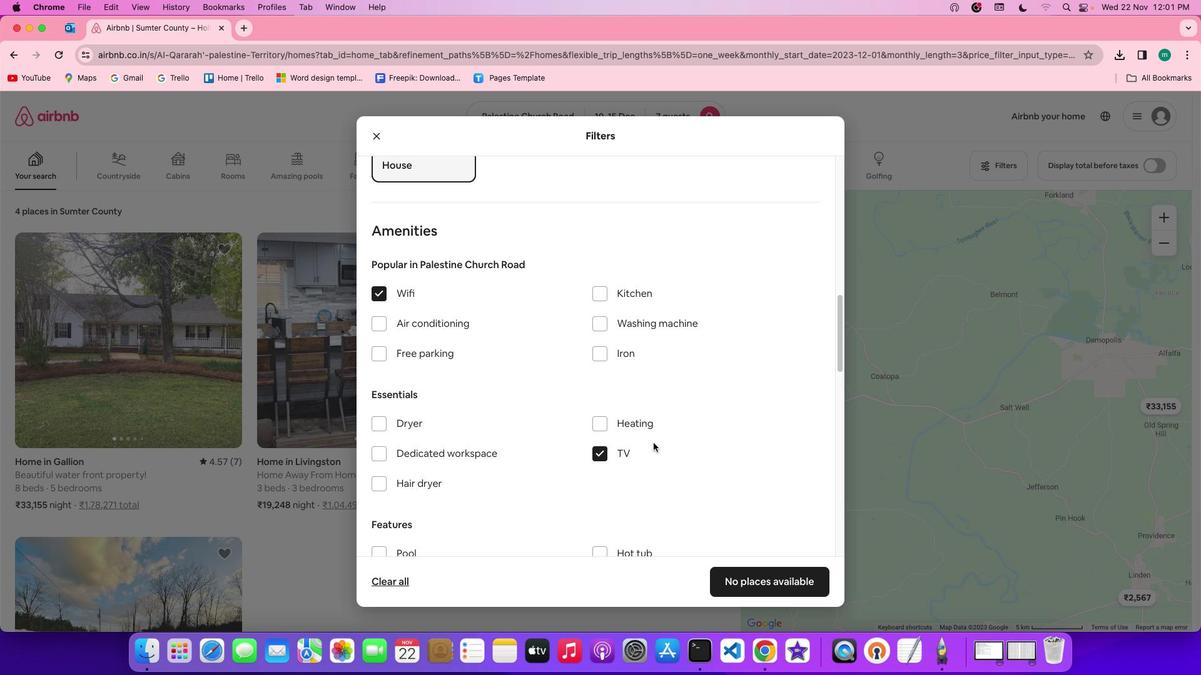 
Action: Mouse scrolled (653, 443) with delta (0, 0)
Screenshot: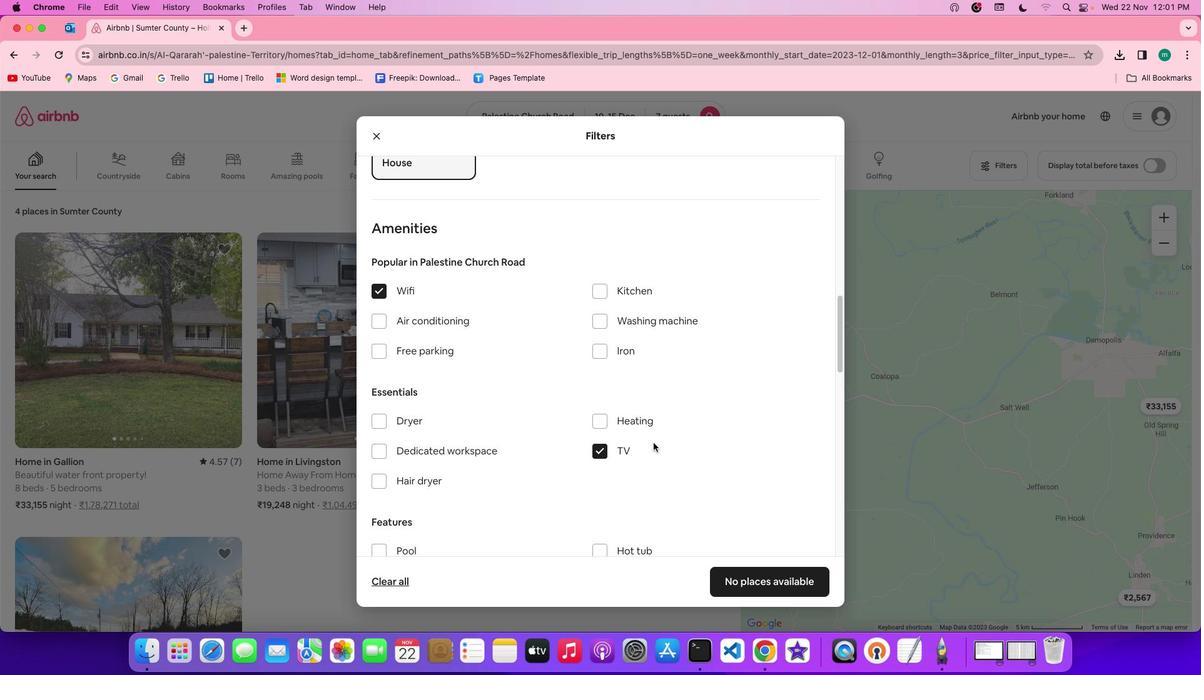 
Action: Mouse scrolled (653, 443) with delta (0, 0)
Screenshot: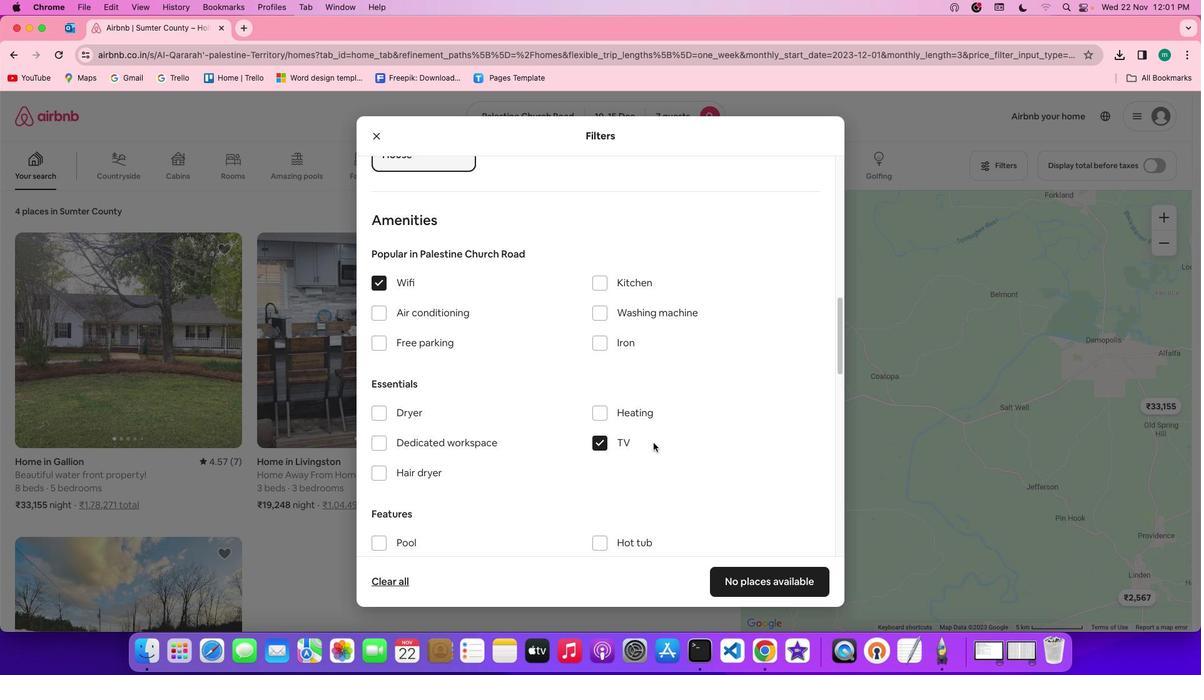 
Action: Mouse scrolled (653, 443) with delta (0, 0)
Screenshot: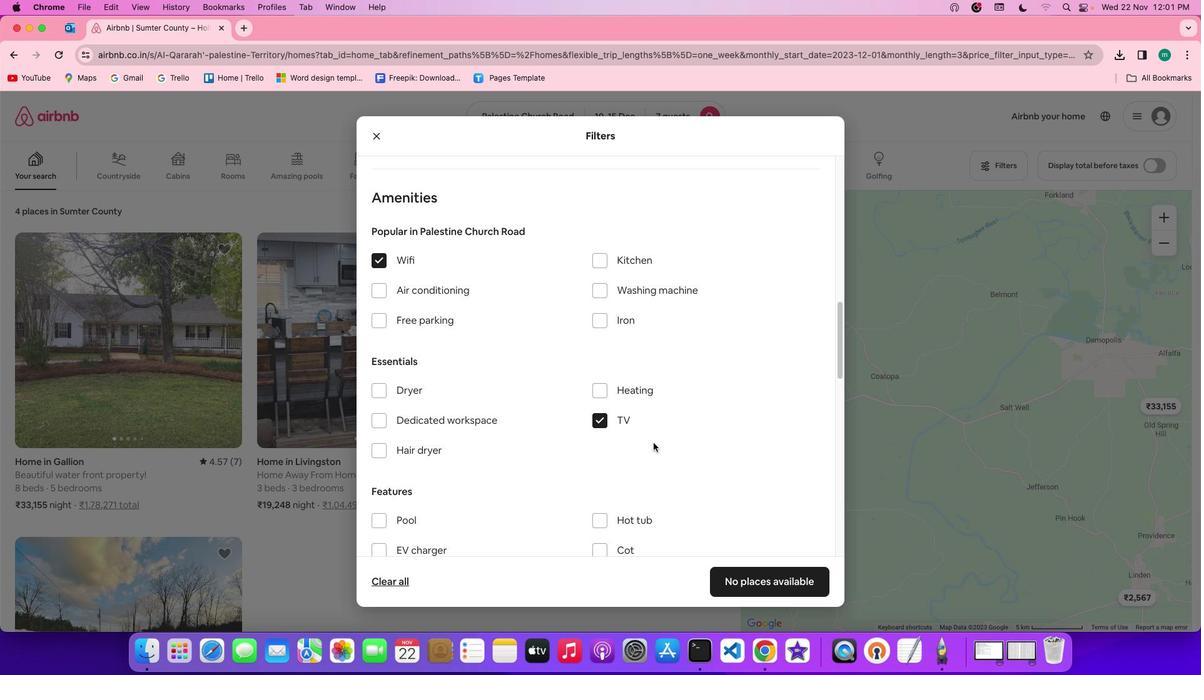 
Action: Mouse scrolled (653, 443) with delta (0, 0)
Screenshot: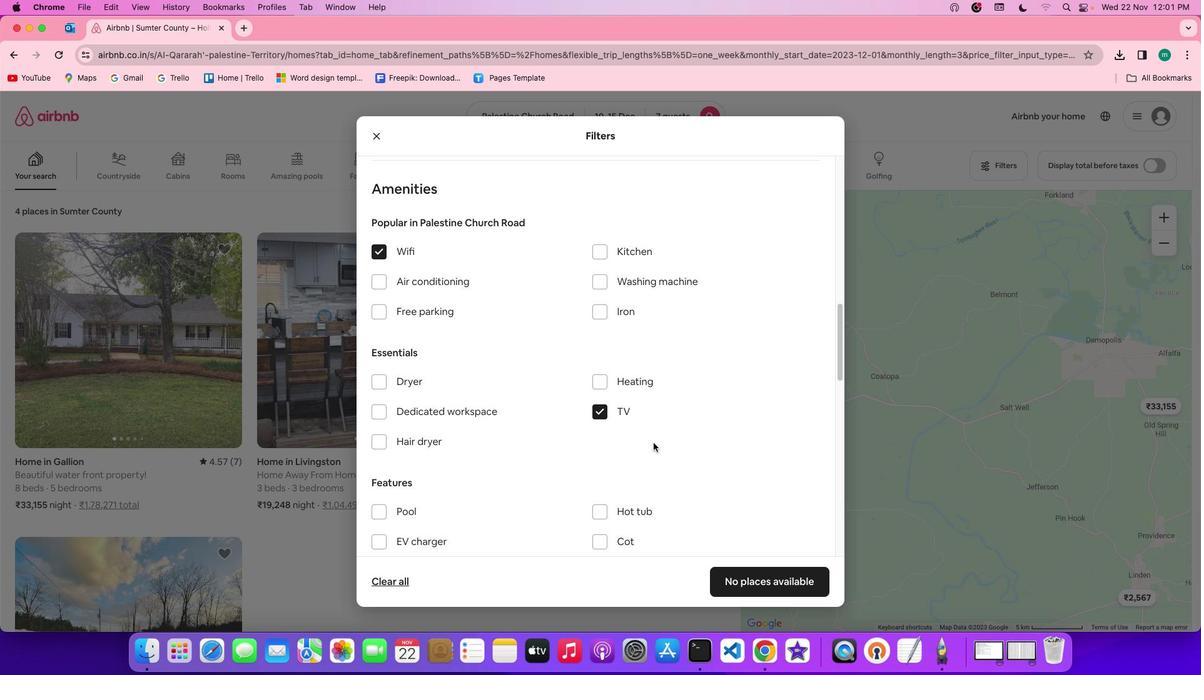 
Action: Mouse scrolled (653, 443) with delta (0, 0)
Screenshot: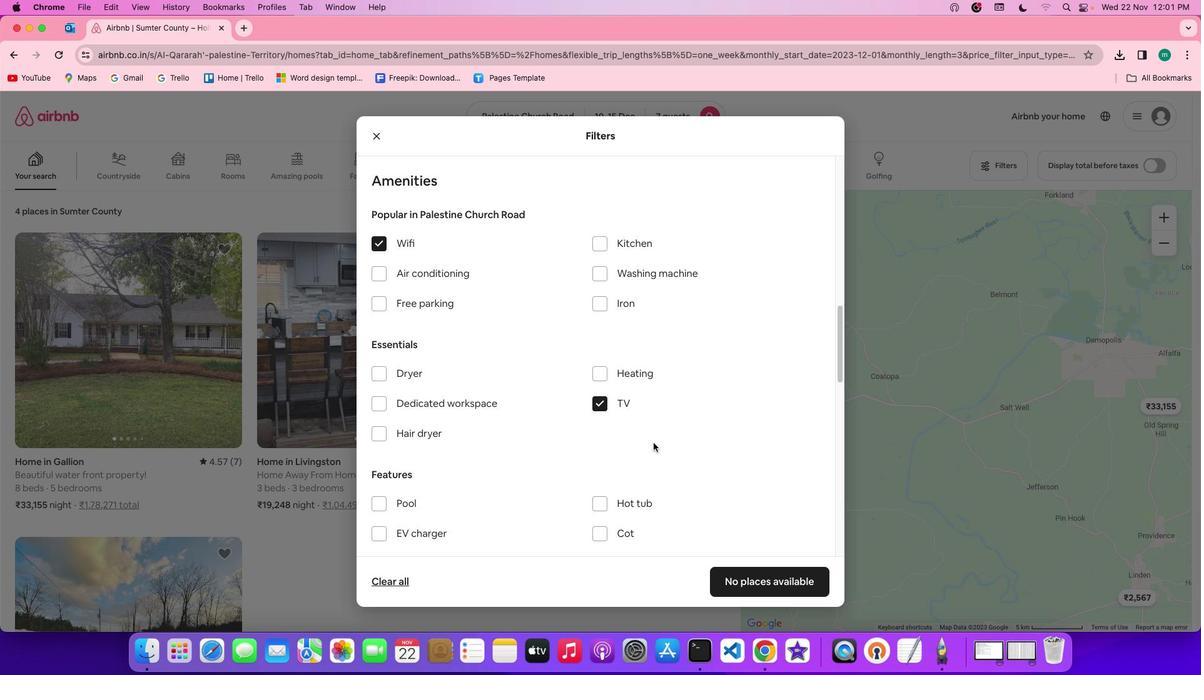 
Action: Mouse moved to (438, 296)
Screenshot: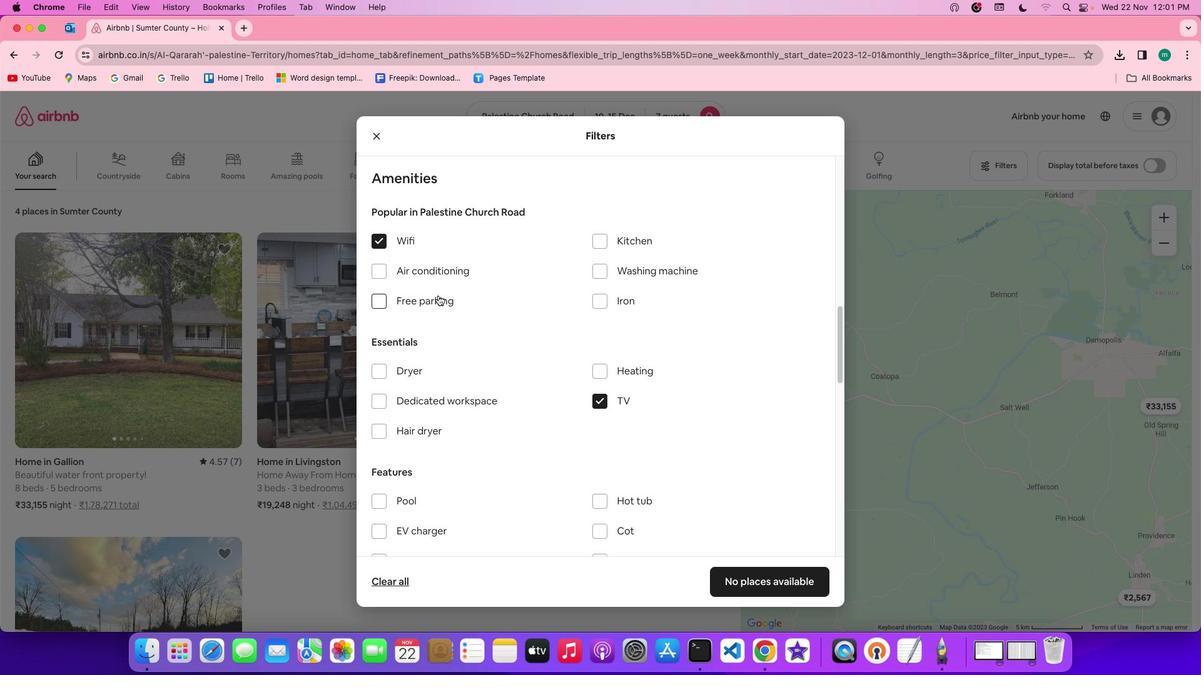 
Action: Mouse pressed left at (438, 296)
Screenshot: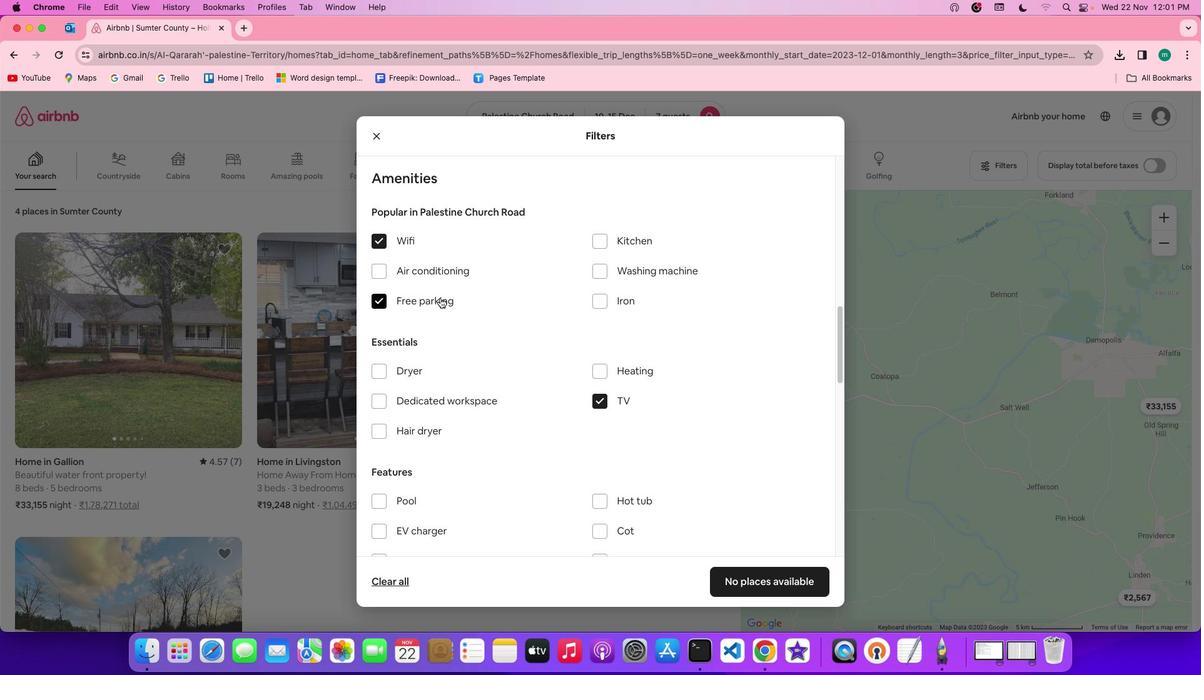 
Action: Mouse moved to (547, 368)
Screenshot: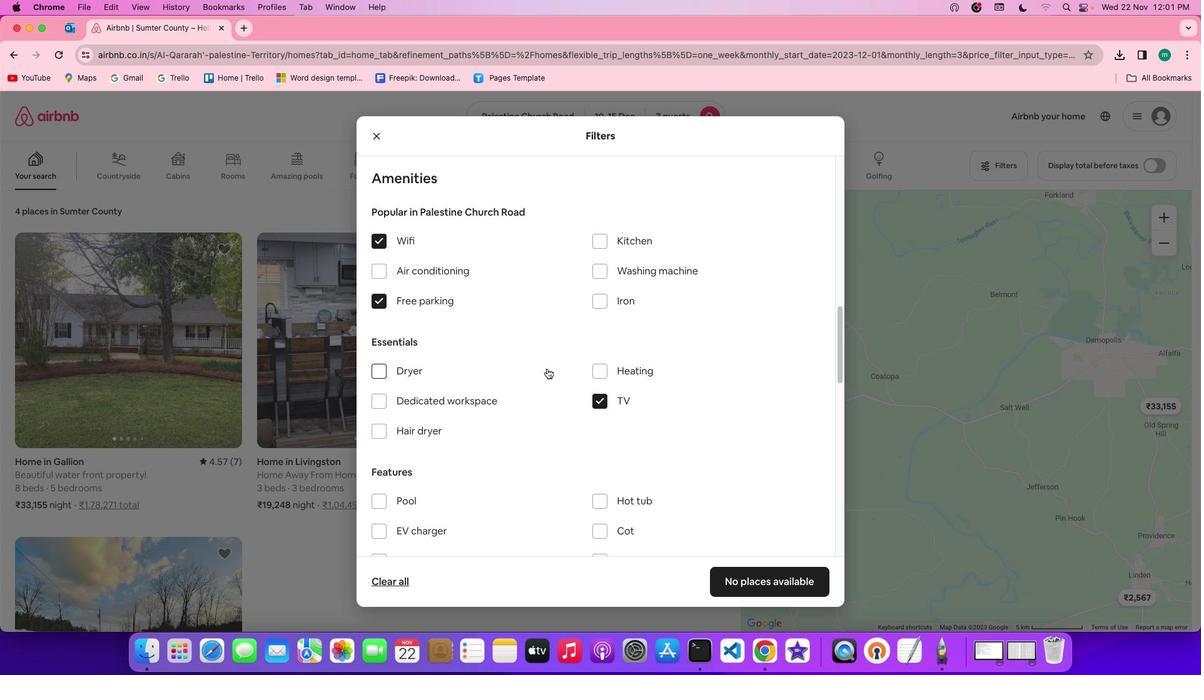 
Action: Mouse scrolled (547, 368) with delta (0, 0)
Screenshot: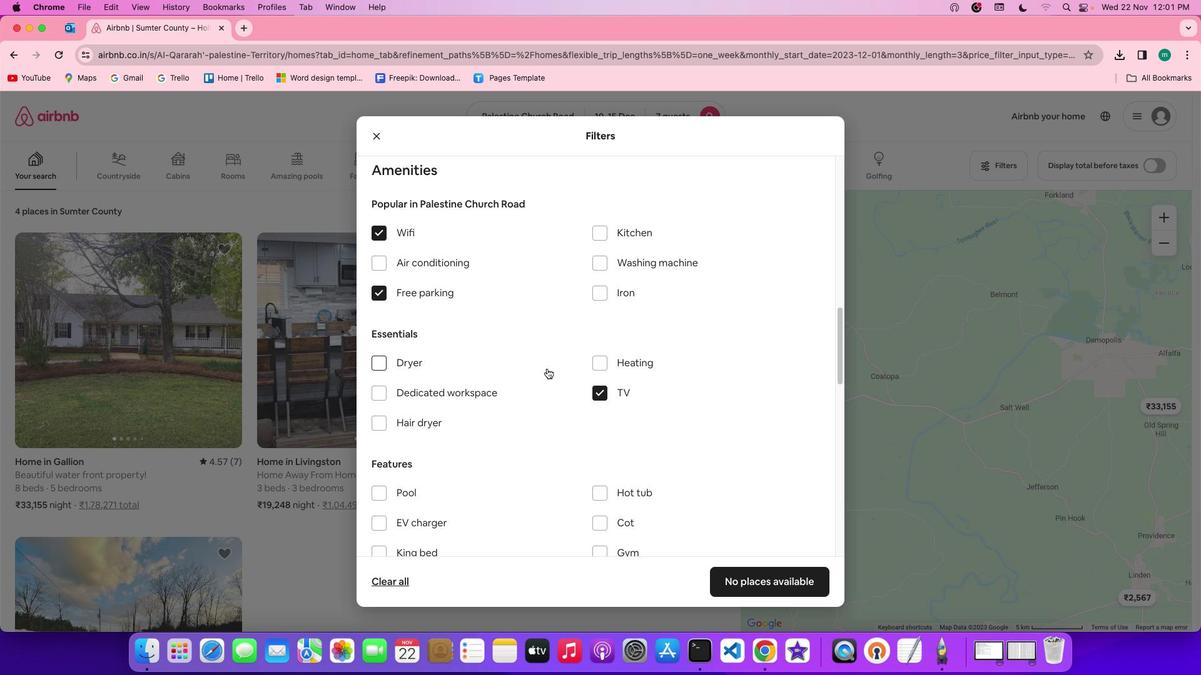
Action: Mouse scrolled (547, 368) with delta (0, 0)
Screenshot: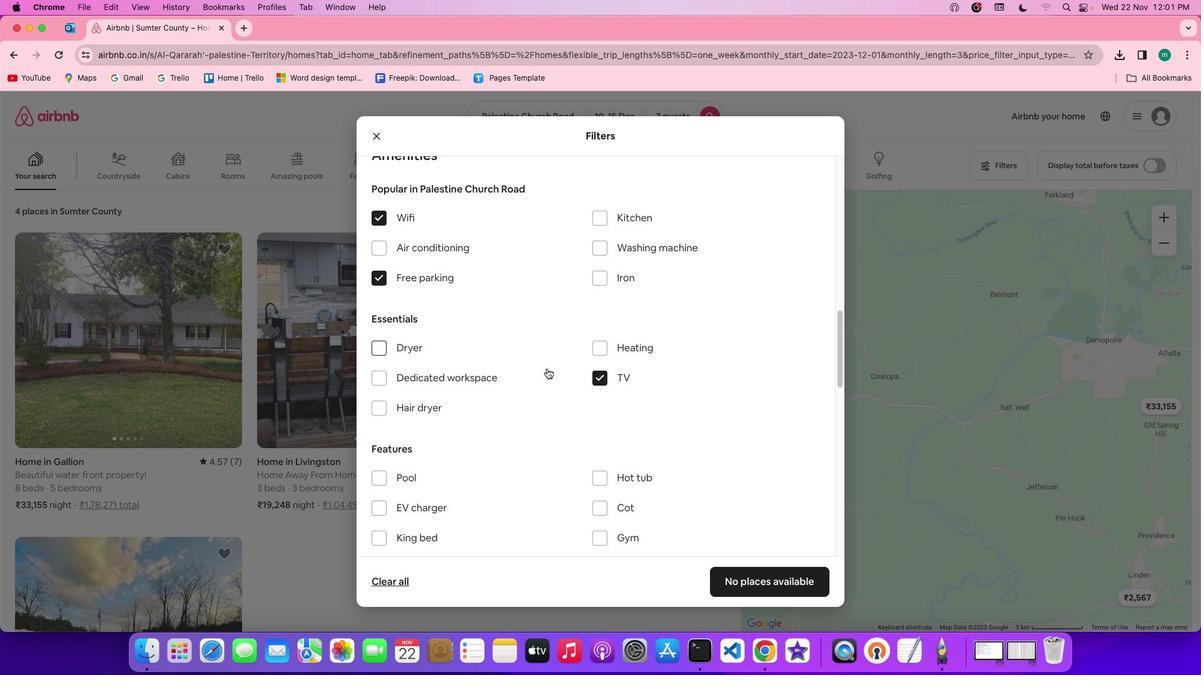 
Action: Mouse scrolled (547, 368) with delta (0, 0)
Screenshot: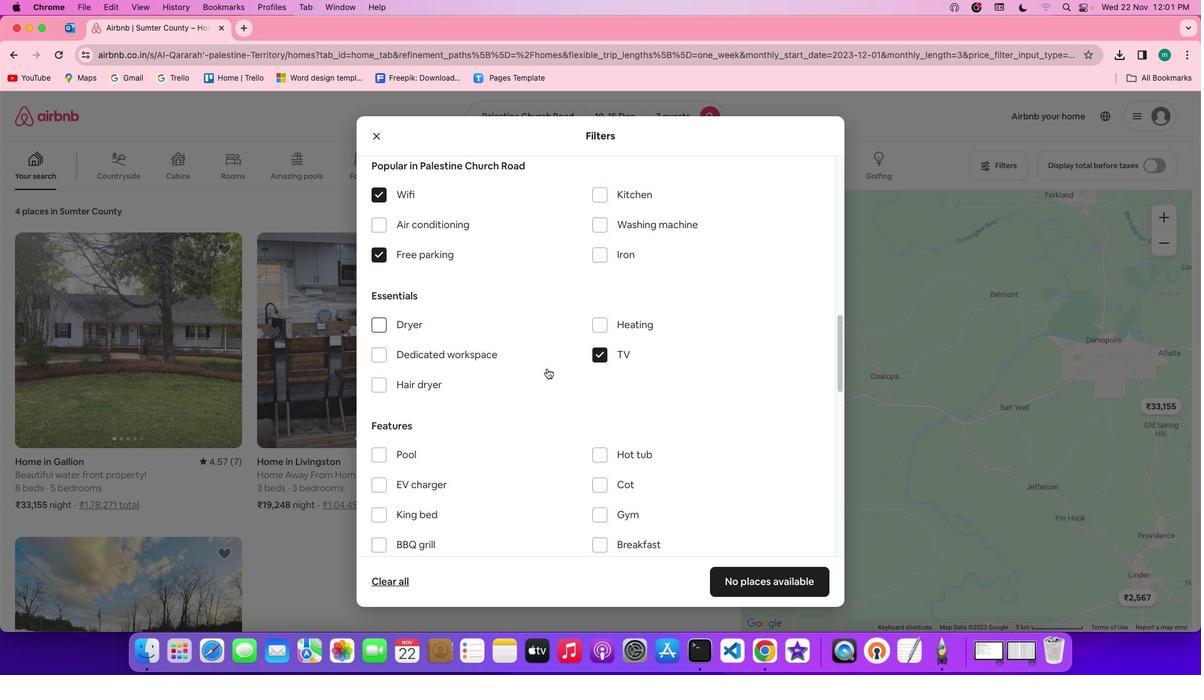 
Action: Mouse scrolled (547, 368) with delta (0, 0)
Screenshot: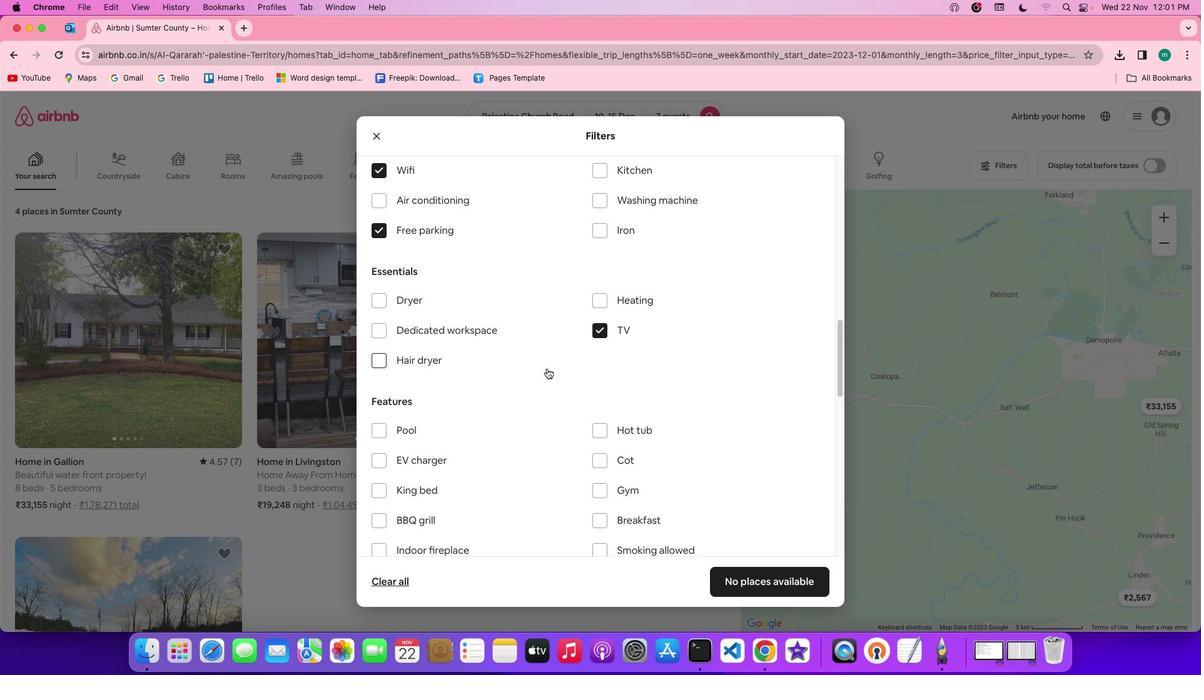 
Action: Mouse scrolled (547, 368) with delta (0, 0)
Screenshot: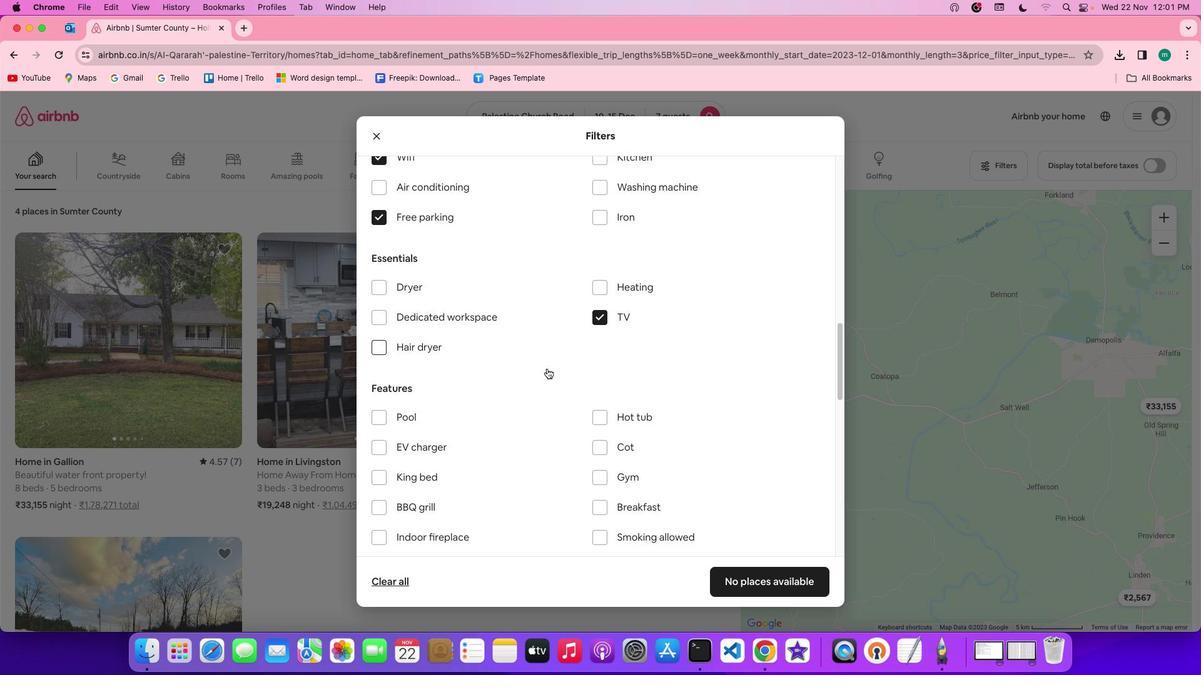 
Action: Mouse scrolled (547, 368) with delta (0, 0)
Screenshot: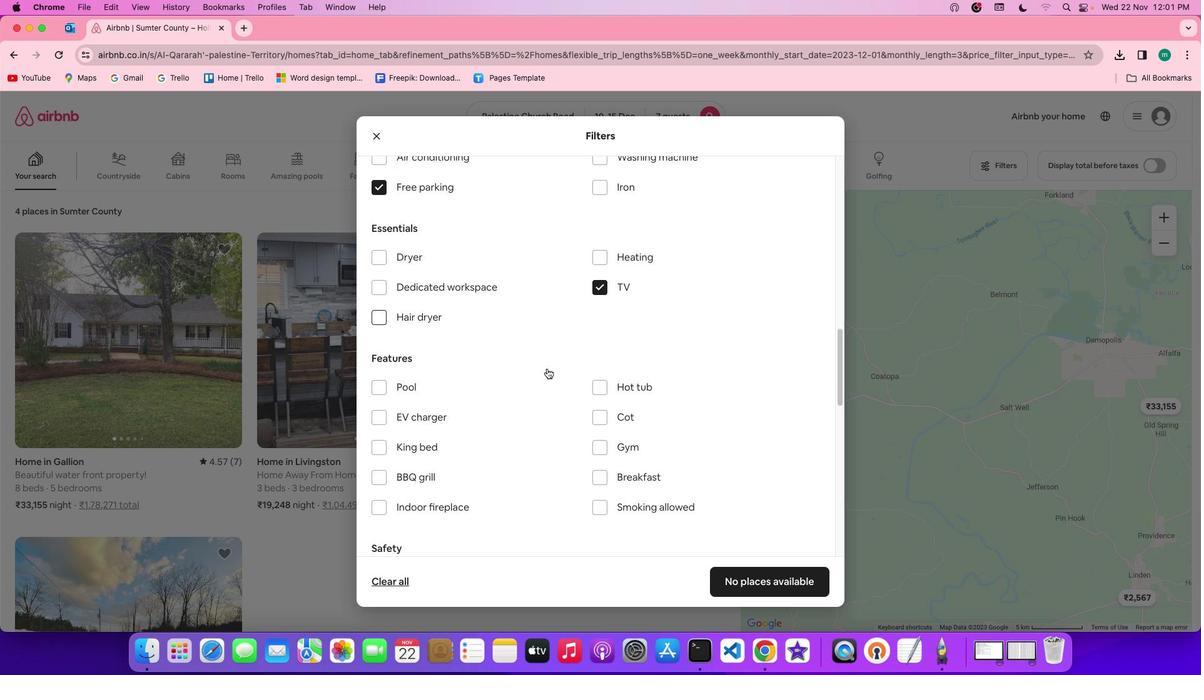 
Action: Mouse scrolled (547, 368) with delta (0, 0)
Screenshot: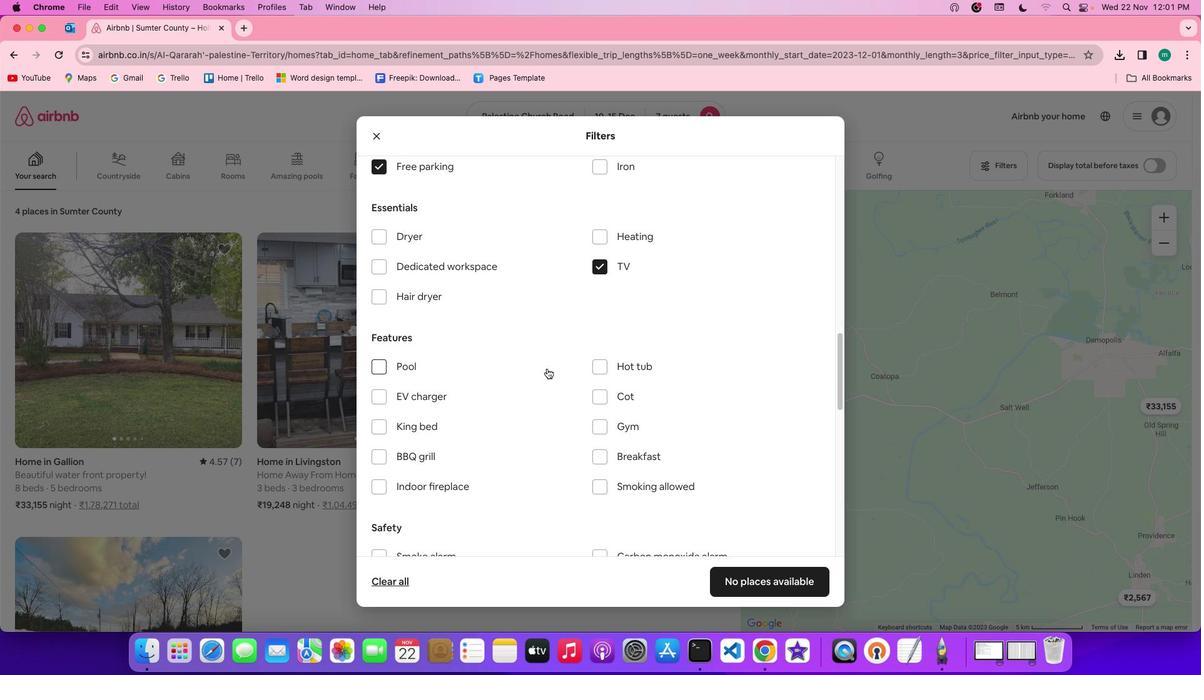 
Action: Mouse scrolled (547, 368) with delta (0, 0)
Screenshot: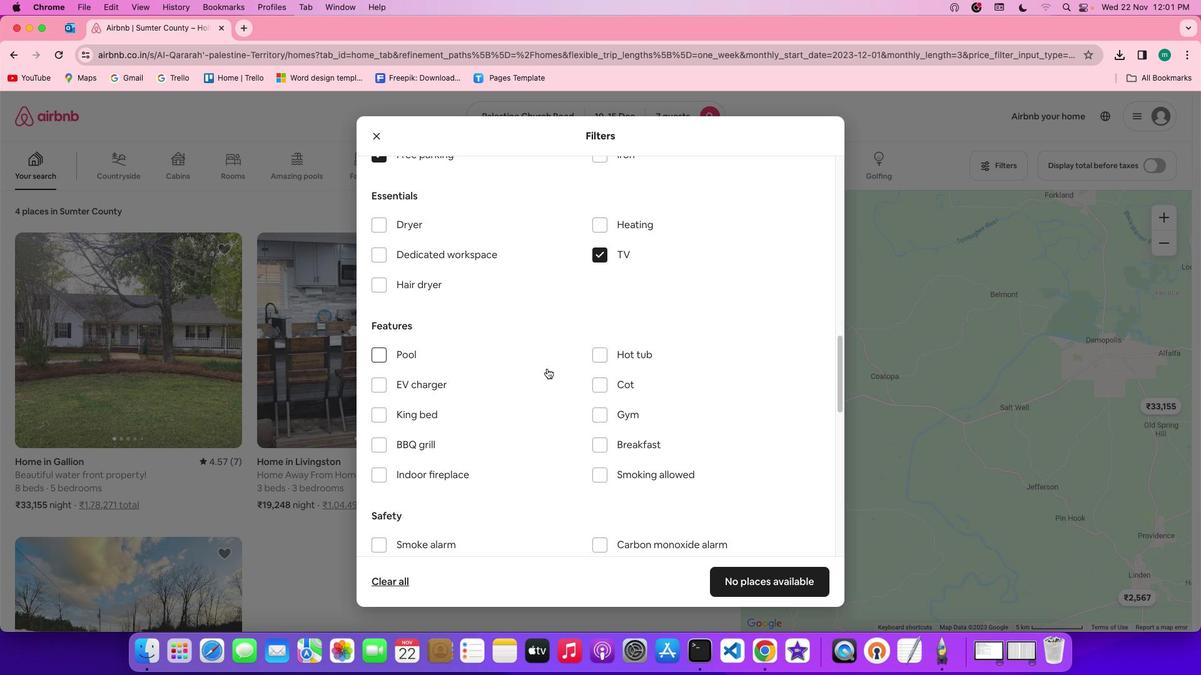 
Action: Mouse scrolled (547, 368) with delta (0, 0)
Screenshot: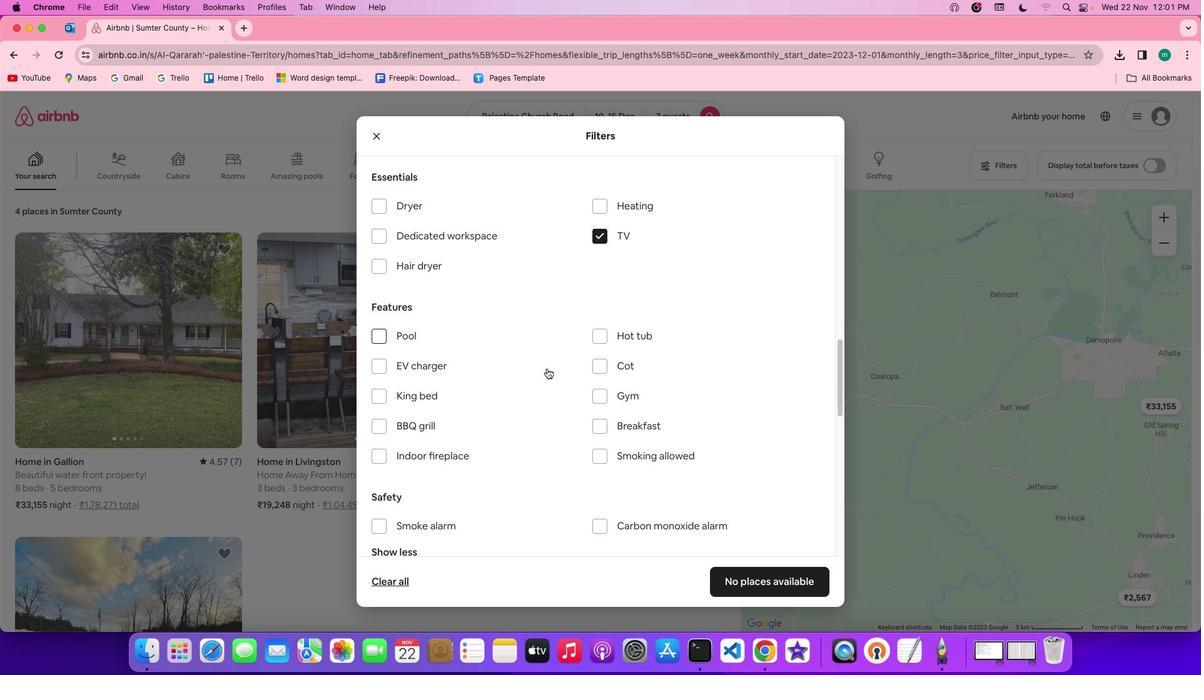 
Action: Mouse scrolled (547, 368) with delta (0, 0)
Screenshot: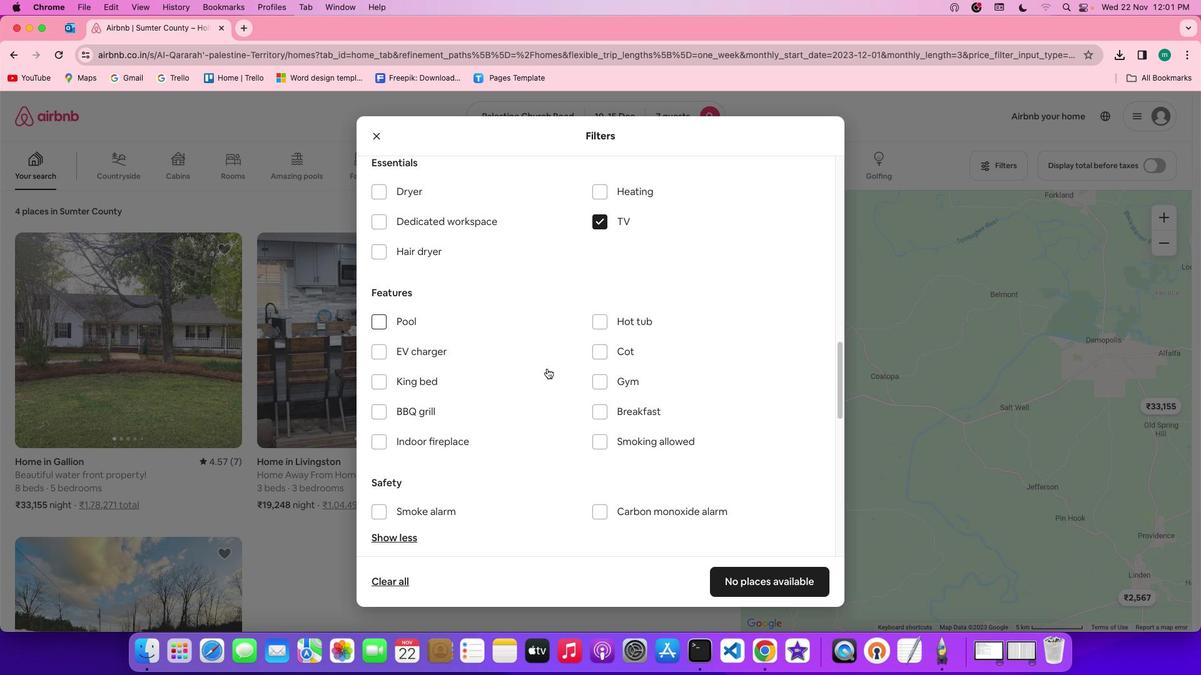 
Action: Mouse scrolled (547, 368) with delta (0, 0)
Screenshot: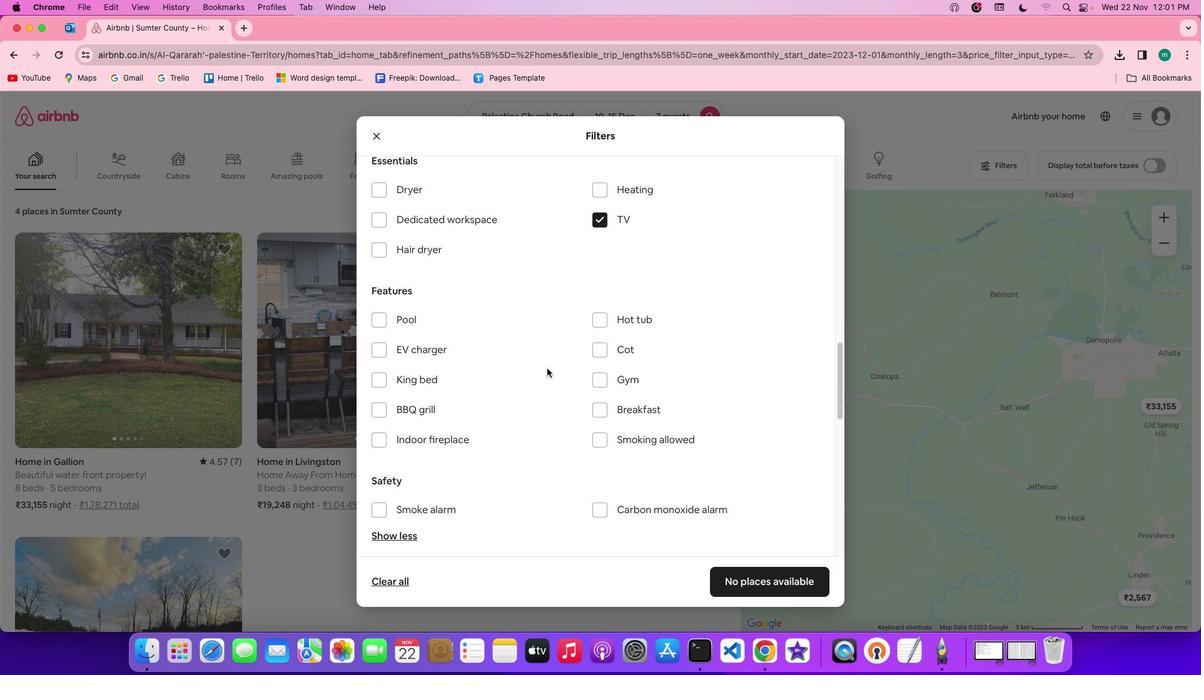 
Action: Mouse scrolled (547, 368) with delta (0, 0)
Screenshot: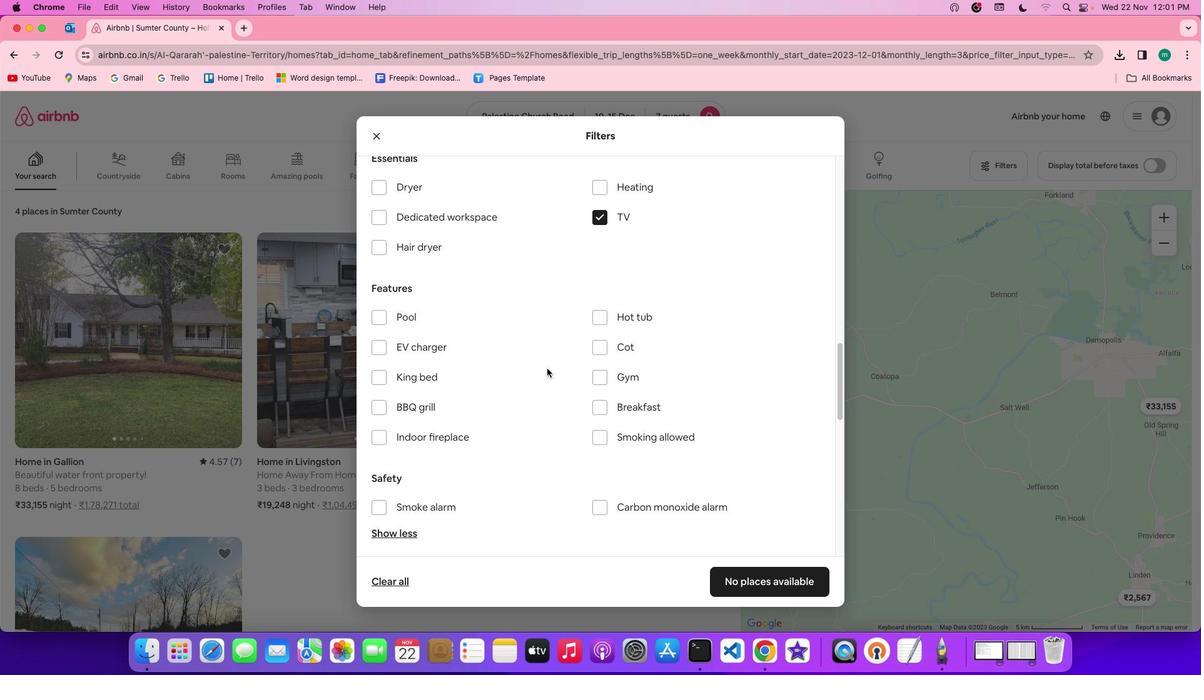 
Action: Mouse moved to (603, 376)
Screenshot: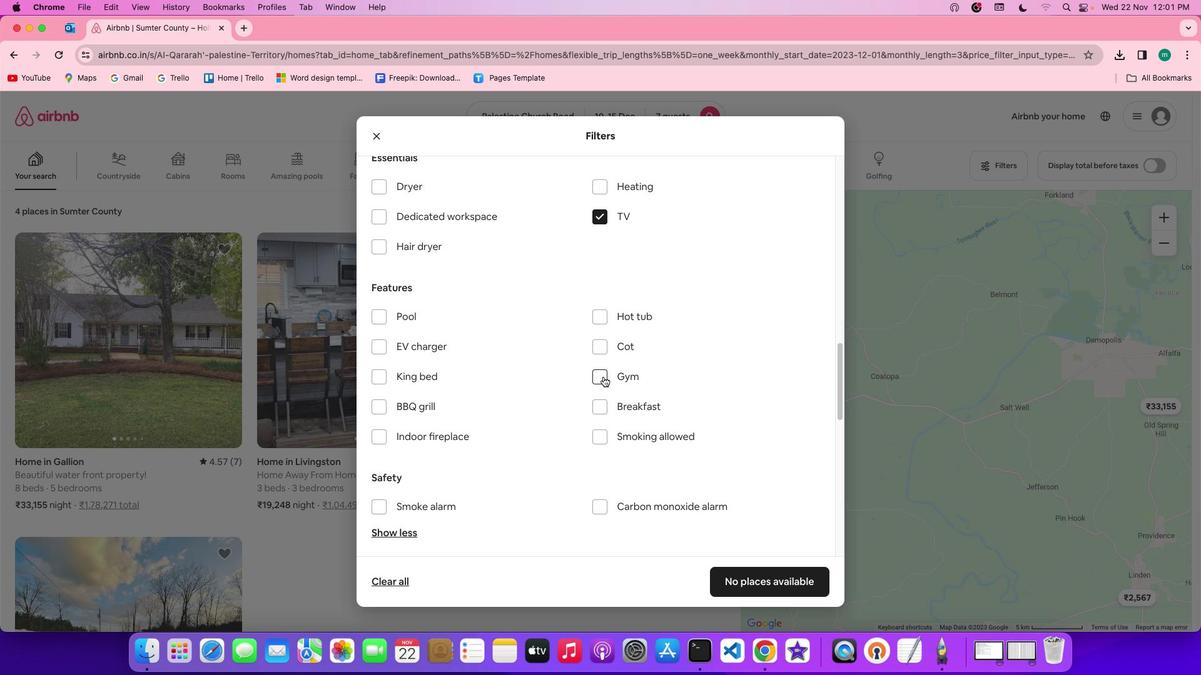 
Action: Mouse pressed left at (603, 376)
Screenshot: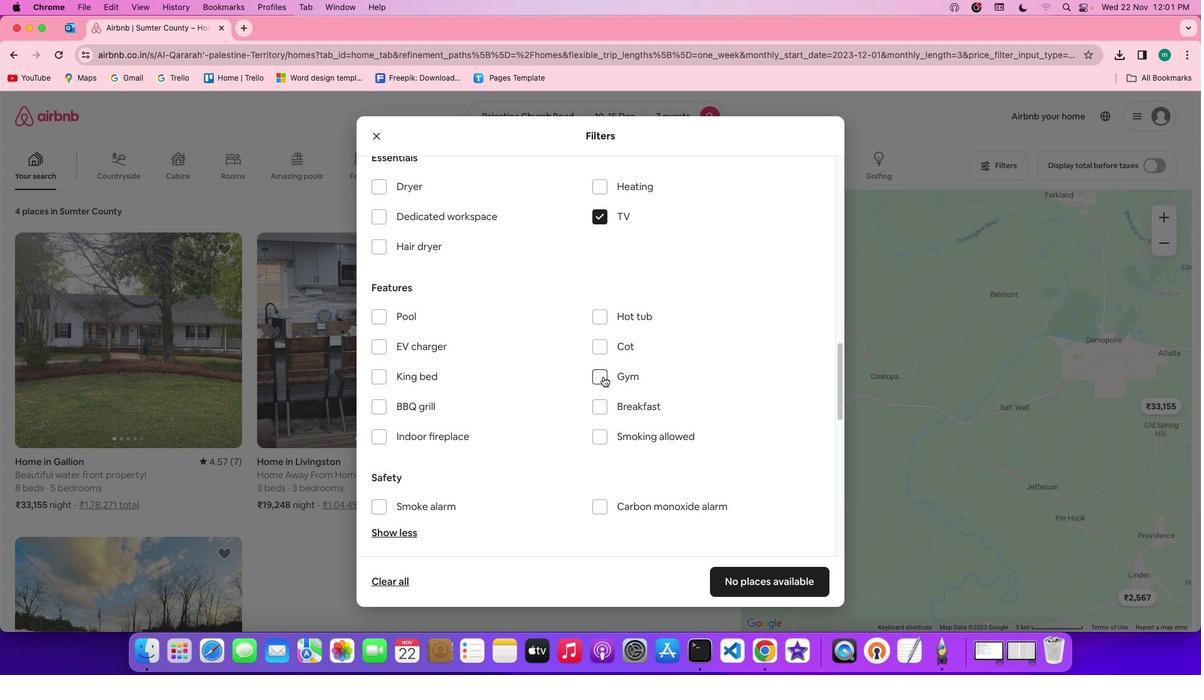 
Action: Mouse moved to (602, 407)
Screenshot: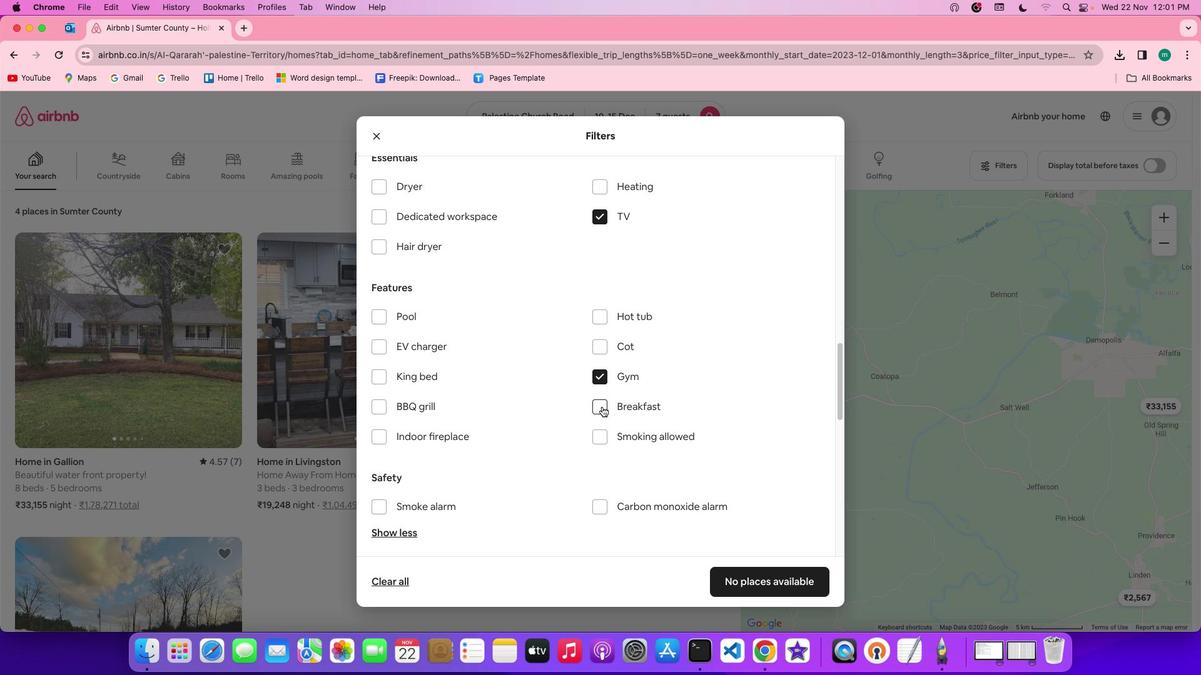 
Action: Mouse pressed left at (602, 407)
Screenshot: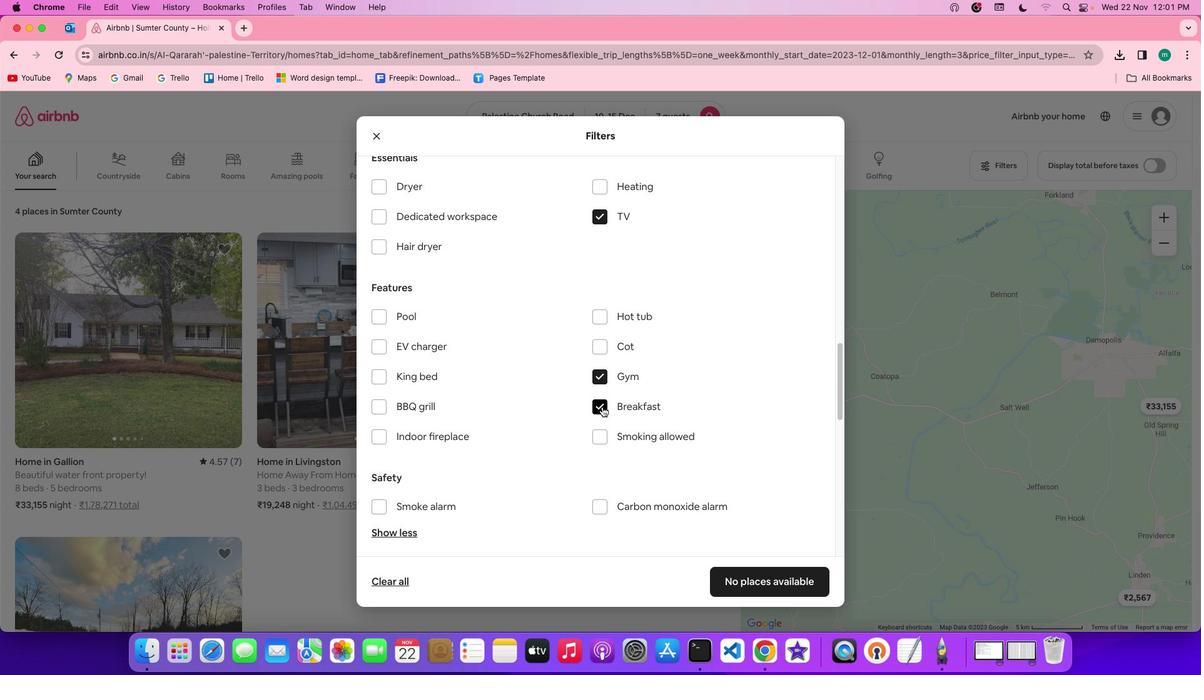 
Action: Mouse moved to (692, 405)
Screenshot: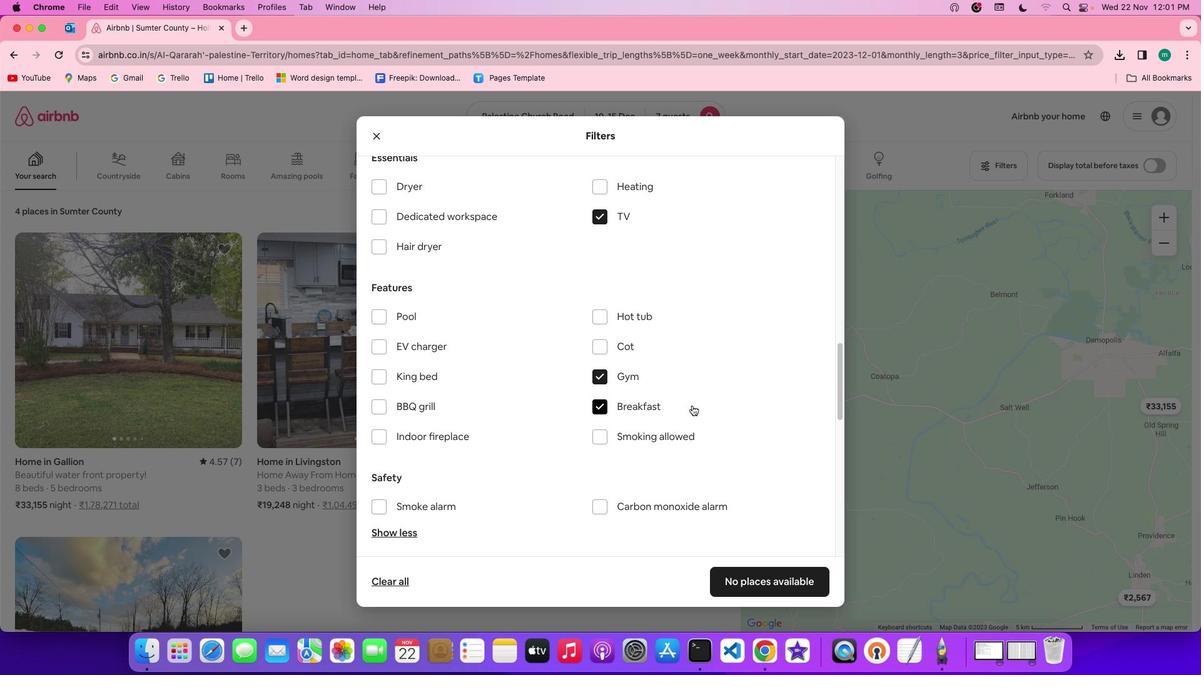 
Action: Mouse scrolled (692, 405) with delta (0, 0)
Screenshot: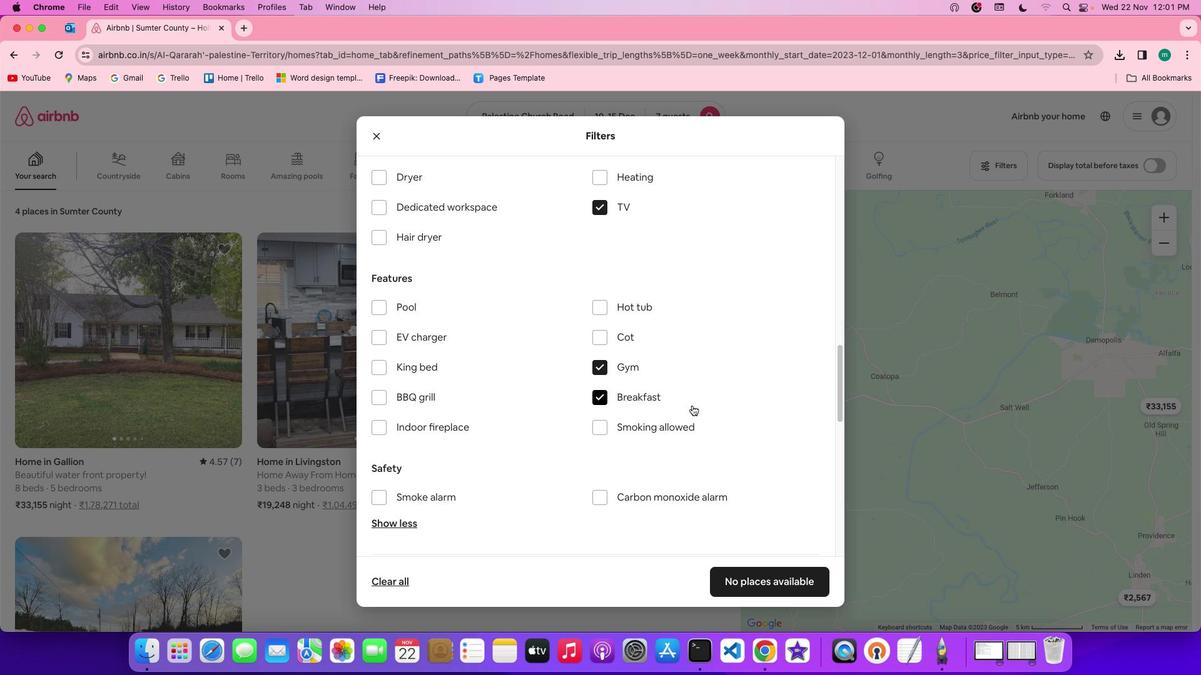 
Action: Mouse scrolled (692, 405) with delta (0, 0)
Screenshot: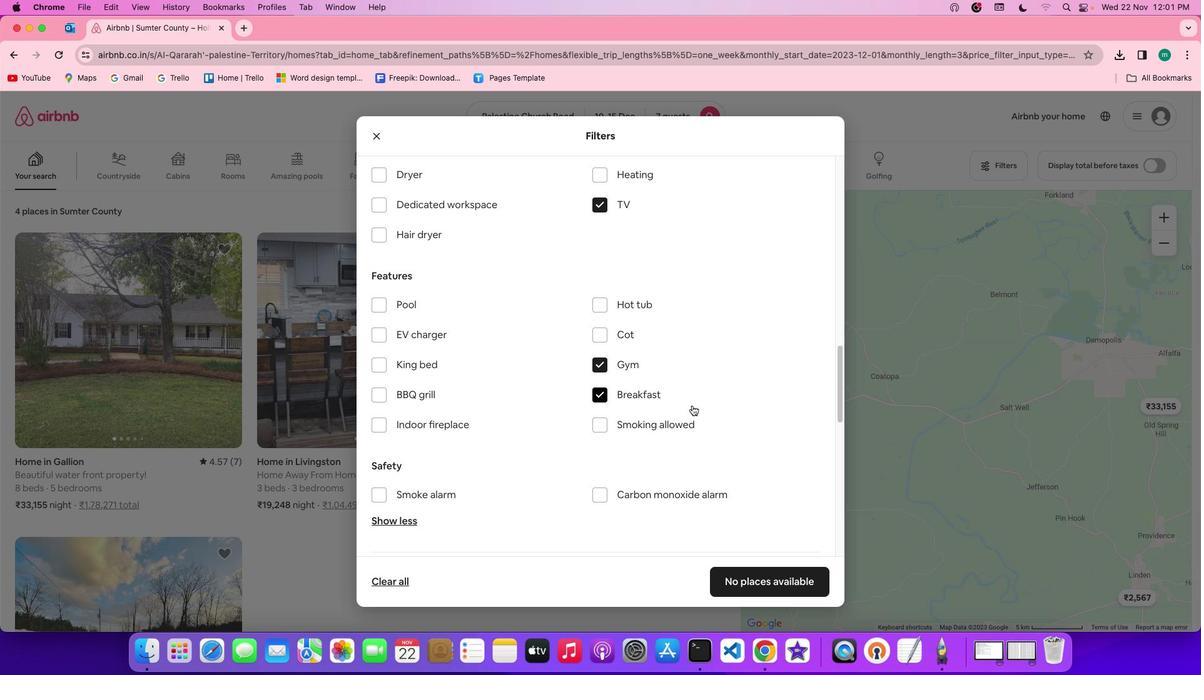 
Action: Mouse scrolled (692, 405) with delta (0, 0)
Screenshot: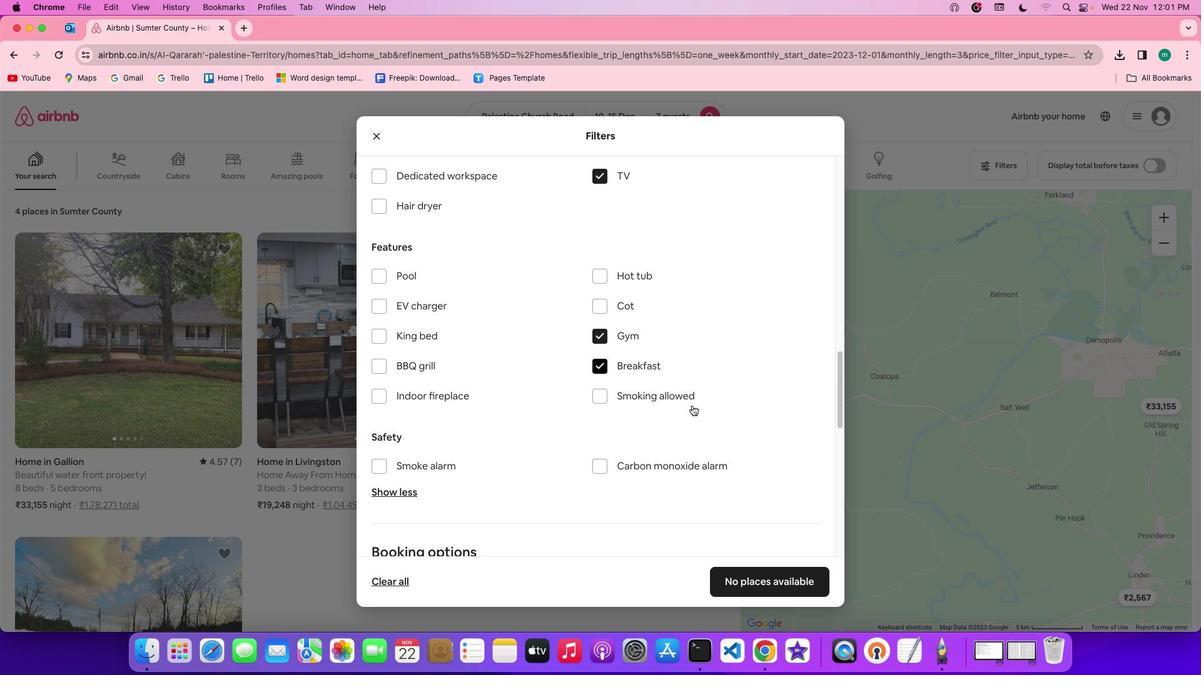 
Action: Mouse scrolled (692, 405) with delta (0, 0)
Screenshot: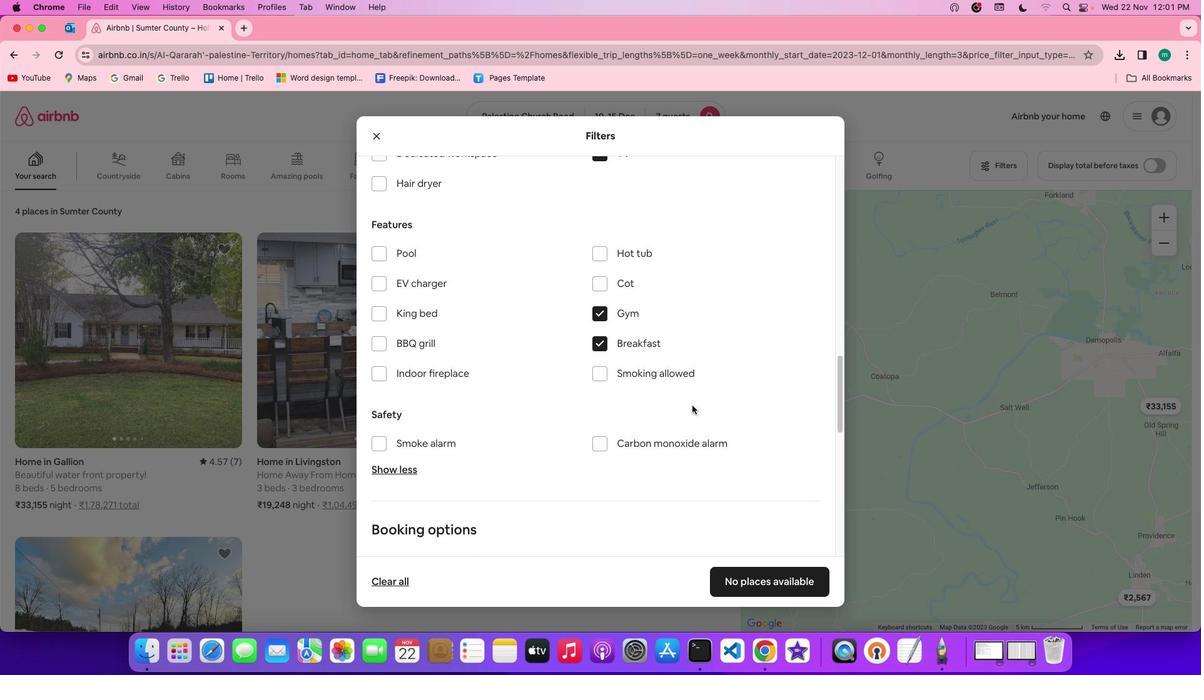 
Action: Mouse scrolled (692, 405) with delta (0, 0)
Screenshot: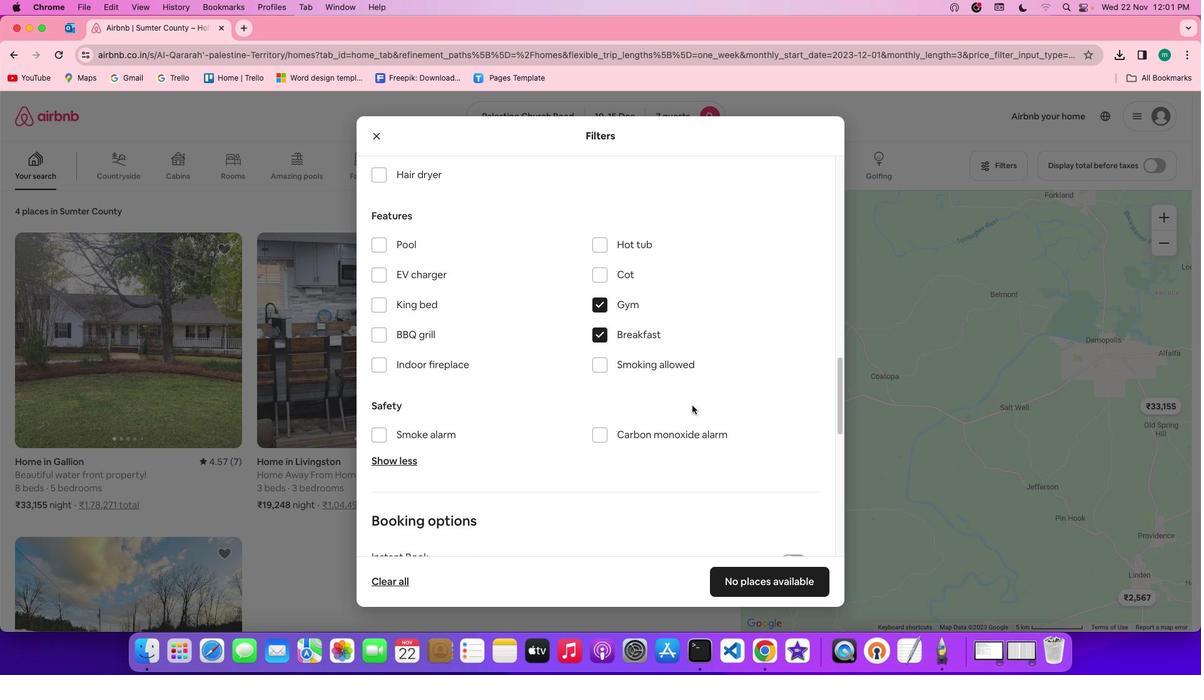 
Action: Mouse scrolled (692, 405) with delta (0, 0)
Screenshot: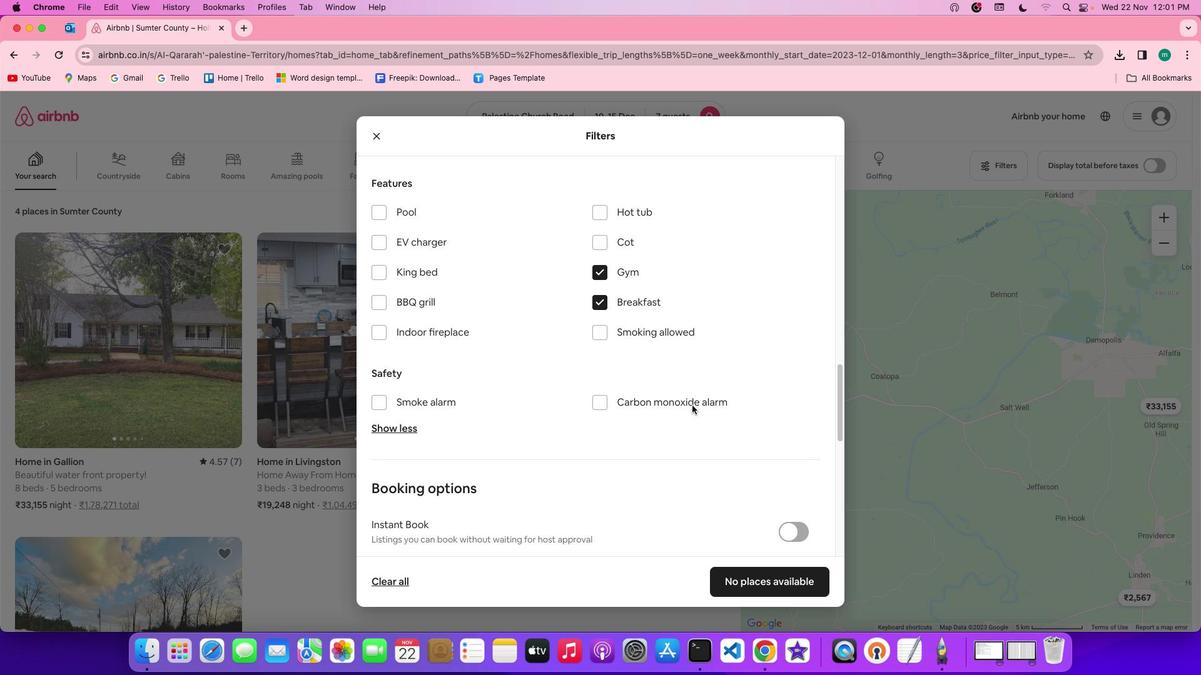 
Action: Mouse scrolled (692, 405) with delta (0, 0)
Screenshot: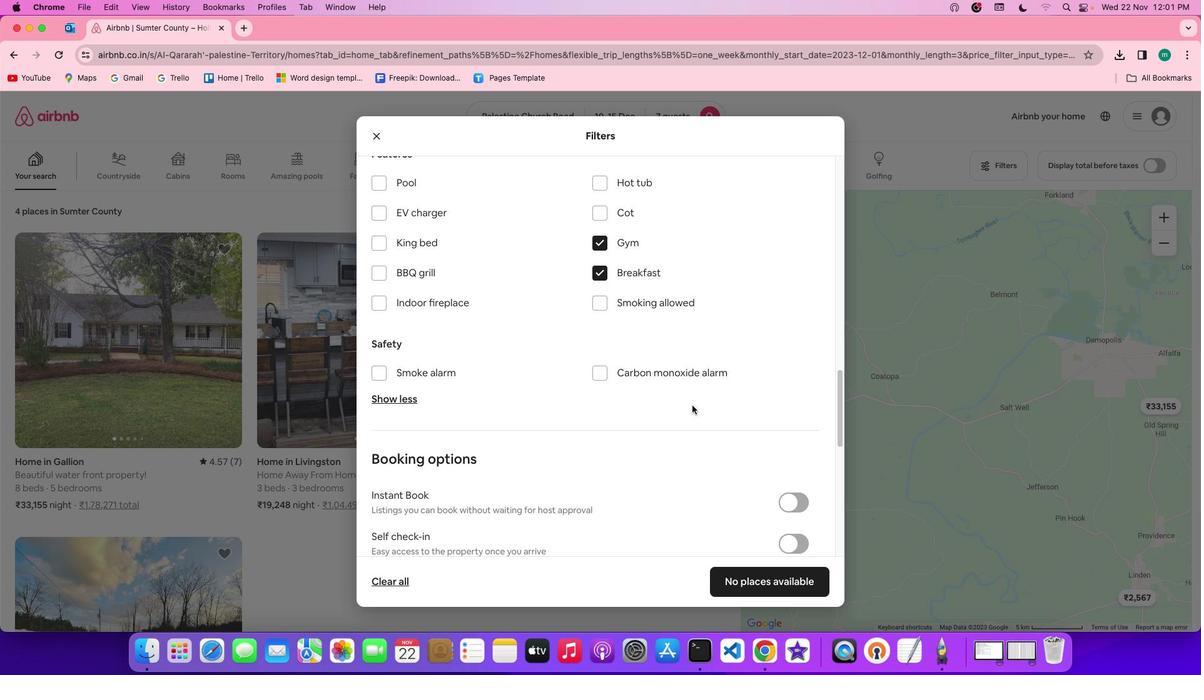 
Action: Mouse scrolled (692, 405) with delta (0, 0)
Screenshot: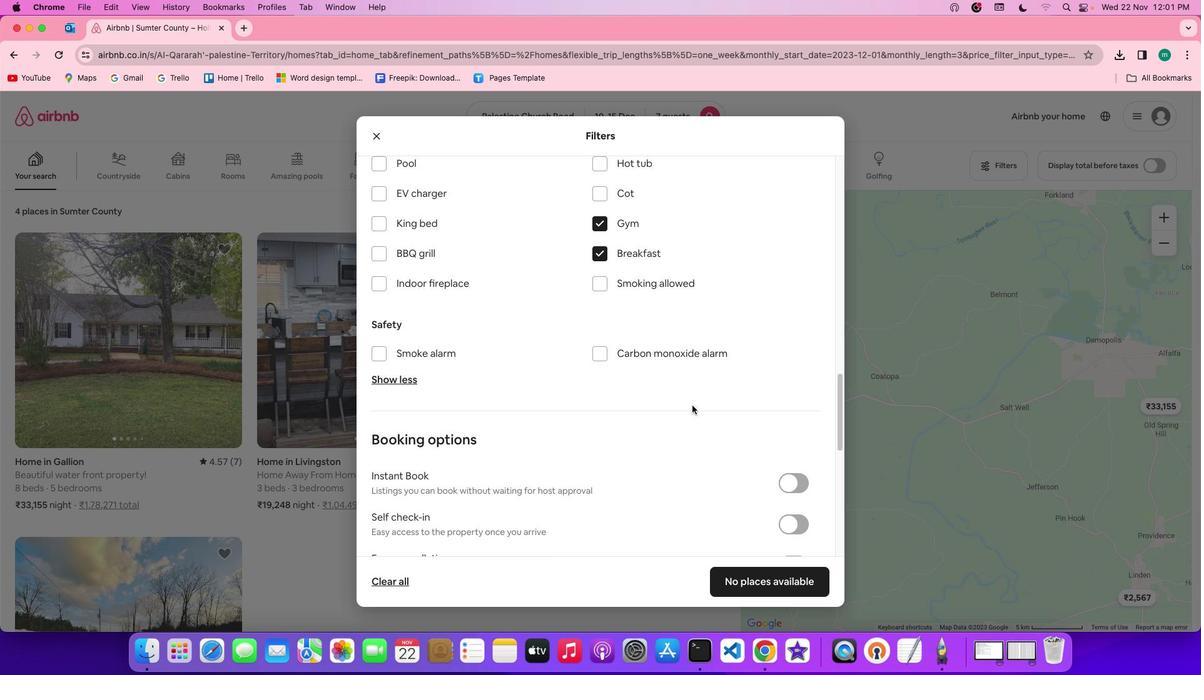 
Action: Mouse scrolled (692, 405) with delta (0, -1)
Screenshot: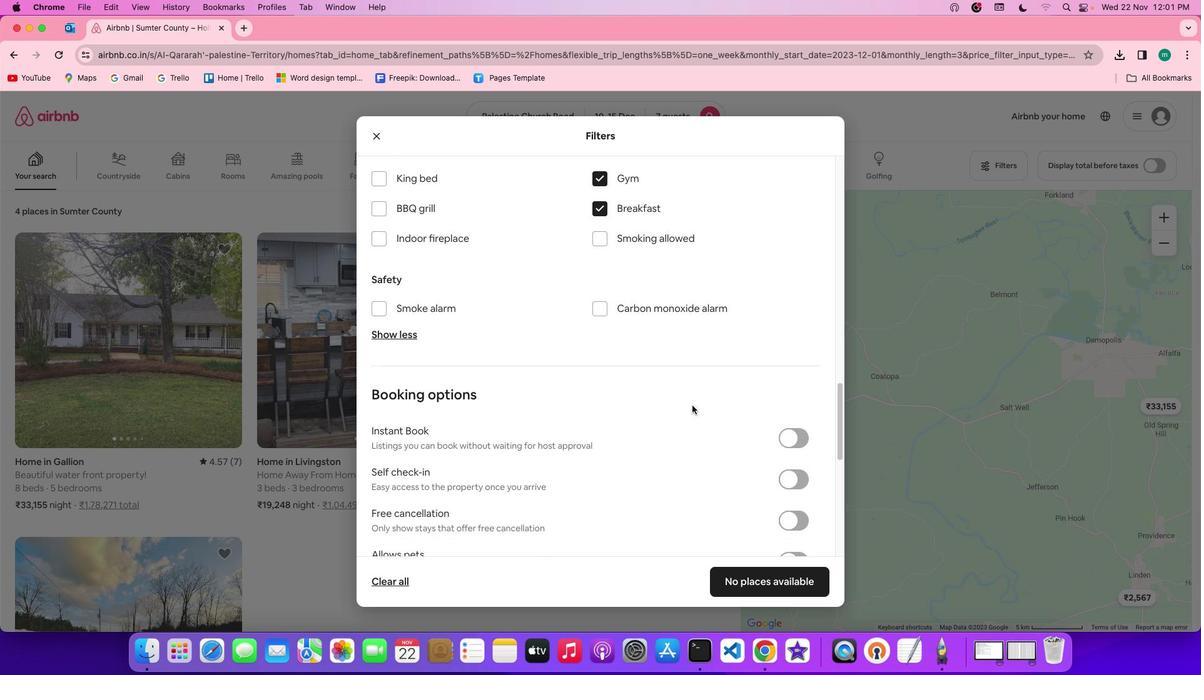 
Action: Mouse scrolled (692, 405) with delta (0, -1)
Screenshot: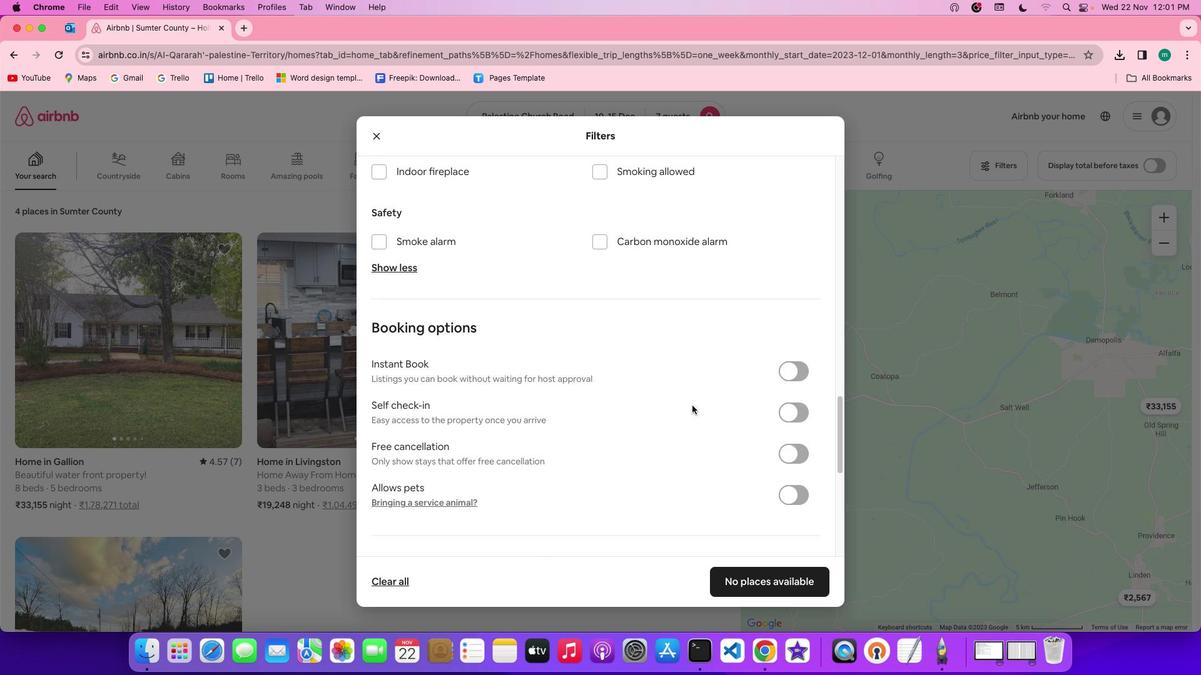 
Action: Mouse scrolled (692, 405) with delta (0, 0)
Screenshot: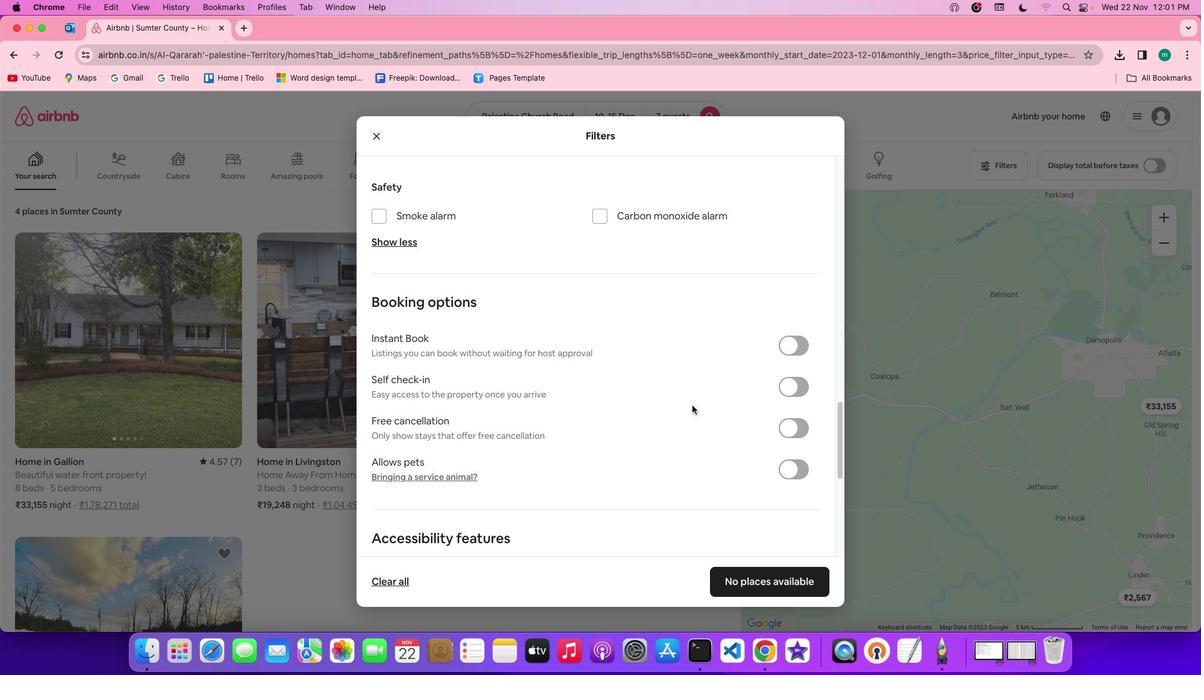 
Action: Mouse scrolled (692, 405) with delta (0, 0)
Screenshot: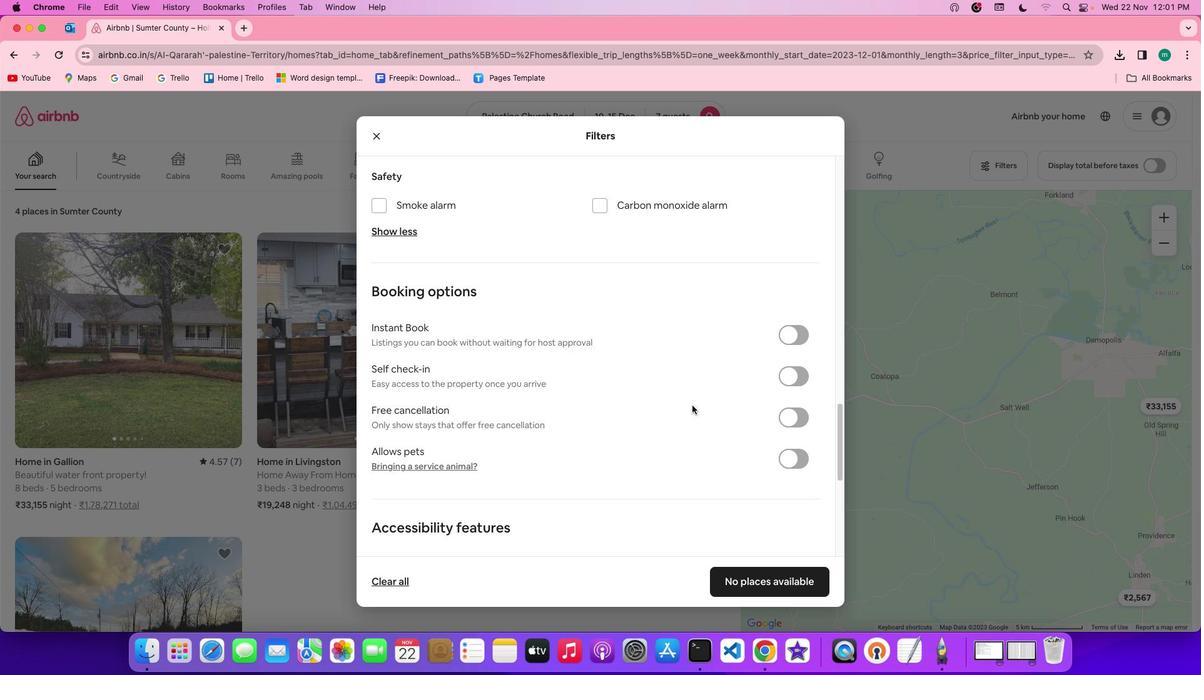 
Action: Mouse scrolled (692, 405) with delta (0, -1)
Screenshot: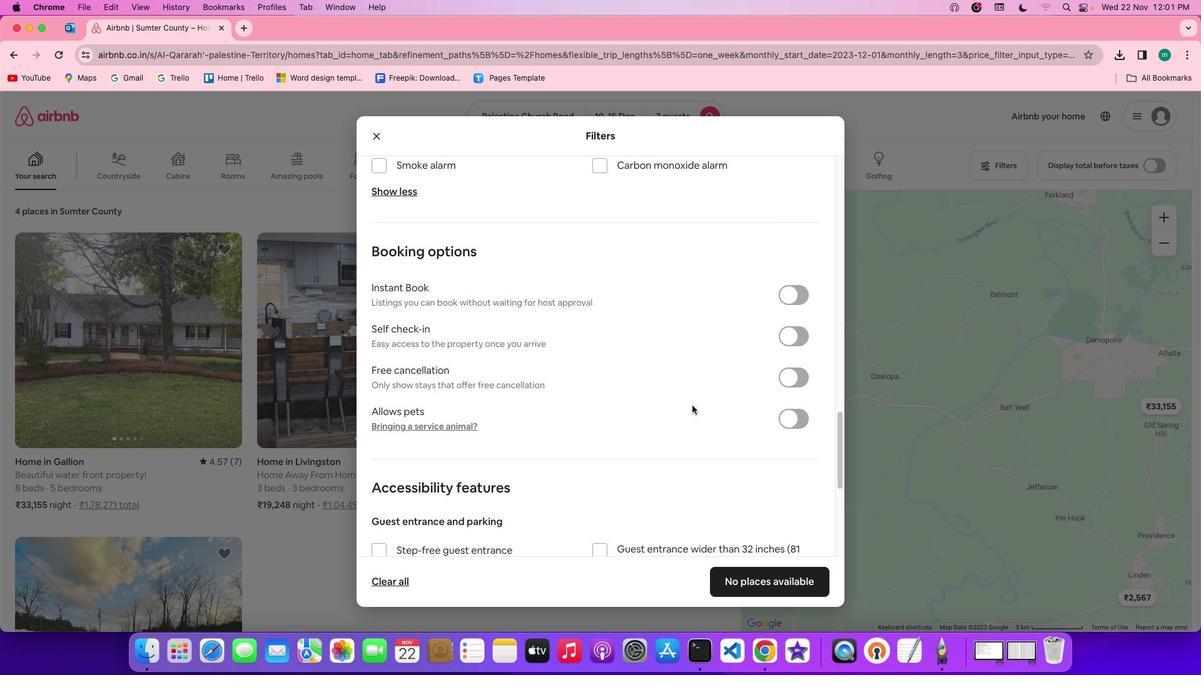 
Action: Mouse scrolled (692, 405) with delta (0, 0)
Screenshot: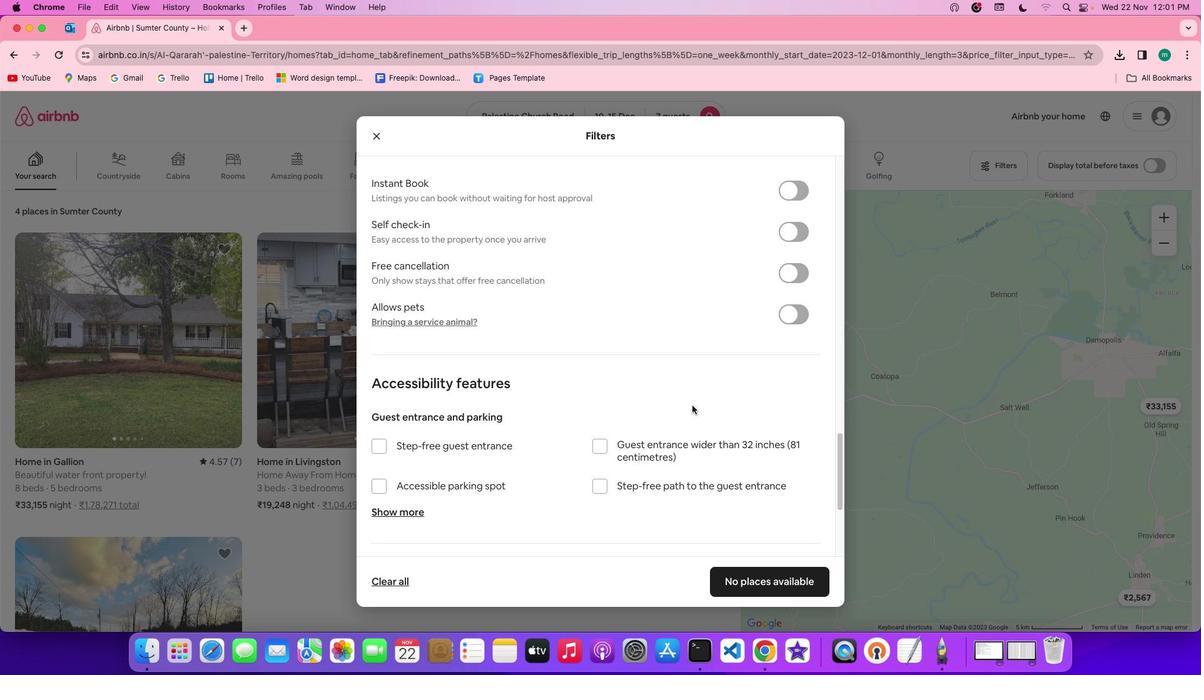 
Action: Mouse scrolled (692, 405) with delta (0, 0)
Screenshot: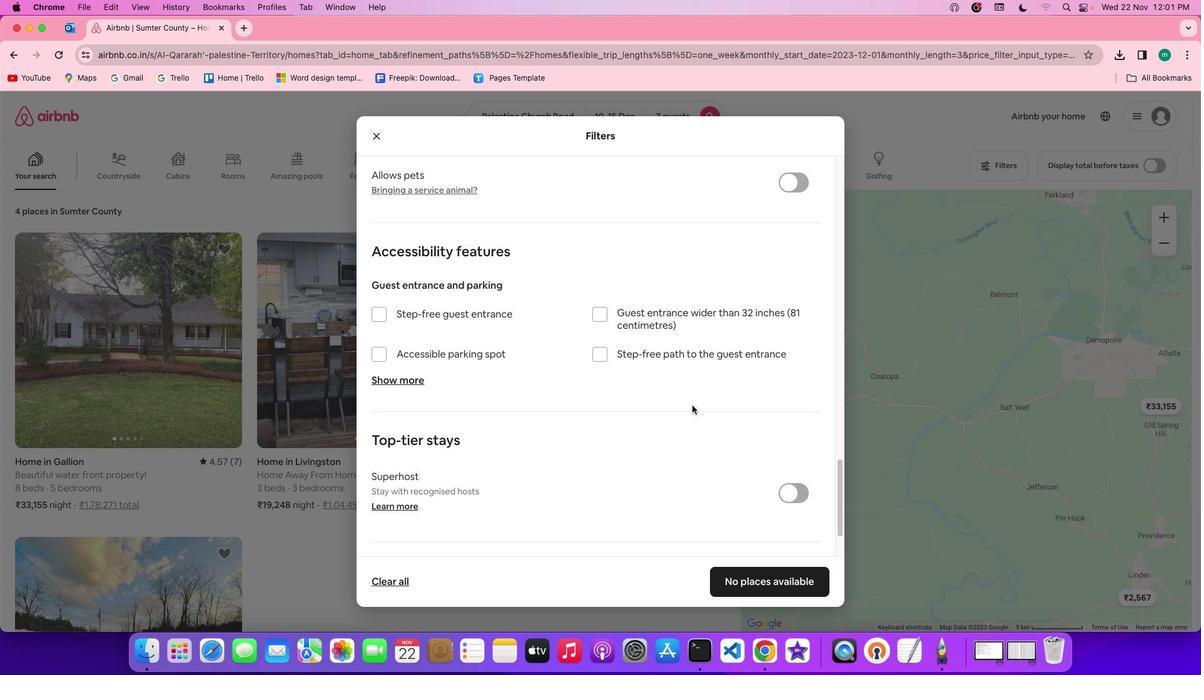 
Action: Mouse scrolled (692, 405) with delta (0, -1)
Screenshot: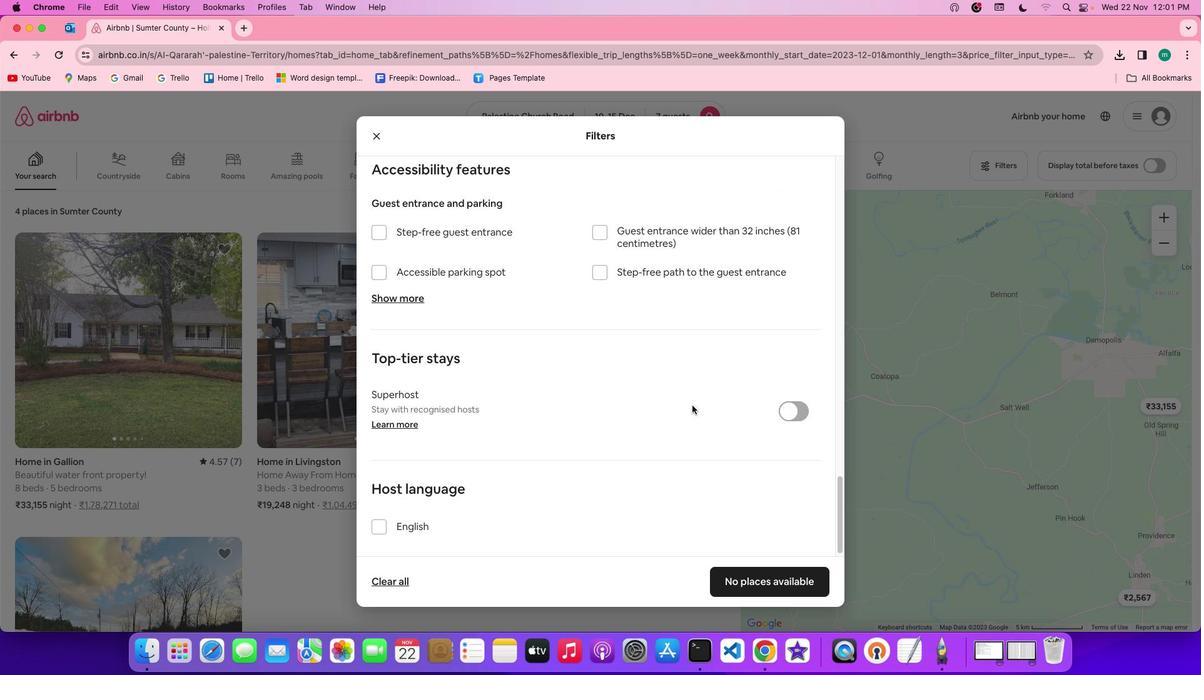 
Action: Mouse scrolled (692, 405) with delta (0, -2)
Screenshot: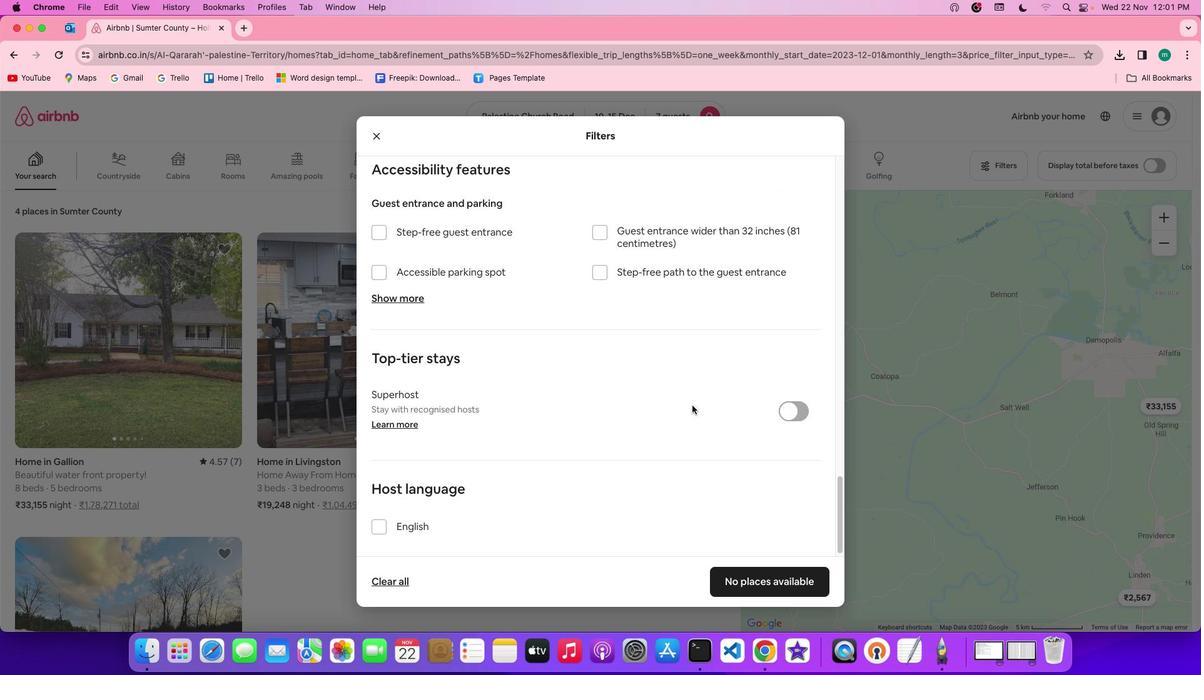 
Action: Mouse scrolled (692, 405) with delta (0, -3)
Screenshot: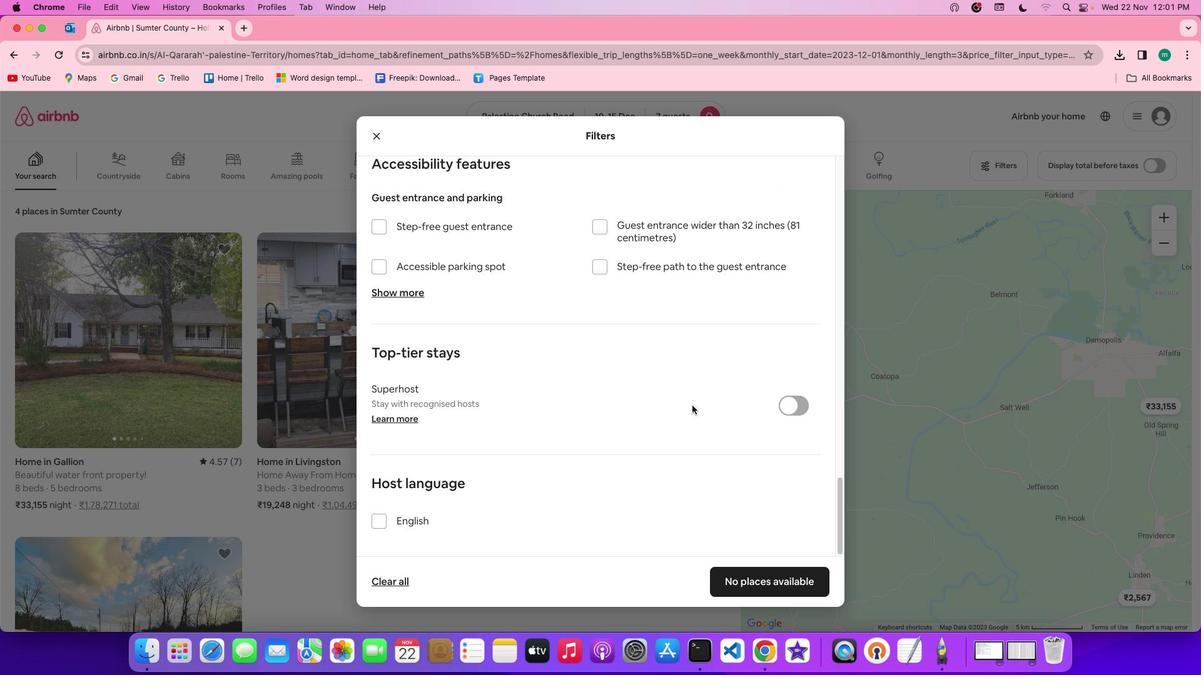 
Action: Mouse scrolled (692, 405) with delta (0, 0)
Screenshot: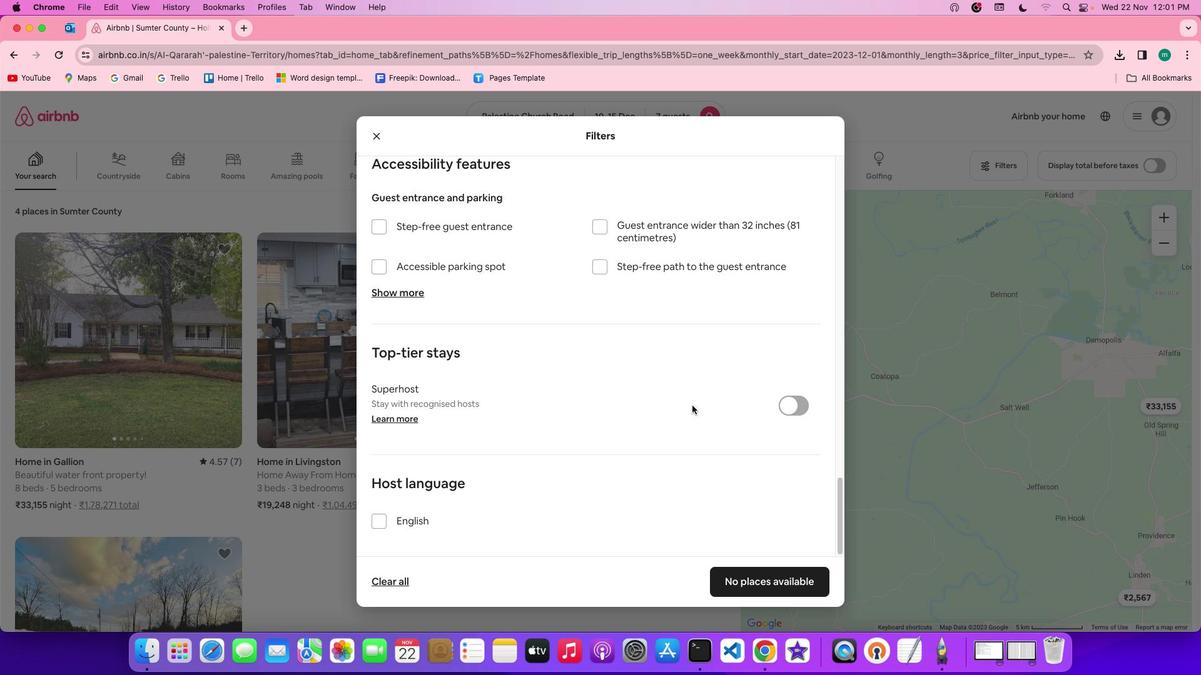 
Action: Mouse scrolled (692, 405) with delta (0, 0)
Screenshot: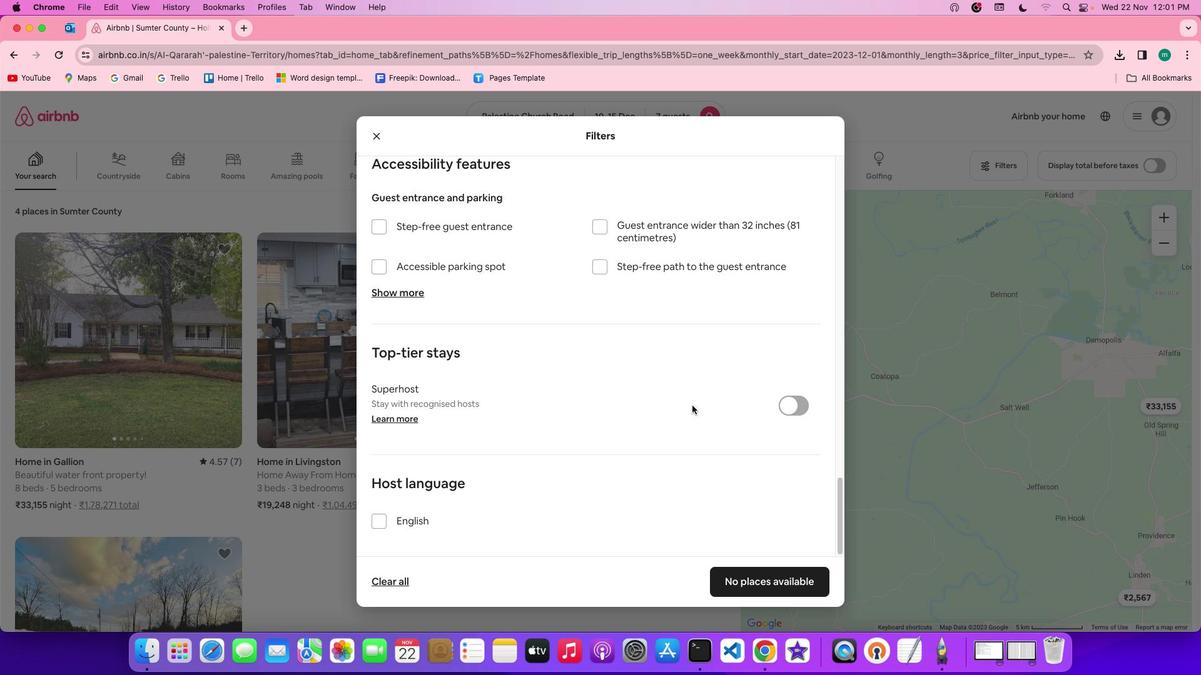 
Action: Mouse scrolled (692, 405) with delta (0, -1)
Screenshot: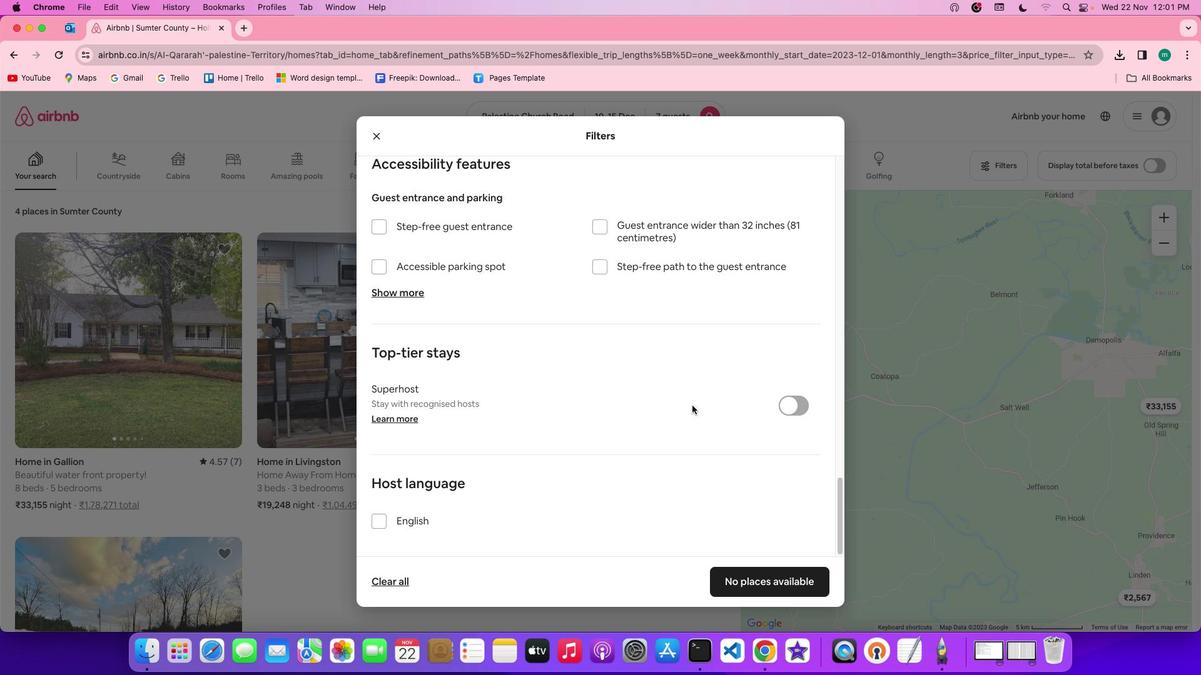 
Action: Mouse scrolled (692, 405) with delta (0, -3)
Screenshot: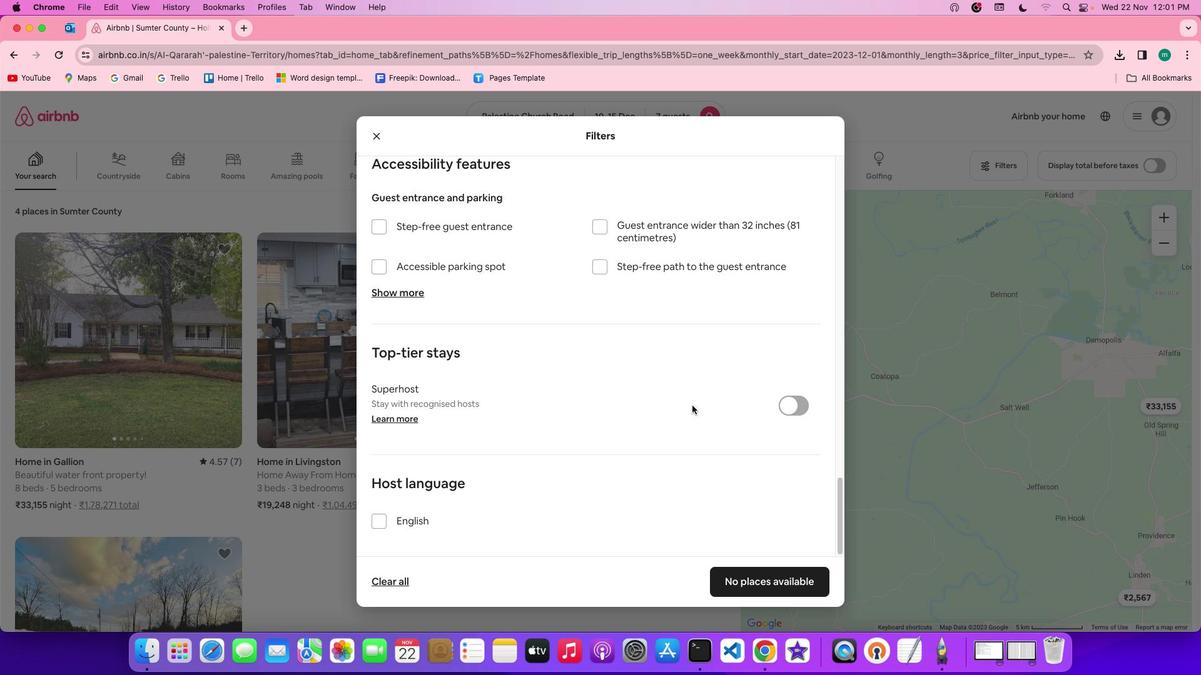 
Action: Mouse scrolled (692, 405) with delta (0, -3)
Screenshot: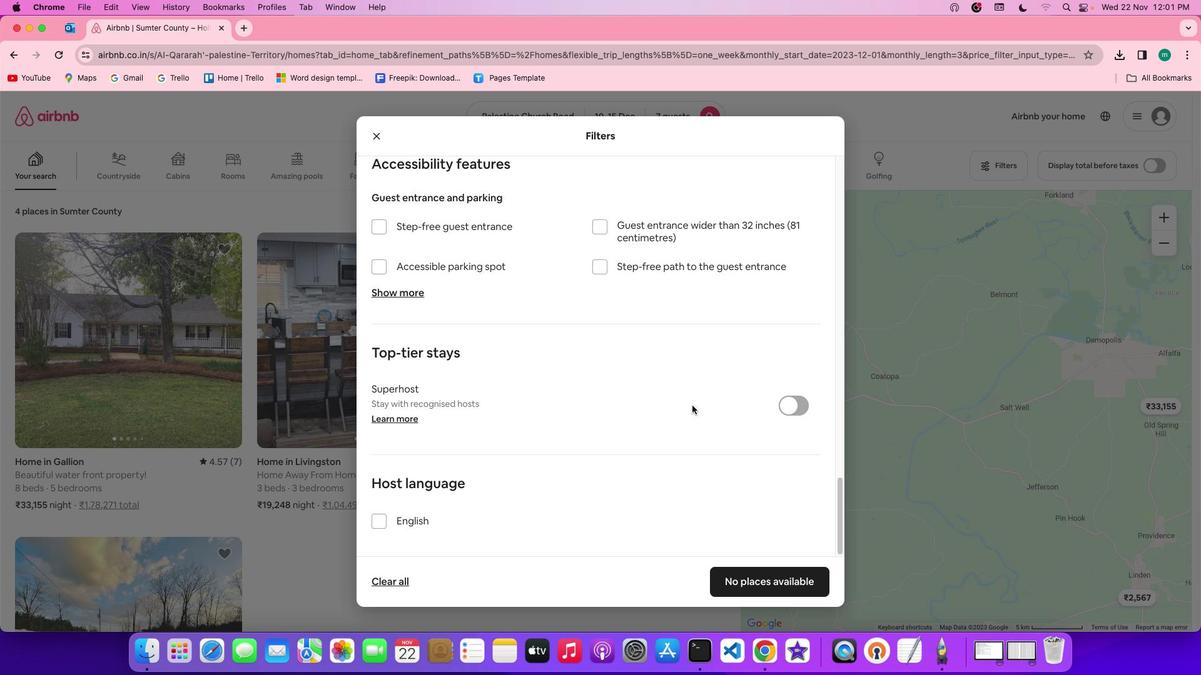 
Action: Mouse scrolled (692, 405) with delta (0, 0)
Screenshot: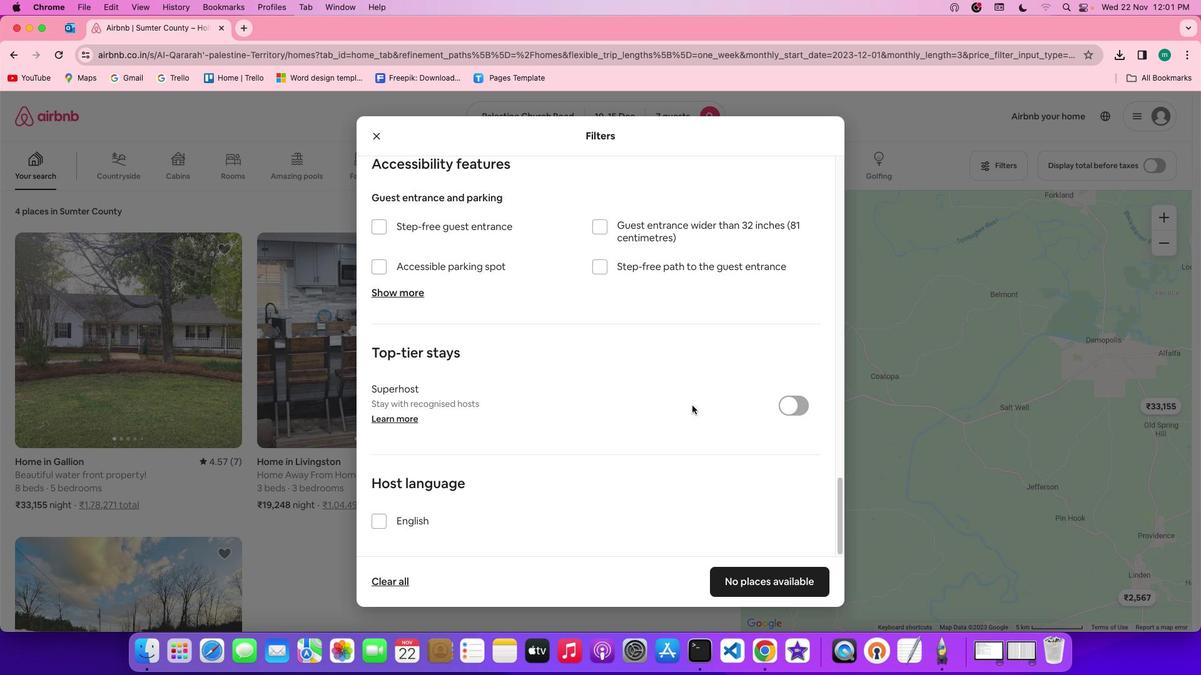 
Action: Mouse scrolled (692, 405) with delta (0, 0)
Screenshot: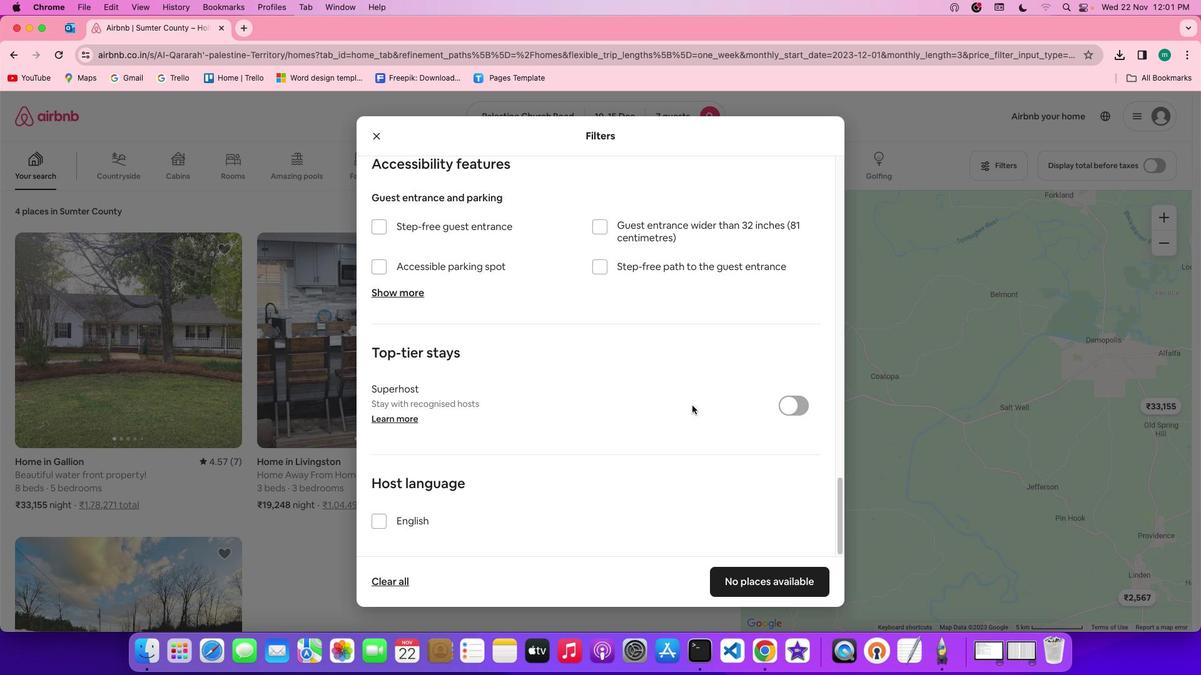 
Action: Mouse scrolled (692, 405) with delta (0, -1)
Screenshot: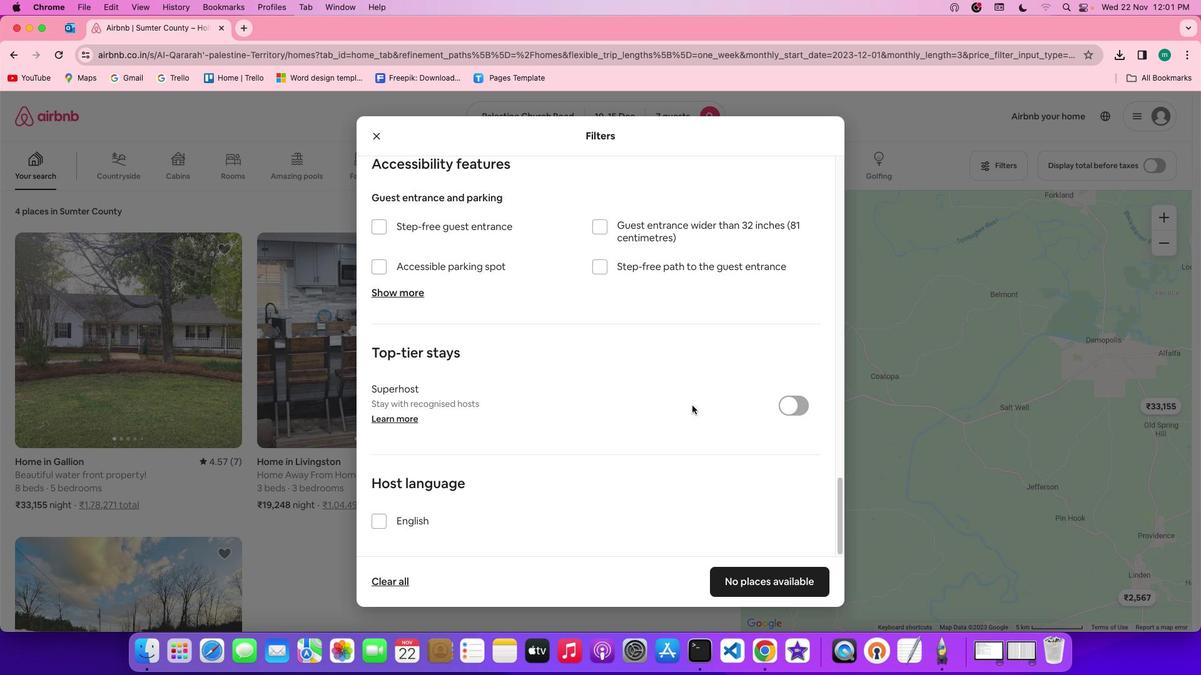 
Action: Mouse scrolled (692, 405) with delta (0, -3)
Screenshot: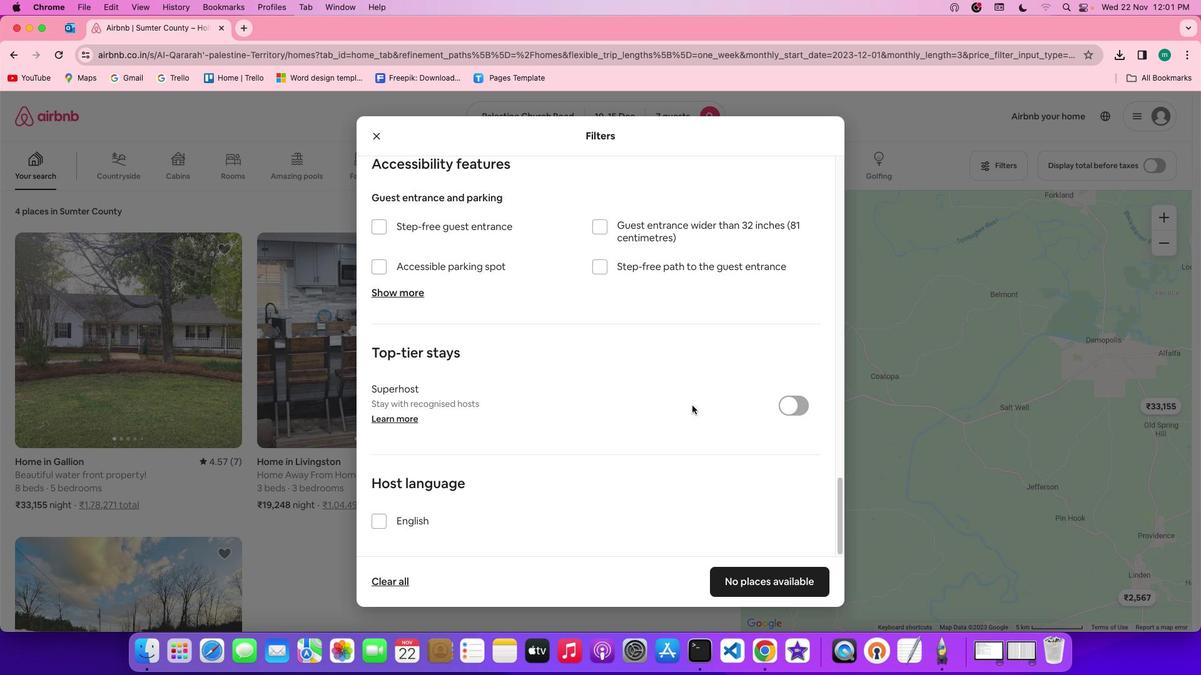 
Action: Mouse scrolled (692, 405) with delta (0, -3)
Screenshot: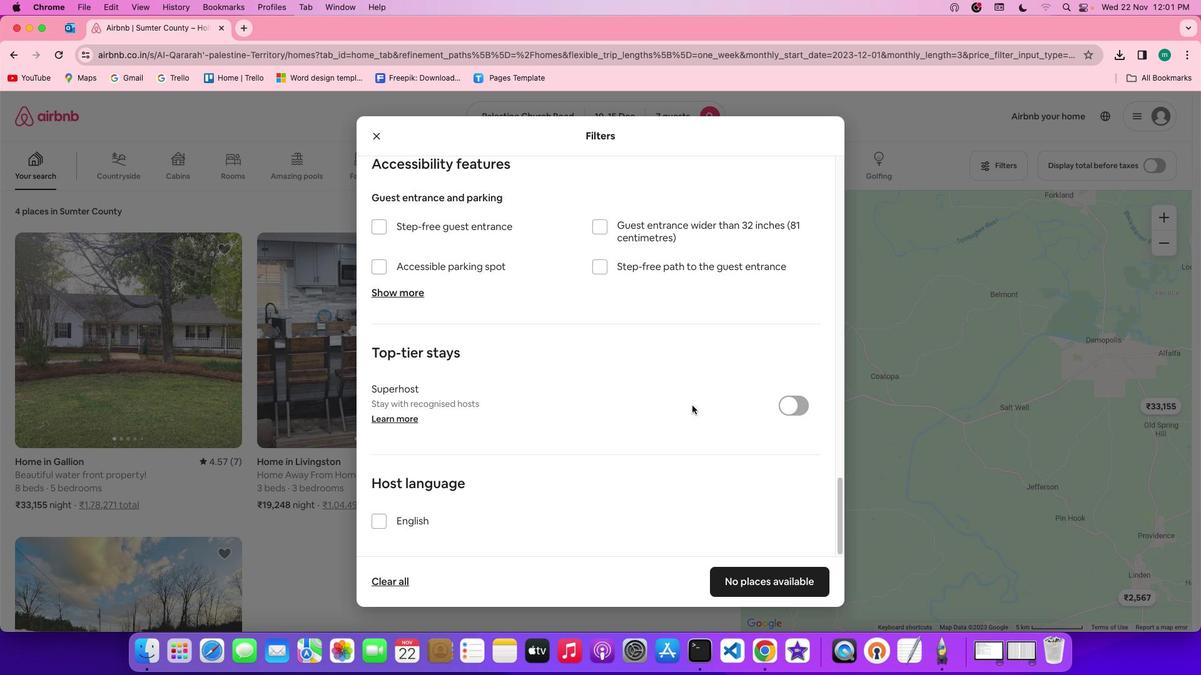 
Action: Mouse moved to (766, 574)
Screenshot: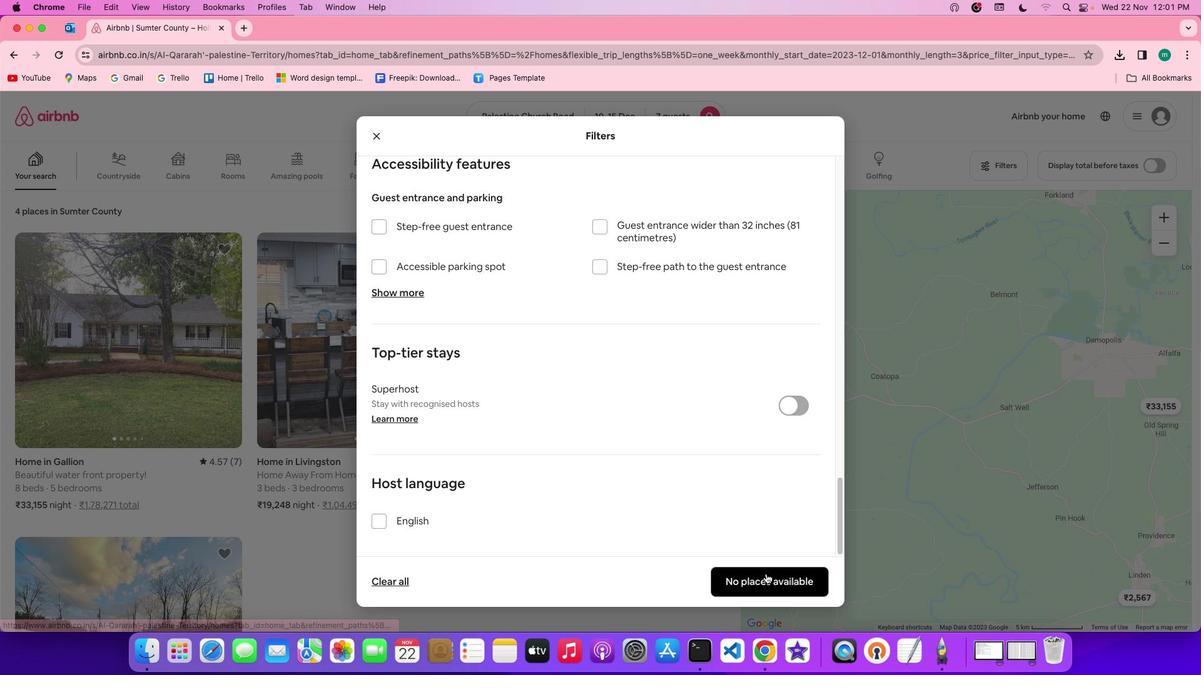 
Action: Mouse pressed left at (766, 574)
Screenshot: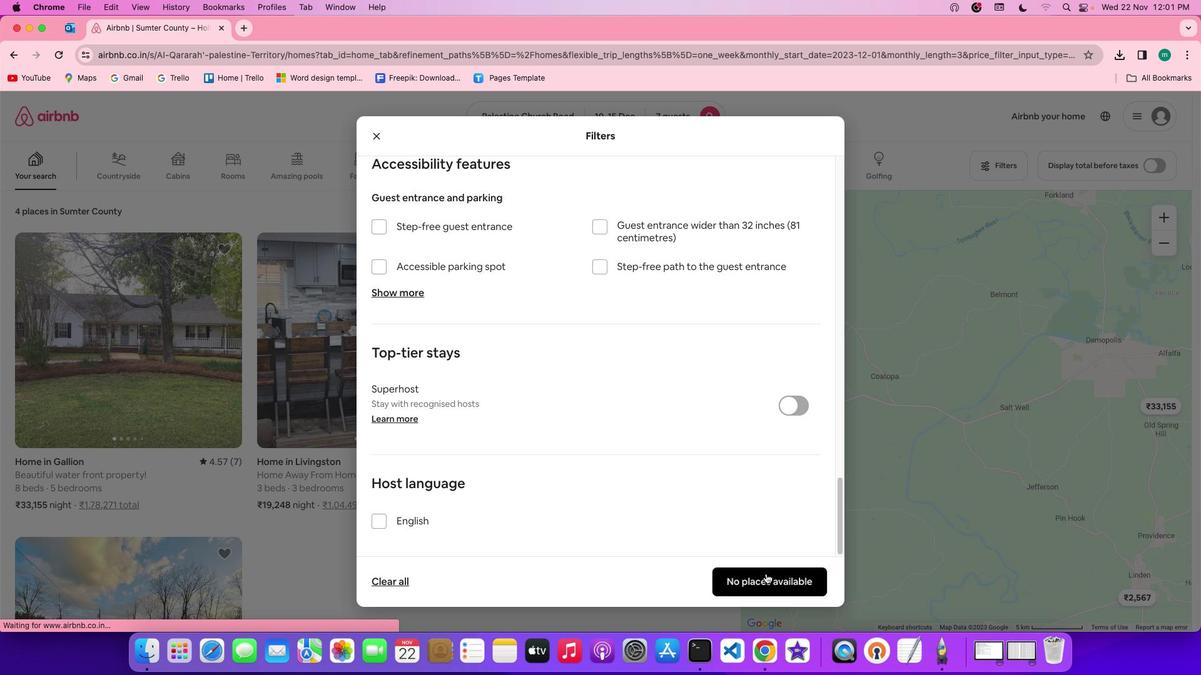 
Action: Mouse moved to (482, 428)
Screenshot: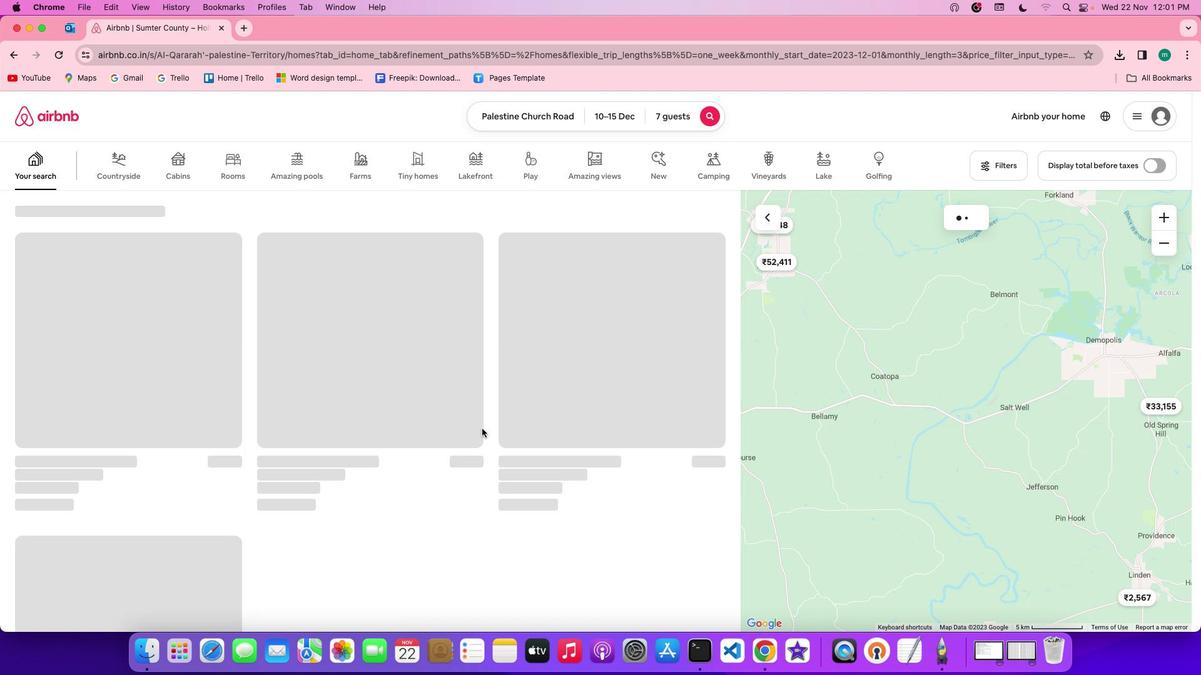 
